 Task: Add an event with the title Second Training Session: Effective Communication and Relationship Building in Teams, date ''2024/04/06'', time 7:30 AM to 9:30 AMand add a description: A marketing campaign review and analysis involves the examination and assessment of a marketing campaign''s performance, effectiveness, and overall impact on the target audience and business objectives. It is a comprehensive evaluation of various elements and strategies implemented within a marketing campaign to determine its strengths, weaknesses, and areas for improvement.Select event color  Banana . Add location for the event as: 789 Elafonisi Beach, Crete, Greece, logged in from the account softage.10@softage.netand send the event invitation to softage.8@softage.net and softage.1@softage.net. Set a reminder for the event Daily
Action: Mouse moved to (93, 129)
Screenshot: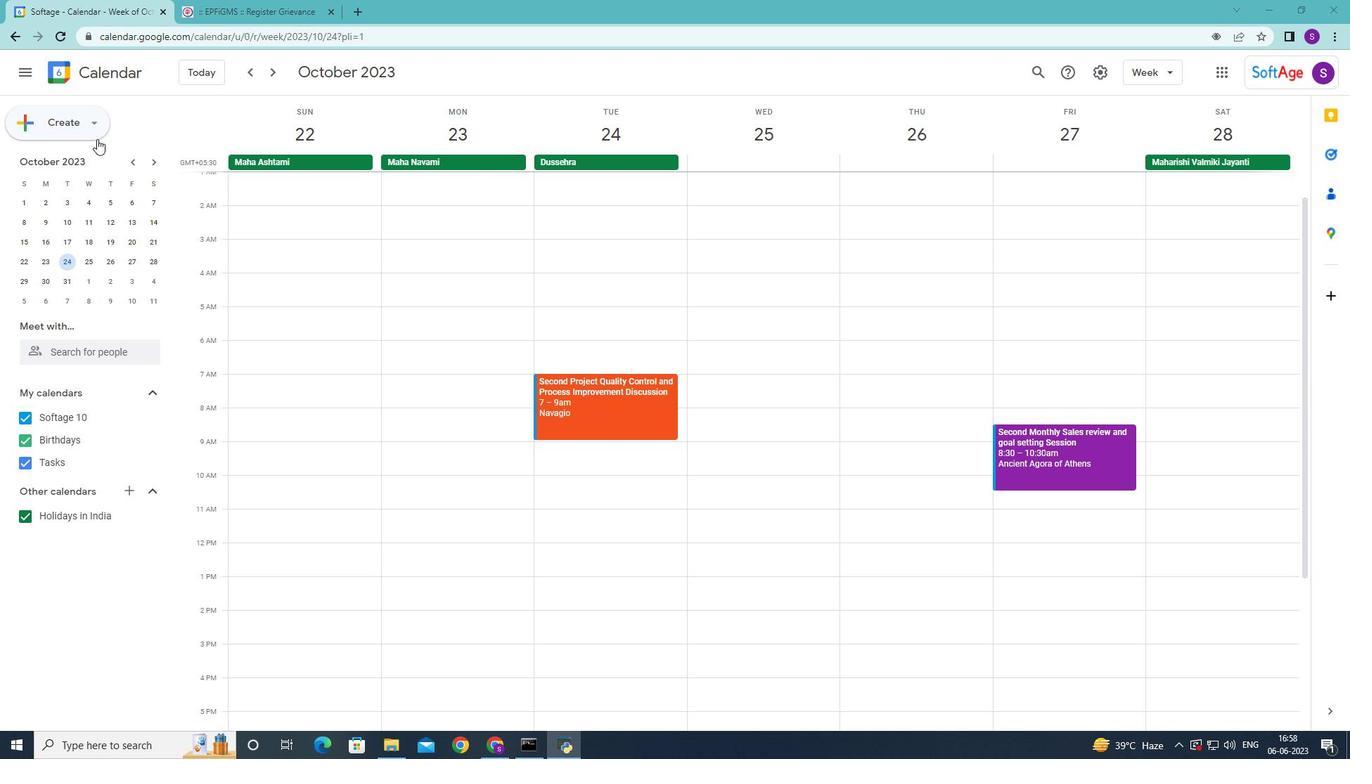 
Action: Mouse pressed left at (93, 129)
Screenshot: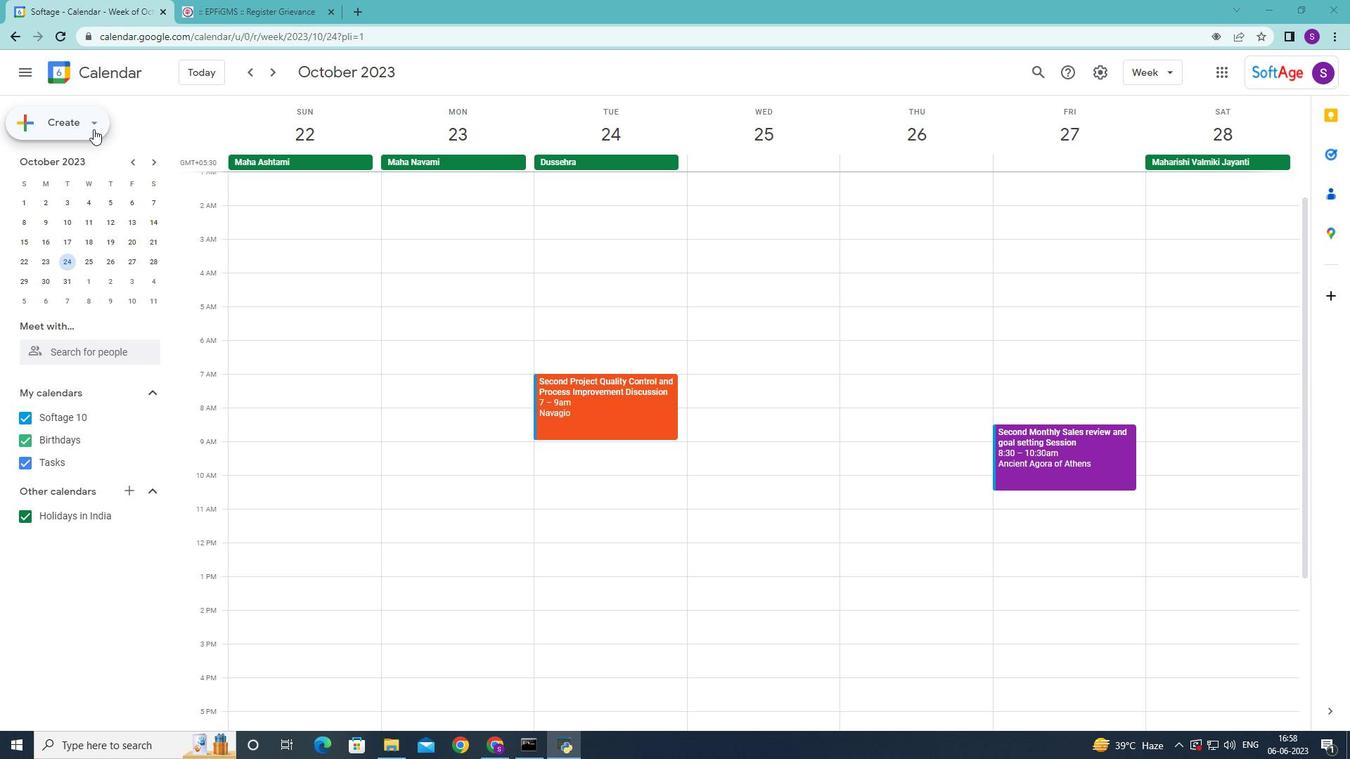 
Action: Mouse moved to (80, 168)
Screenshot: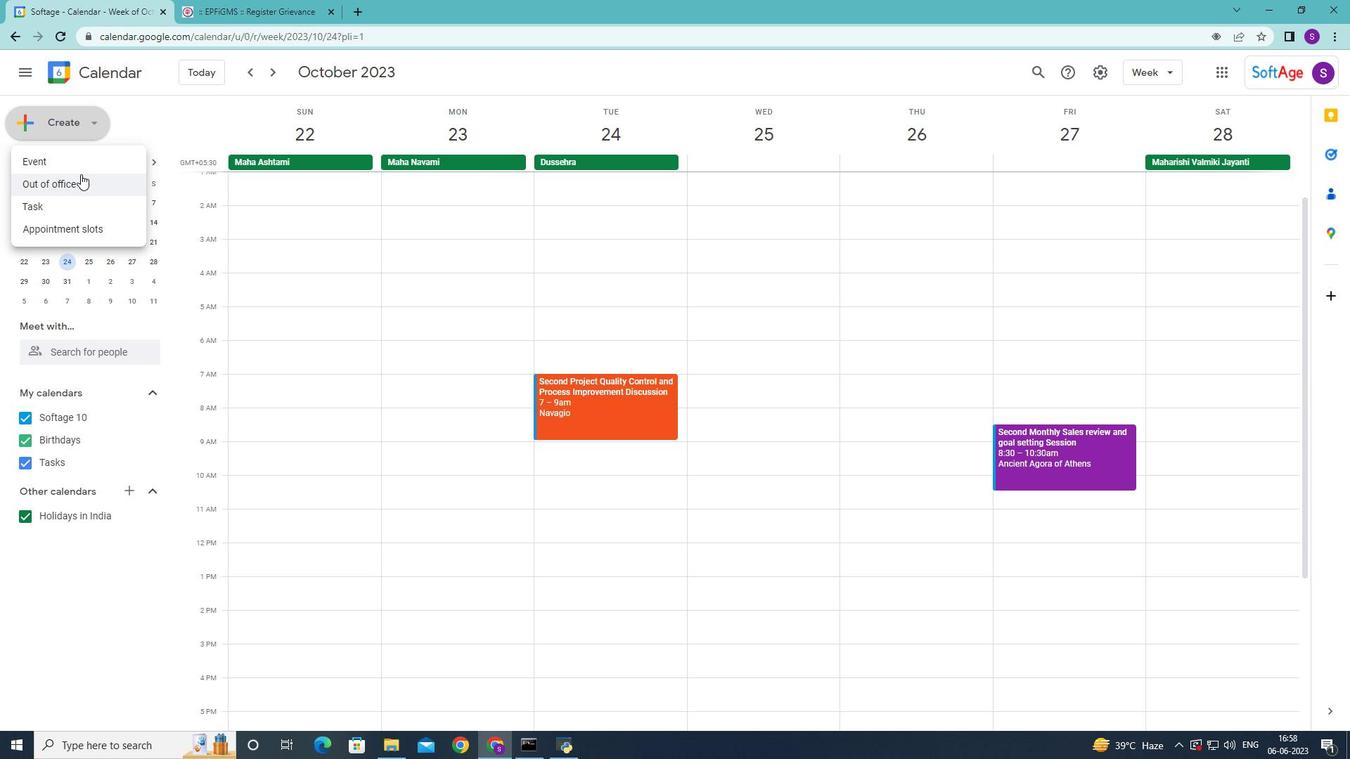 
Action: Mouse pressed left at (80, 168)
Screenshot: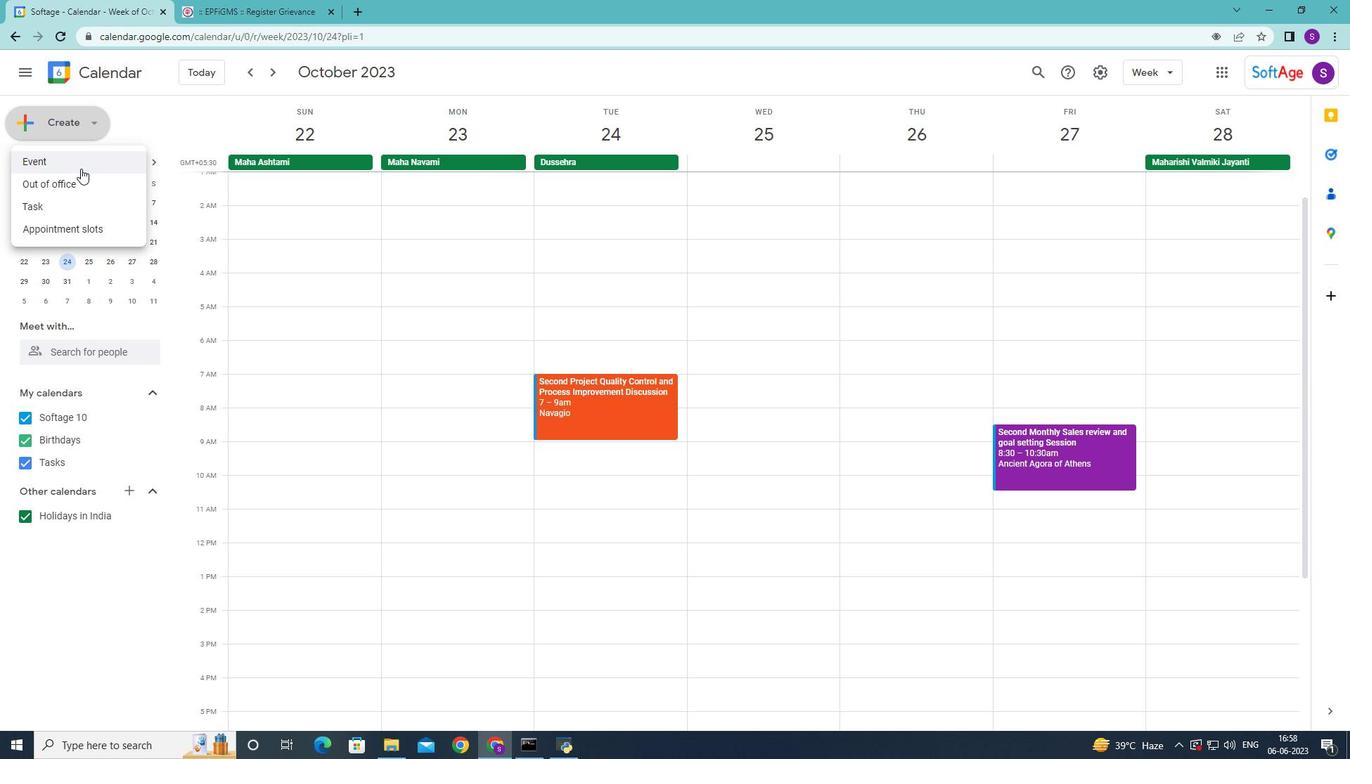 
Action: Mouse moved to (301, 383)
Screenshot: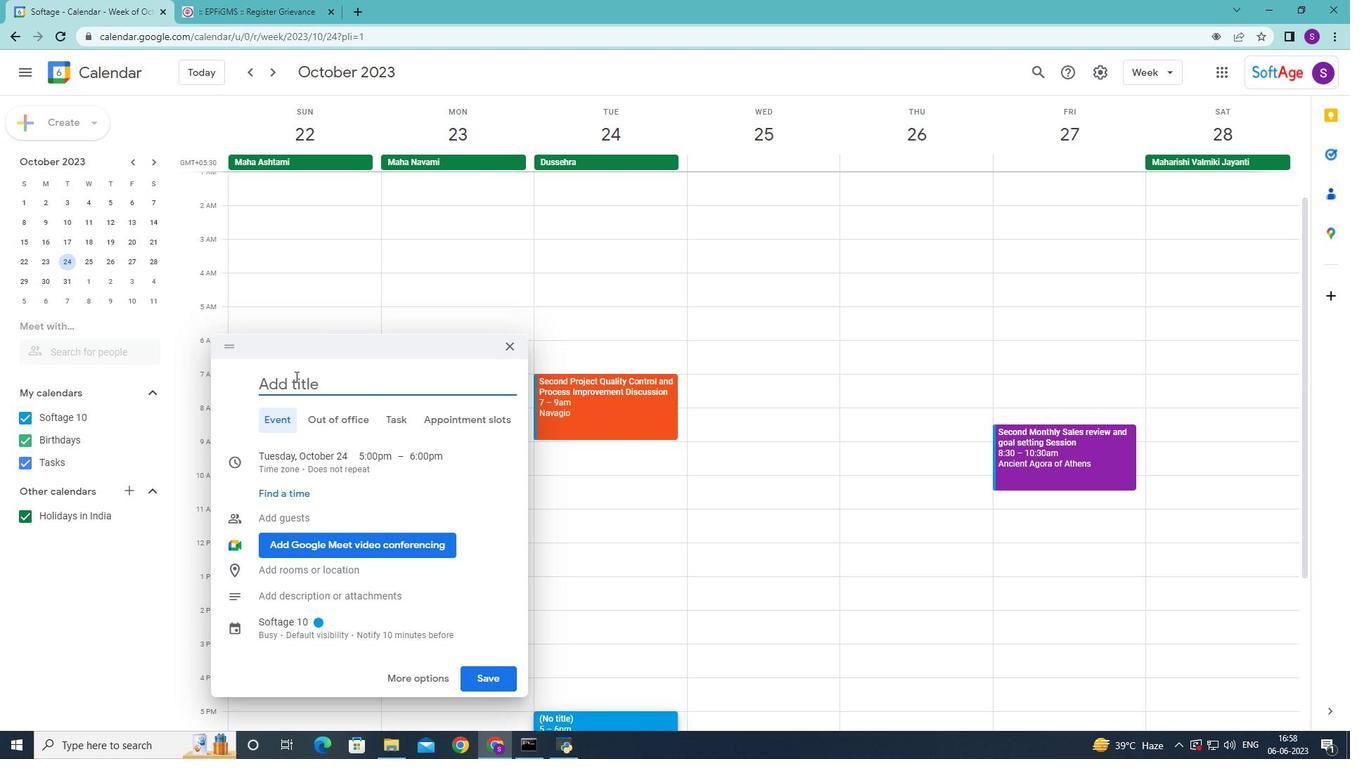 
Action: Mouse pressed left at (301, 383)
Screenshot: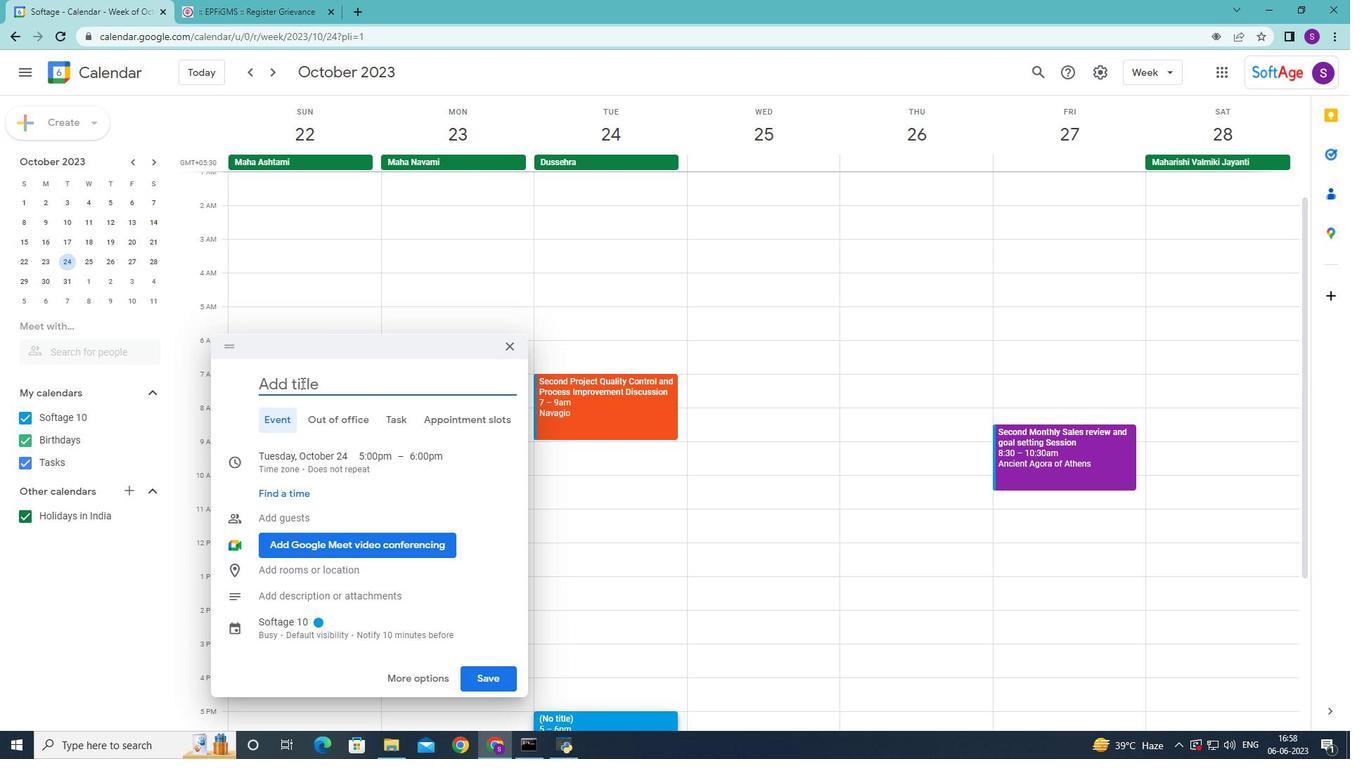 
Action: Mouse moved to (303, 384)
Screenshot: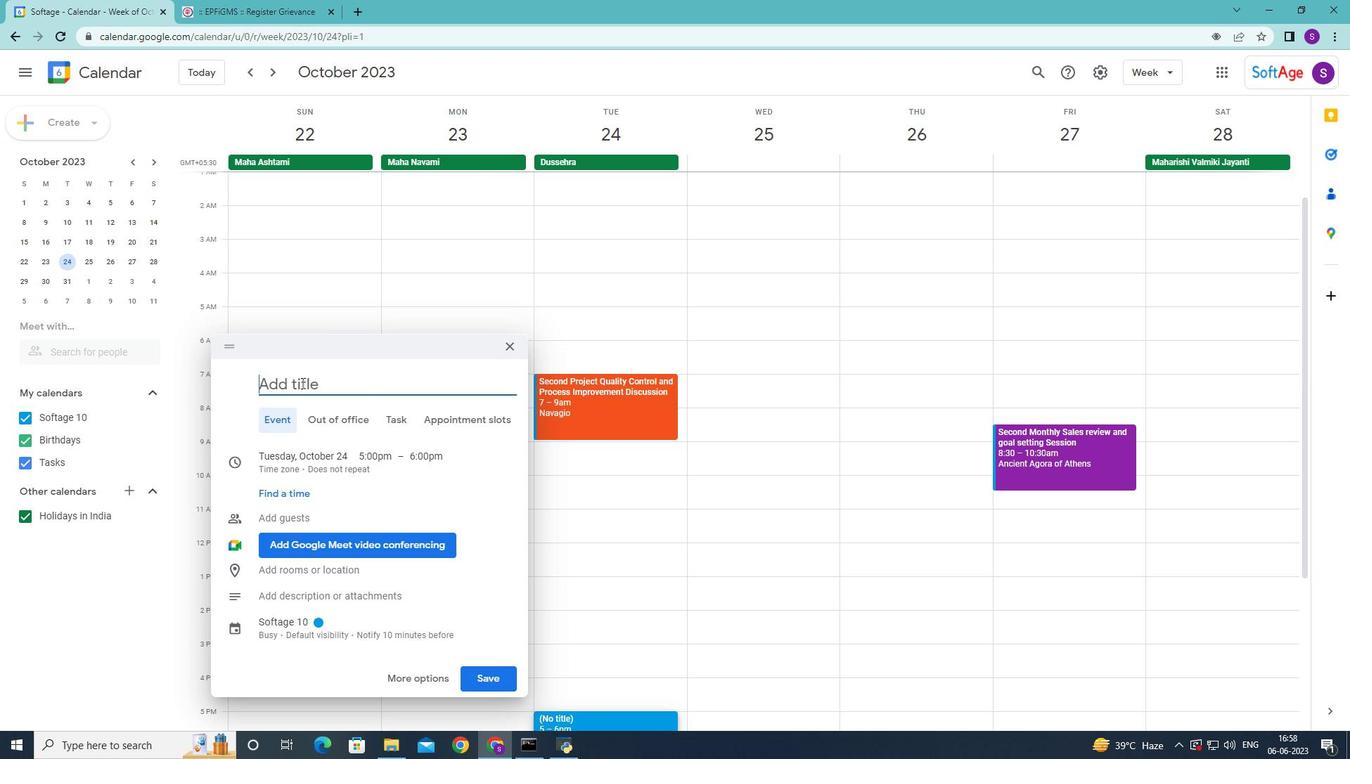 
Action: Key pressed <Key.shift>Second<Key.space><Key.shift>Training<Key.space><Key.shift>Session<Key.shift_r>:<Key.space><Key.shift>Effective<Key.space><Key.shift>Communication<Key.space>and<Key.space><Key.shift>Relationship<Key.space><Key.shift>Building<Key.space>in<Key.space><Key.shift>Teams<Key.space>
Screenshot: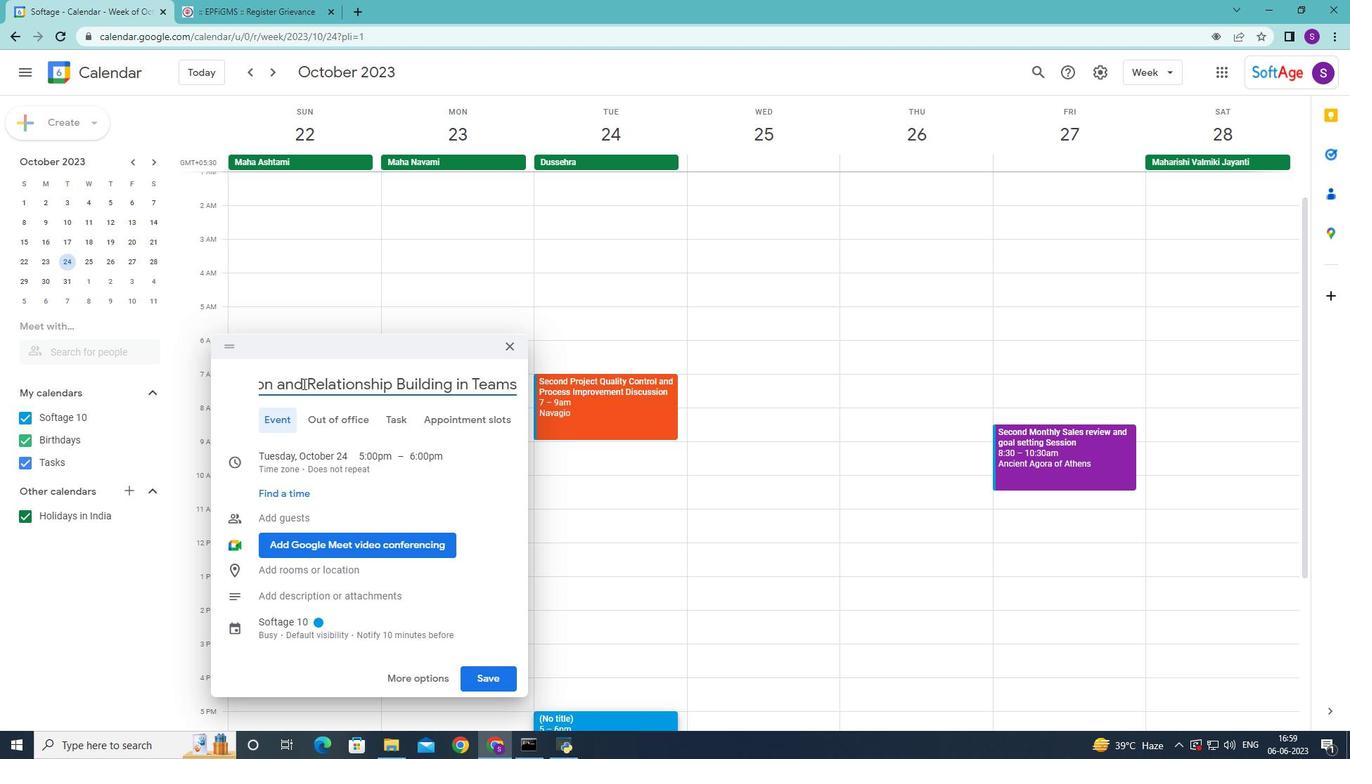 
Action: Mouse moved to (289, 467)
Screenshot: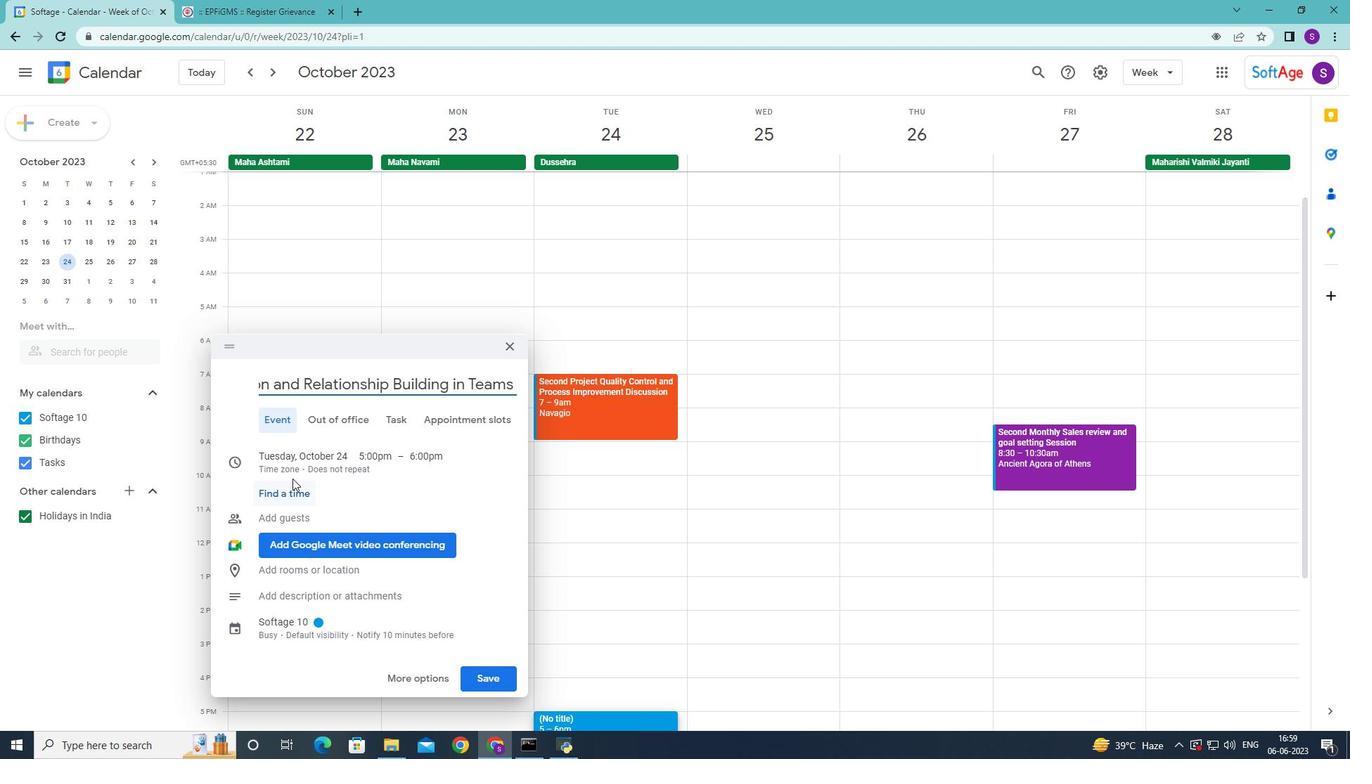 
Action: Mouse pressed left at (289, 467)
Screenshot: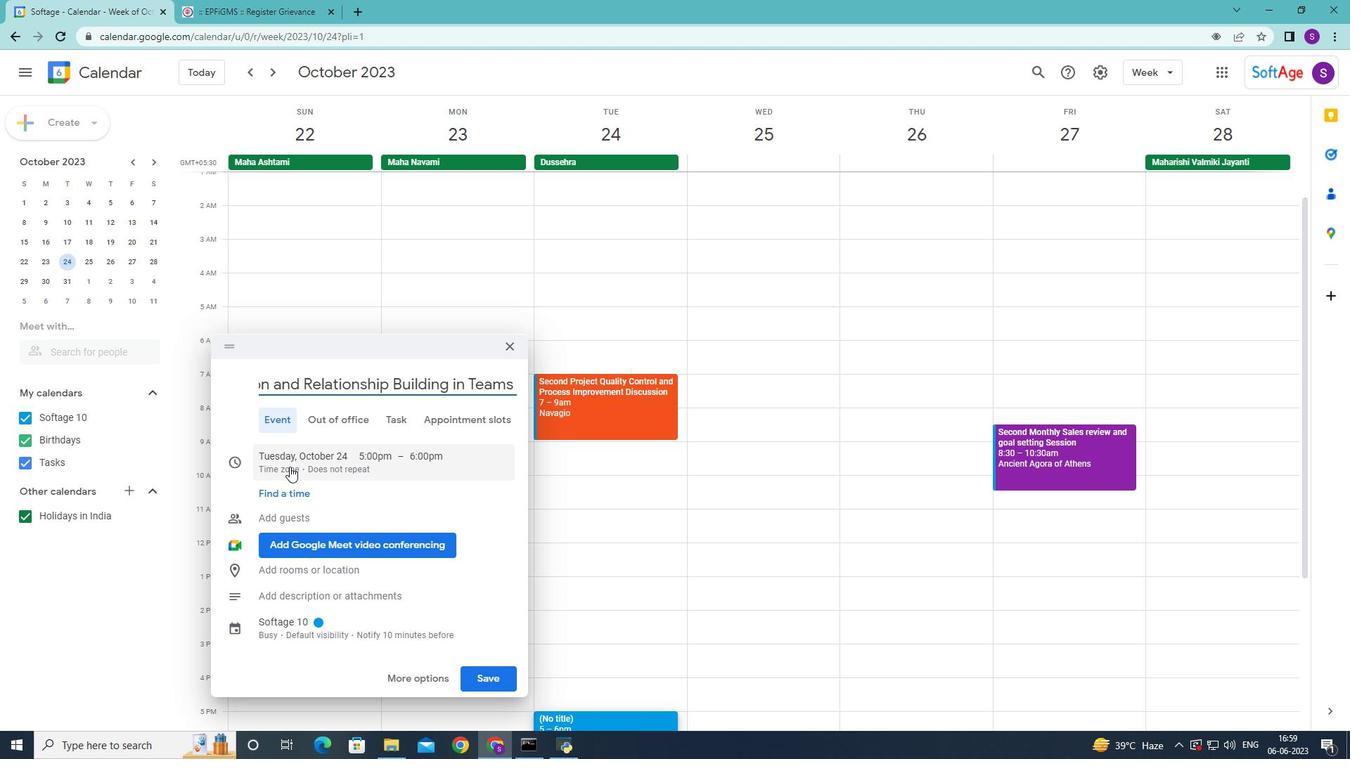 
Action: Mouse moved to (304, 413)
Screenshot: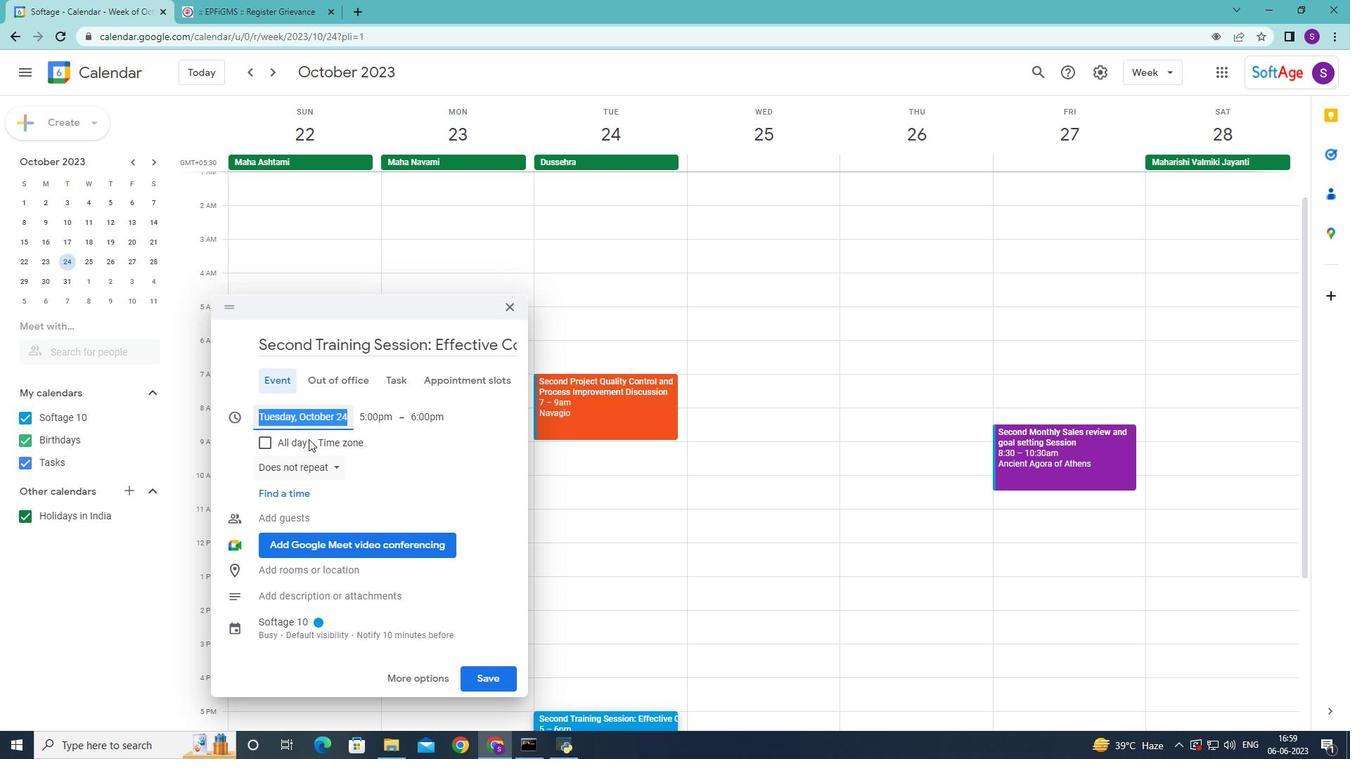 
Action: Mouse pressed left at (304, 413)
Screenshot: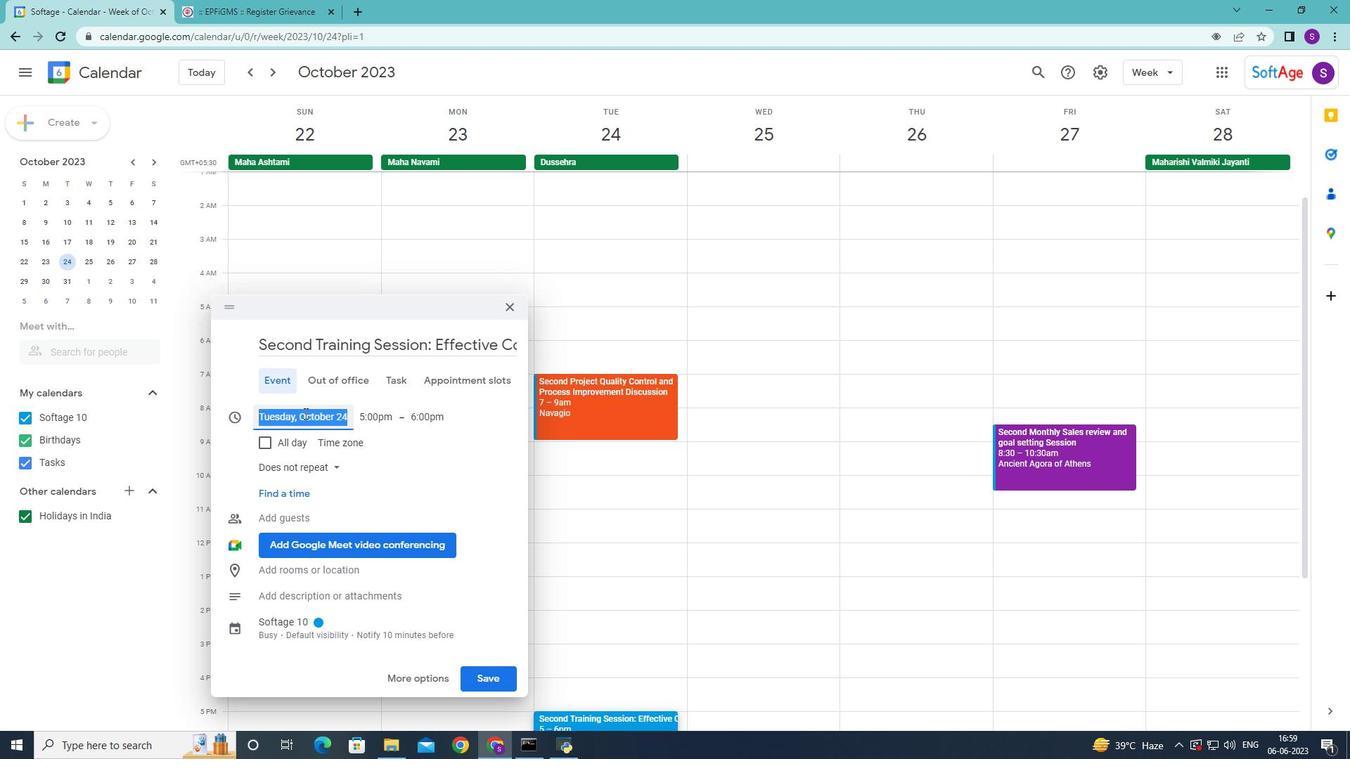 
Action: Mouse moved to (427, 451)
Screenshot: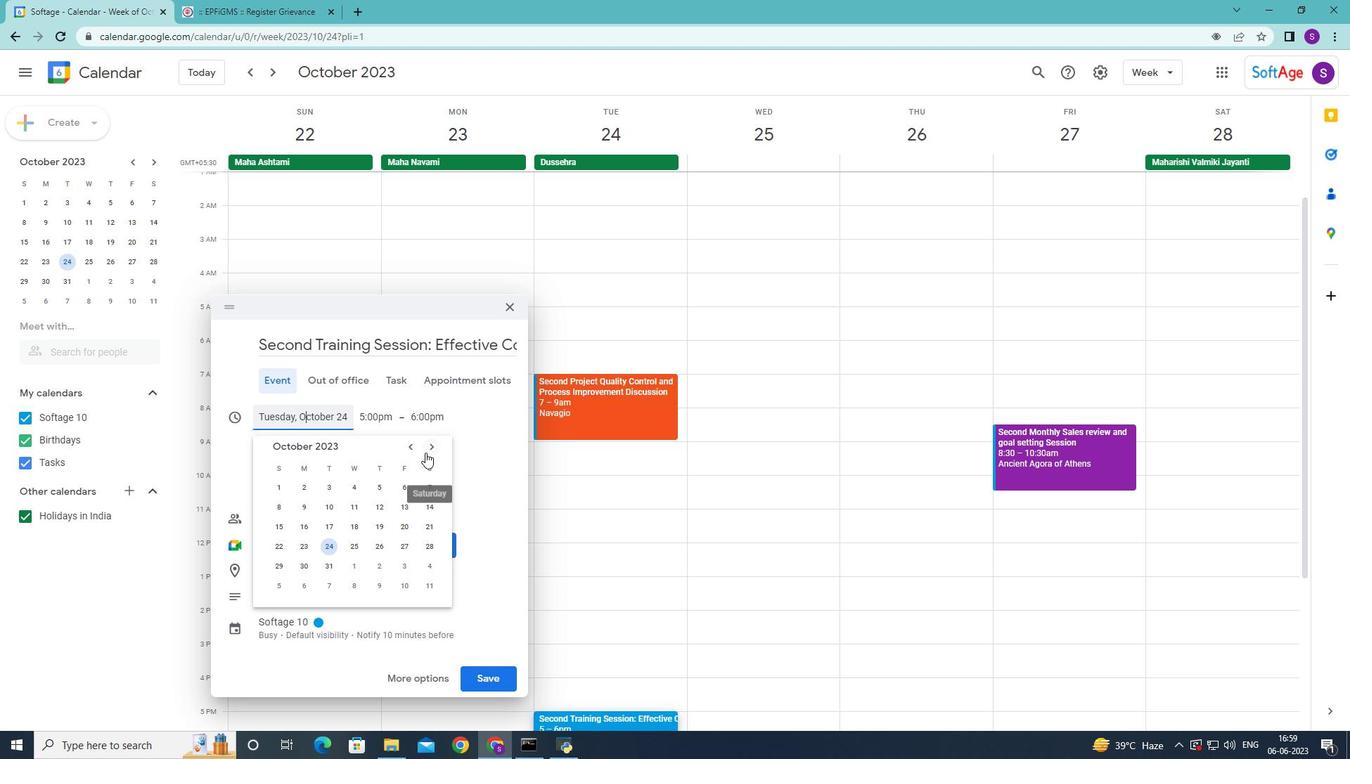 
Action: Mouse pressed left at (427, 451)
Screenshot: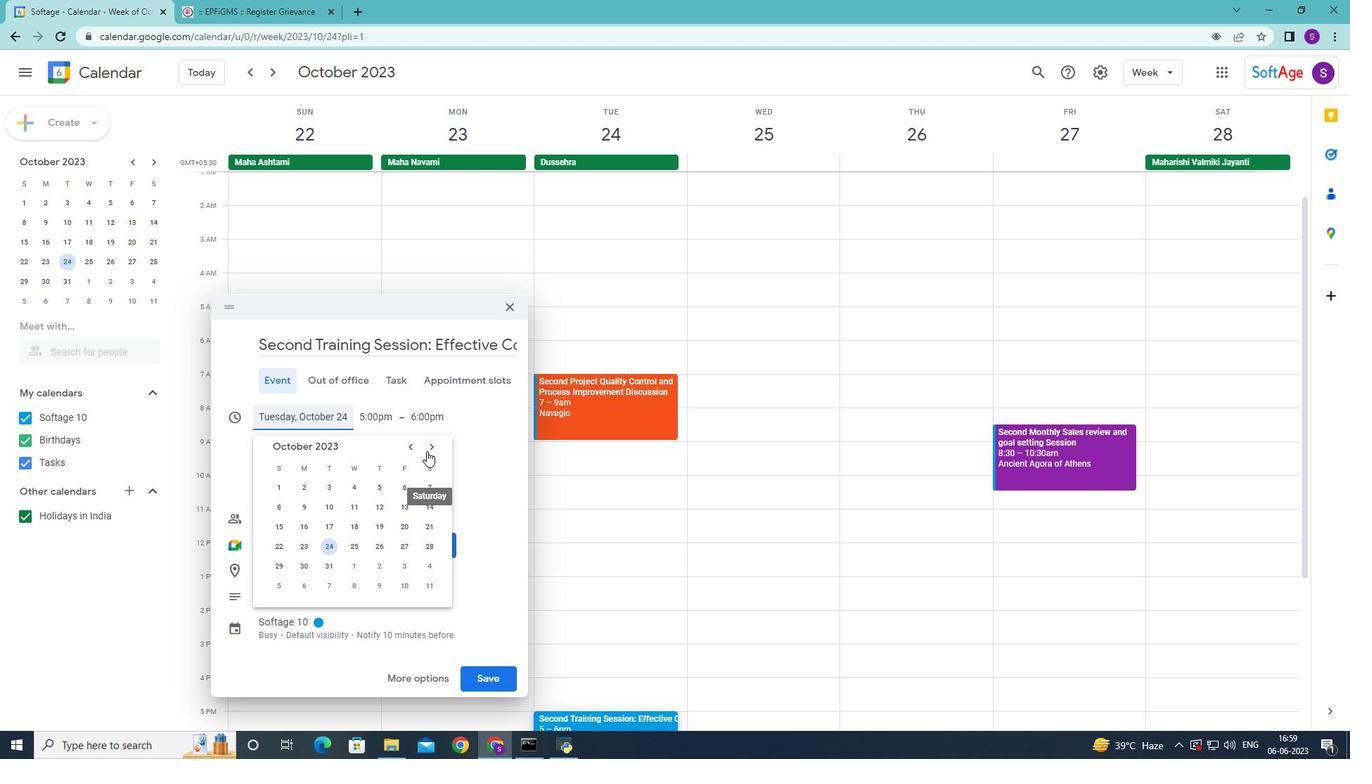 
Action: Mouse pressed left at (427, 451)
Screenshot: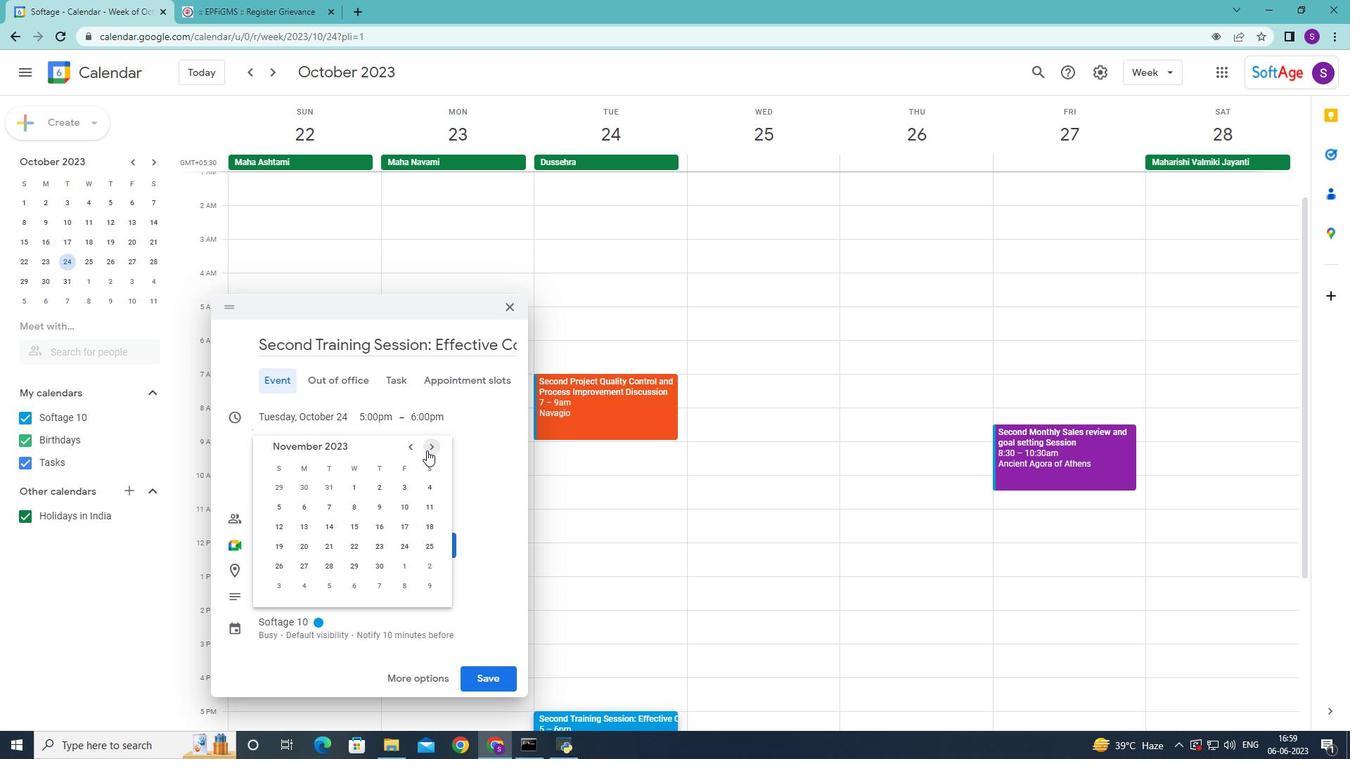 
Action: Mouse pressed left at (427, 451)
Screenshot: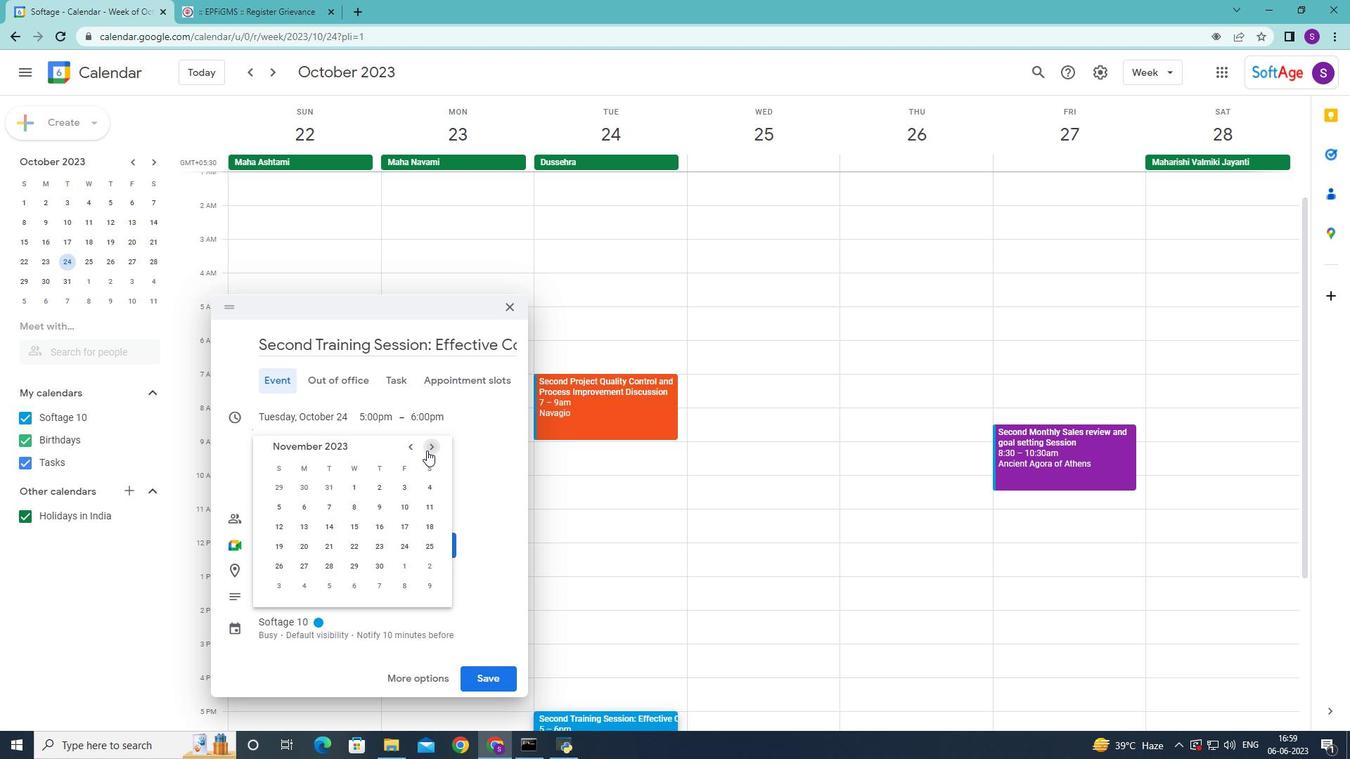 
Action: Mouse pressed left at (427, 451)
Screenshot: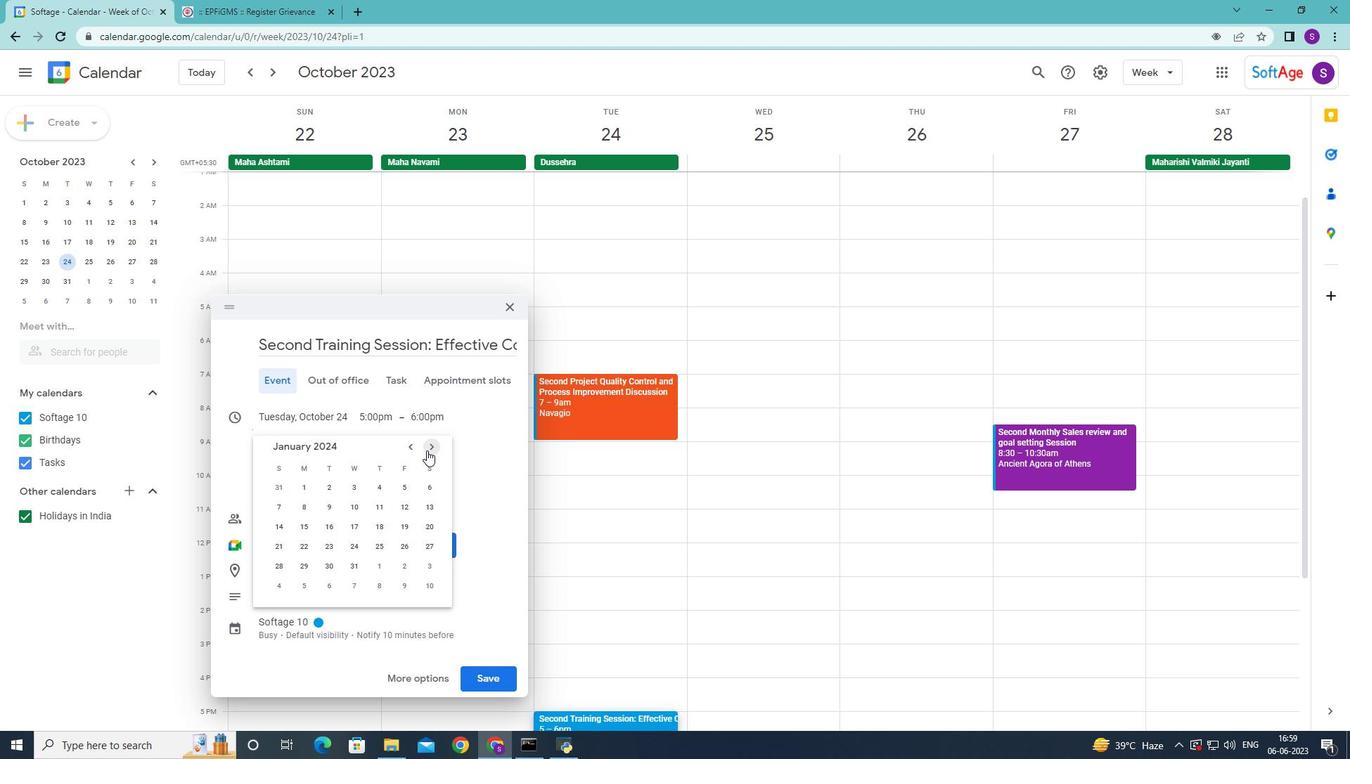
Action: Mouse pressed left at (427, 451)
Screenshot: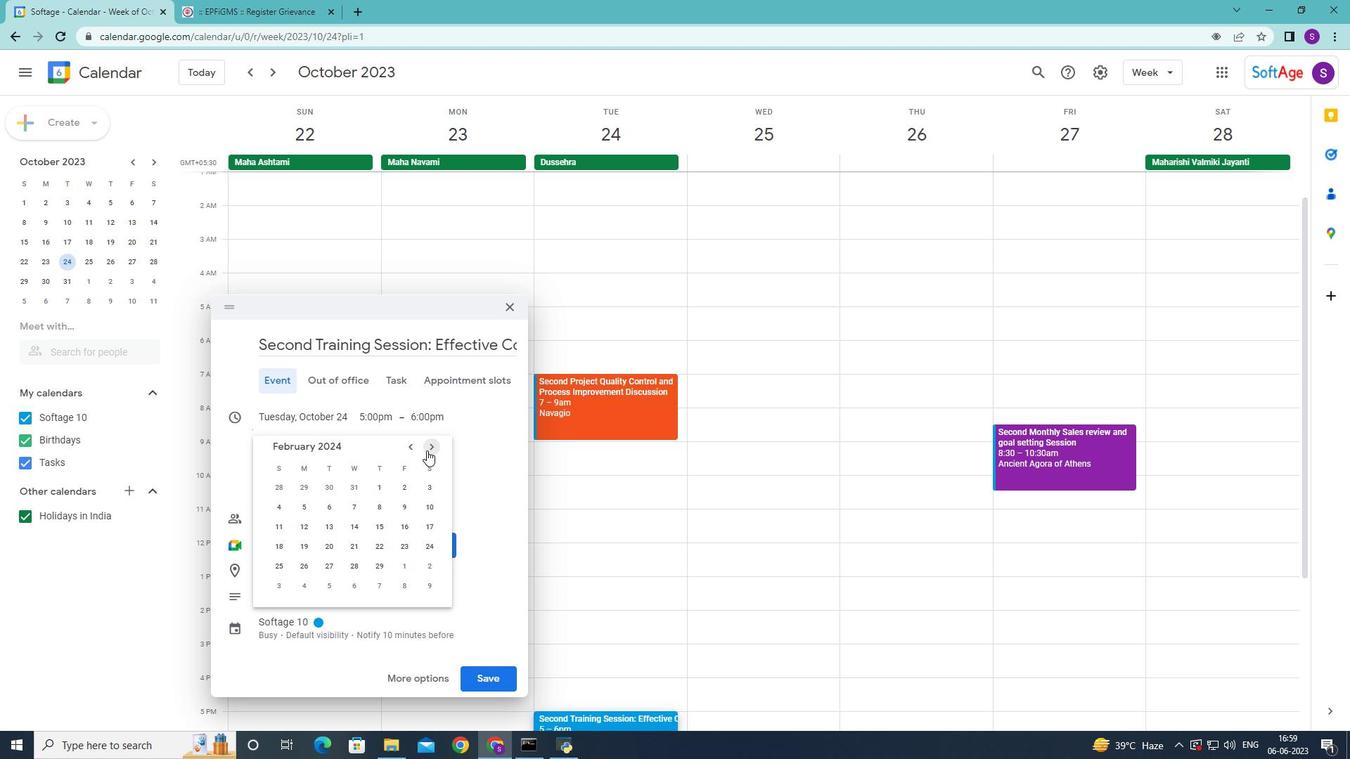 
Action: Mouse pressed left at (427, 451)
Screenshot: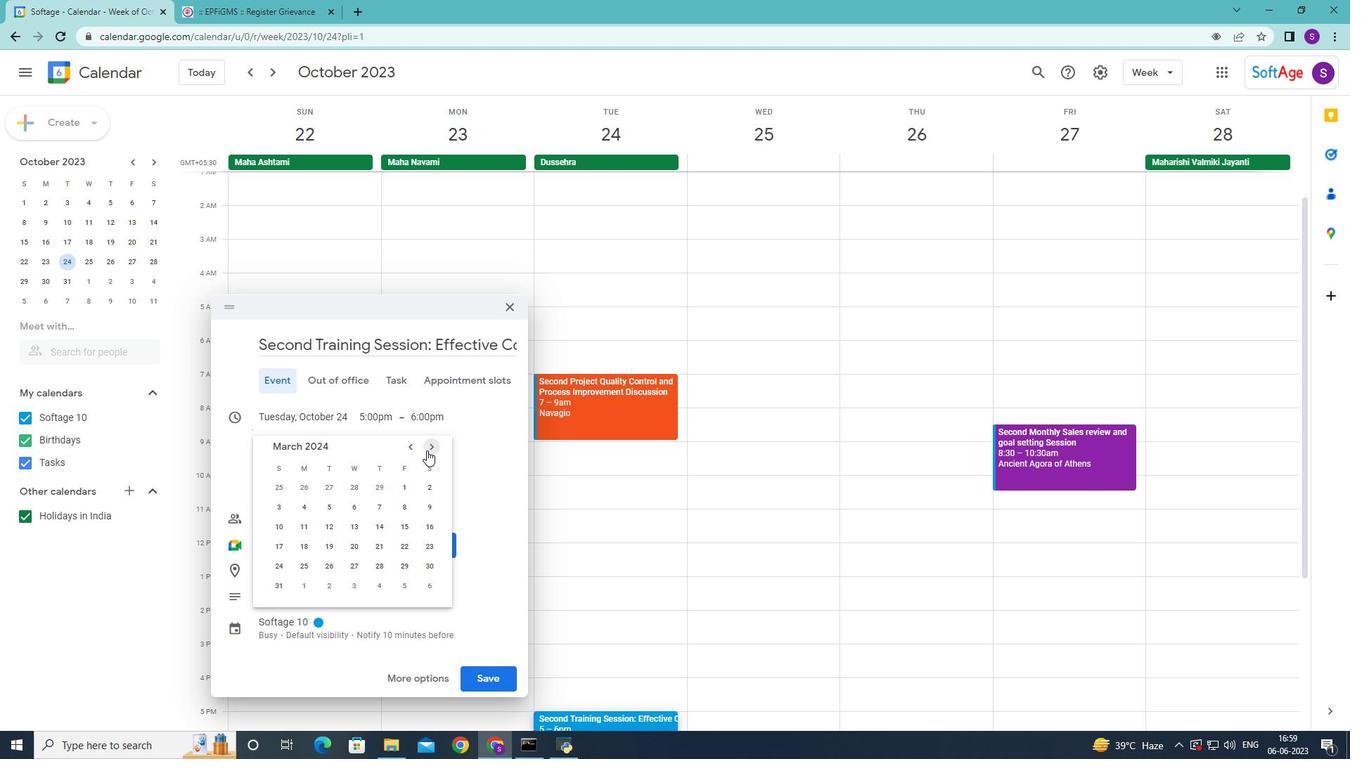 
Action: Mouse moved to (426, 489)
Screenshot: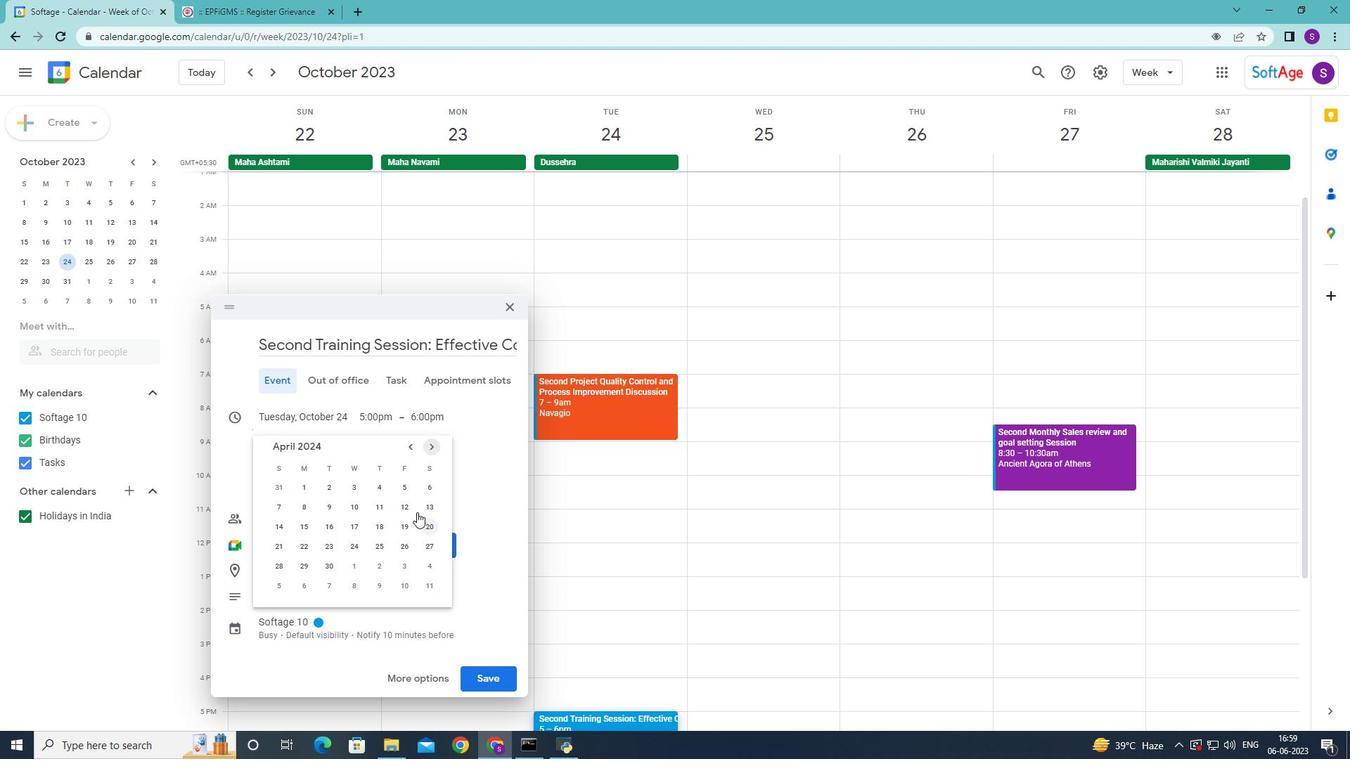 
Action: Mouse pressed left at (426, 489)
Screenshot: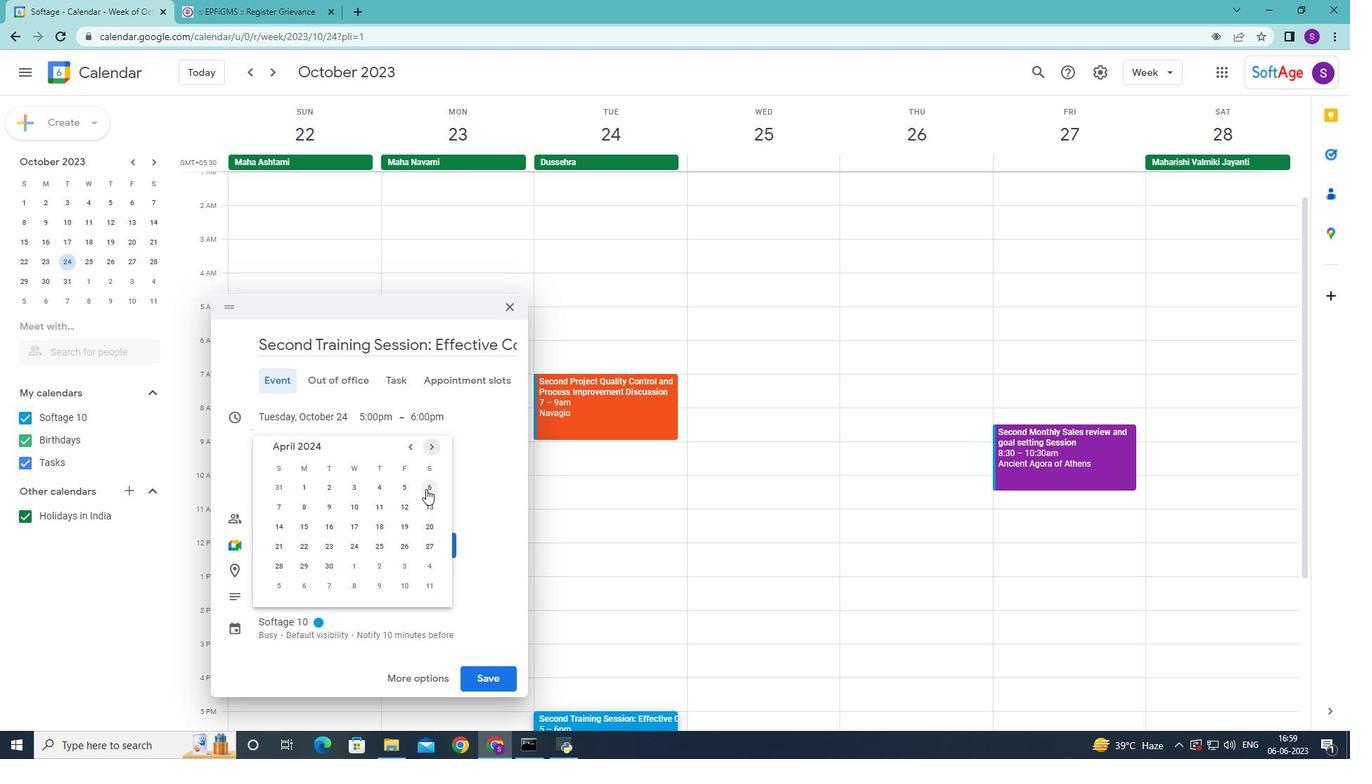 
Action: Mouse moved to (995, 422)
Screenshot: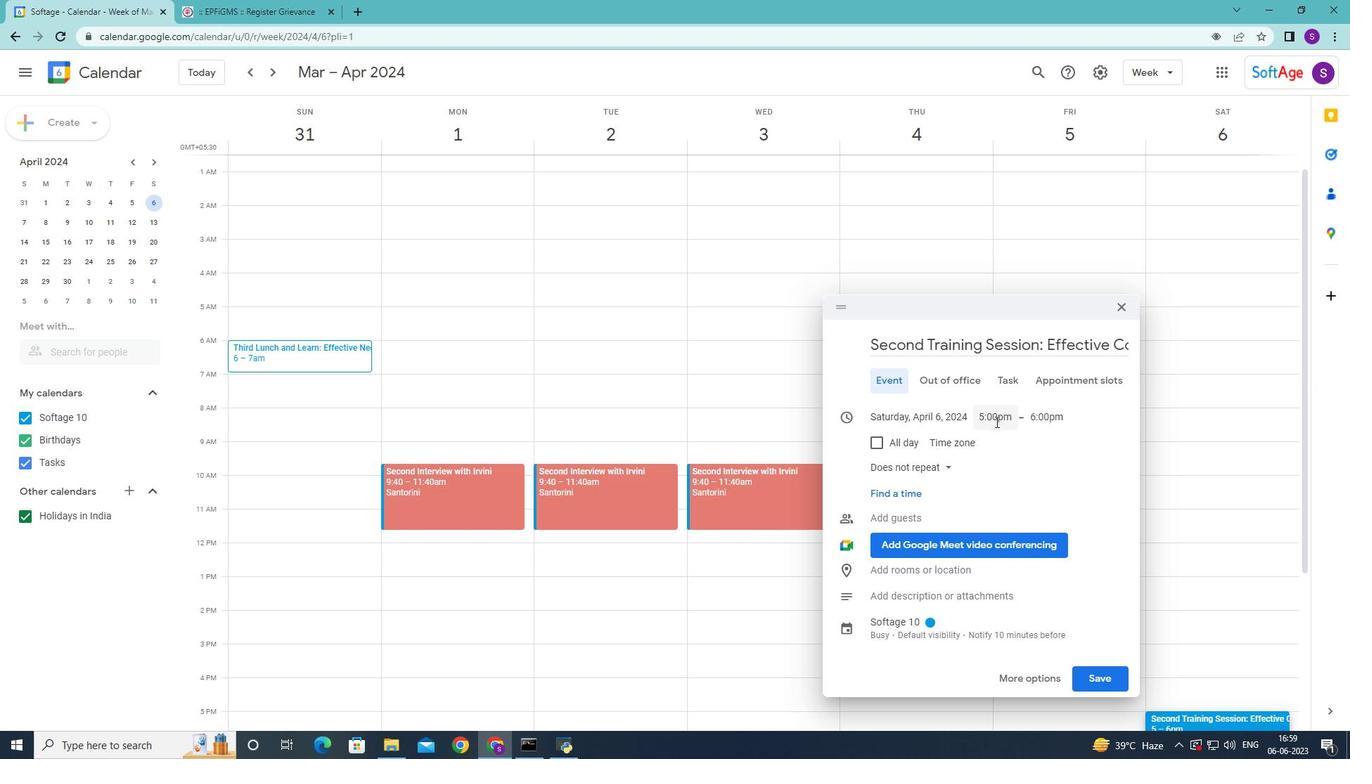 
Action: Mouse pressed left at (995, 422)
Screenshot: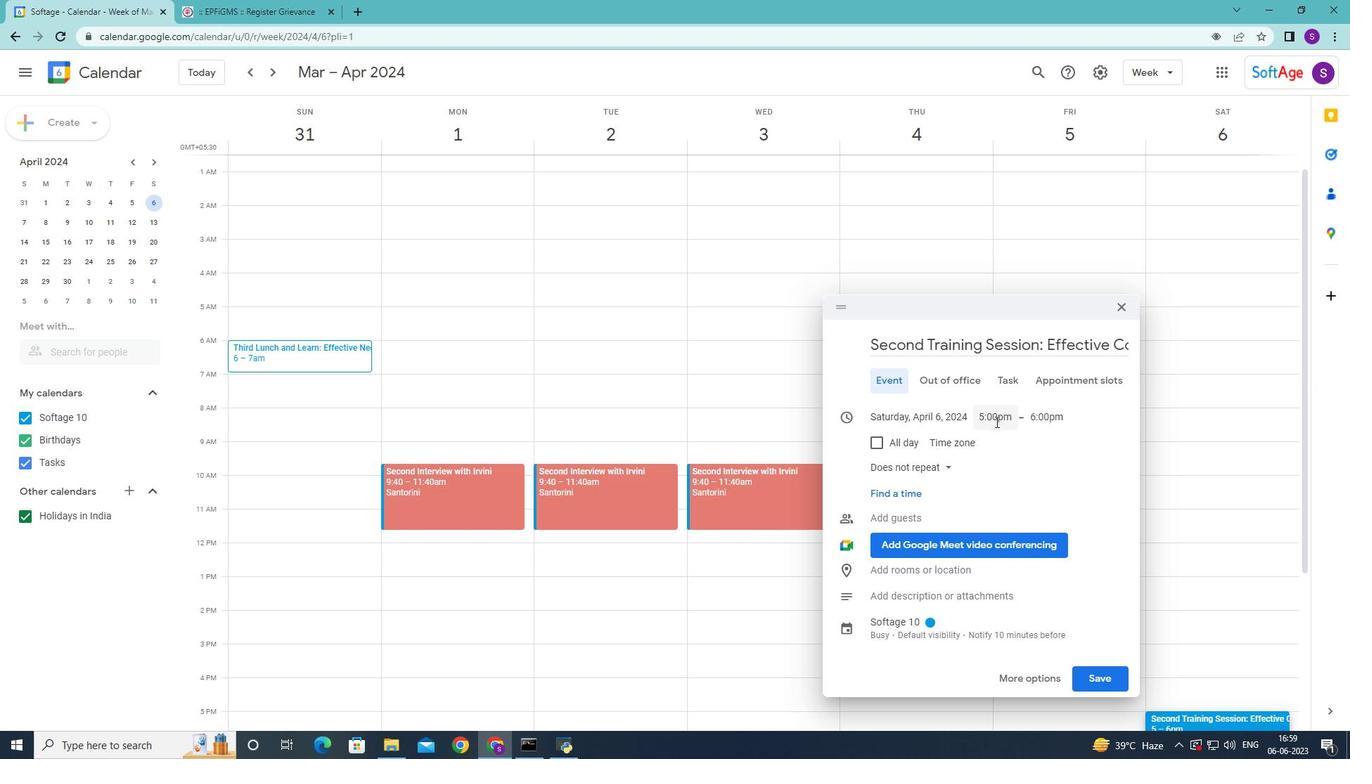 
Action: Mouse moved to (1023, 507)
Screenshot: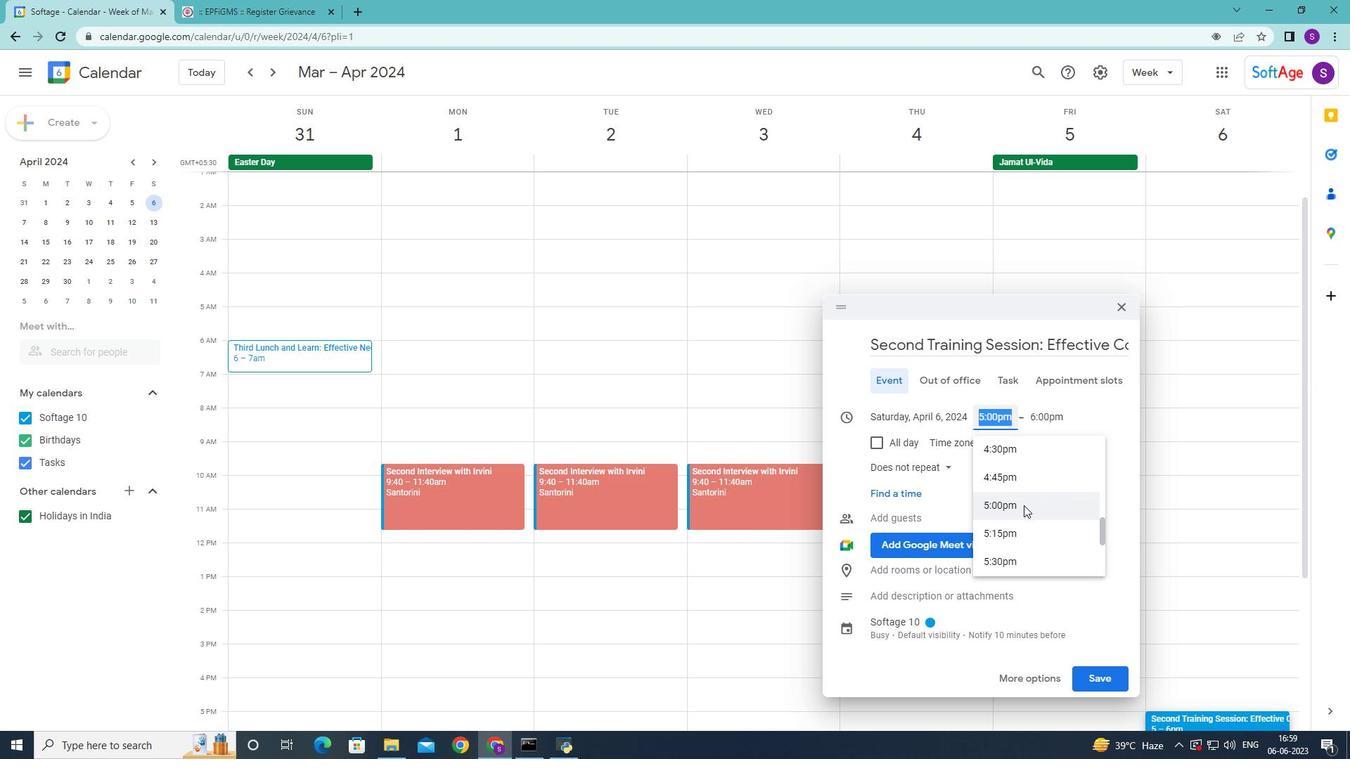 
Action: Mouse scrolled (1023, 508) with delta (0, 0)
Screenshot: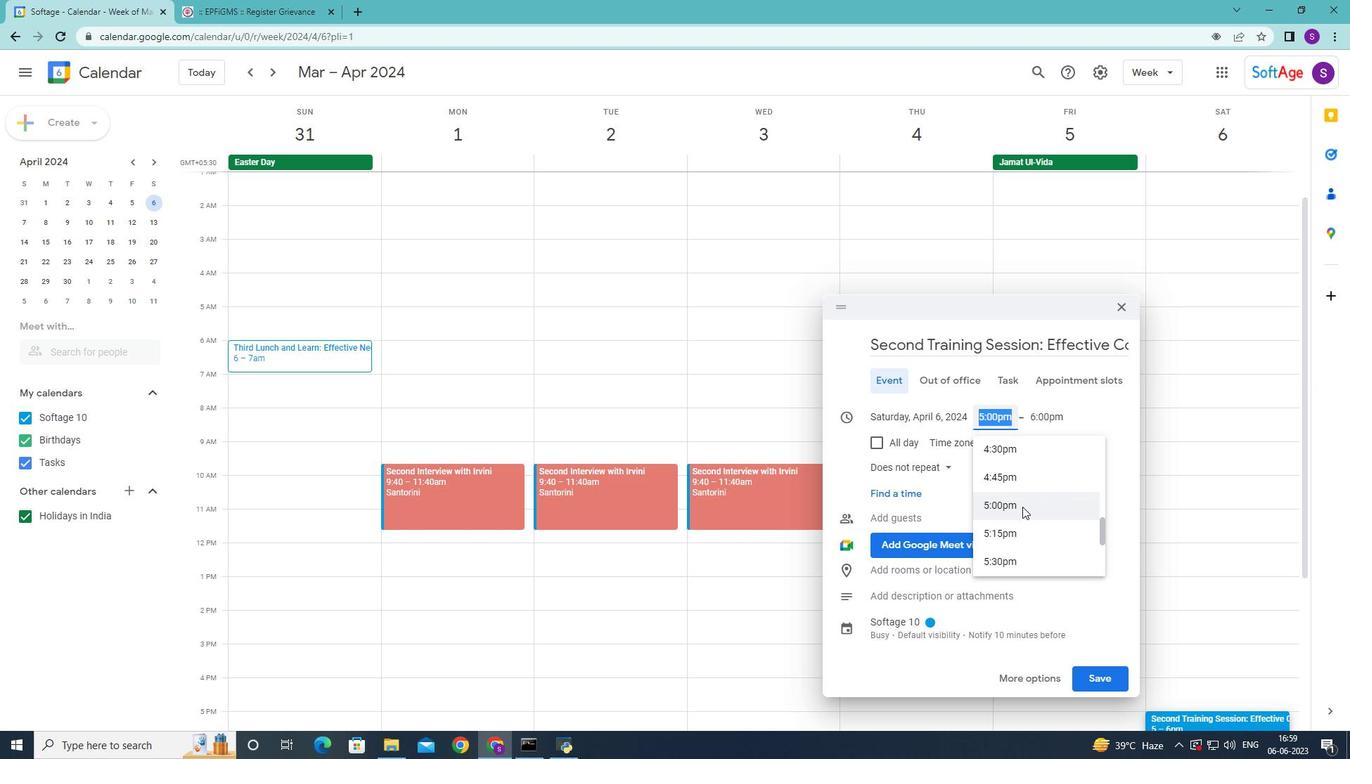 
Action: Mouse scrolled (1023, 508) with delta (0, 0)
Screenshot: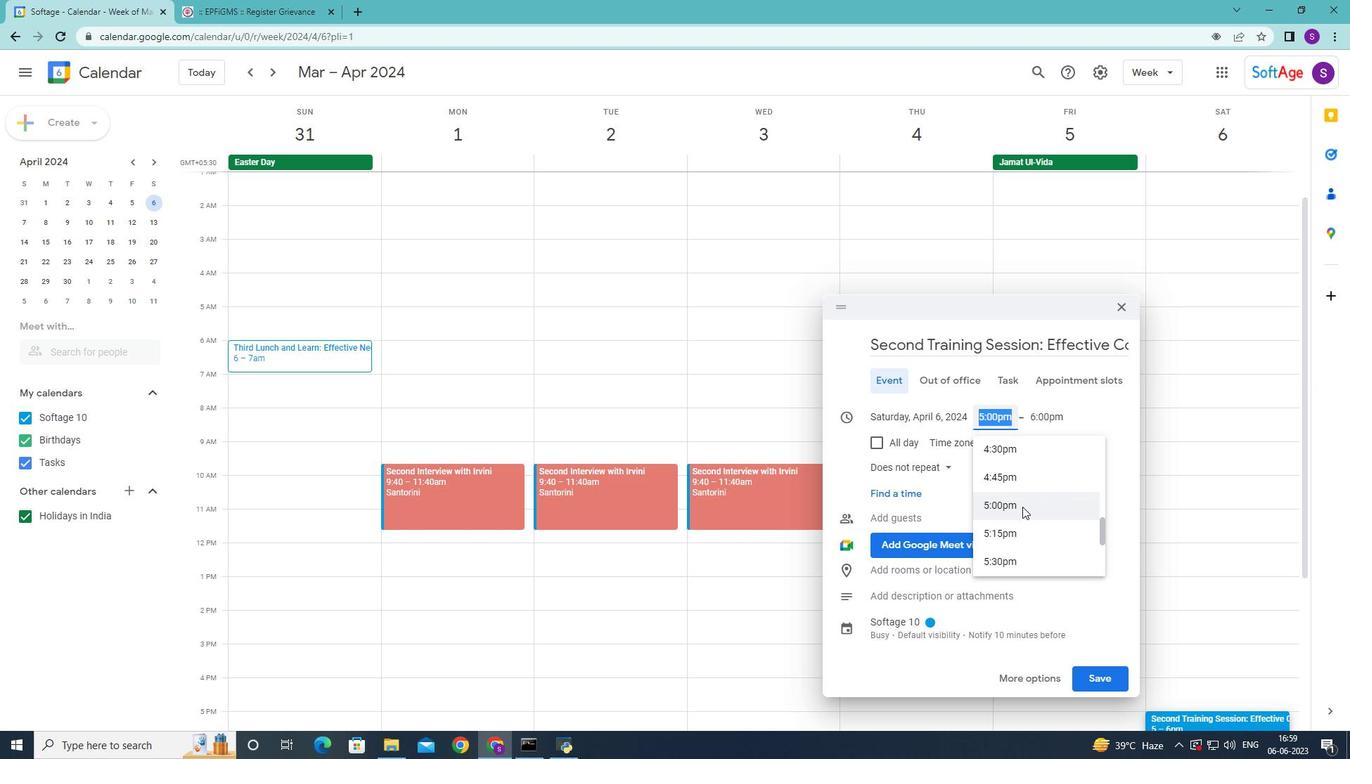 
Action: Mouse scrolled (1023, 508) with delta (0, 0)
Screenshot: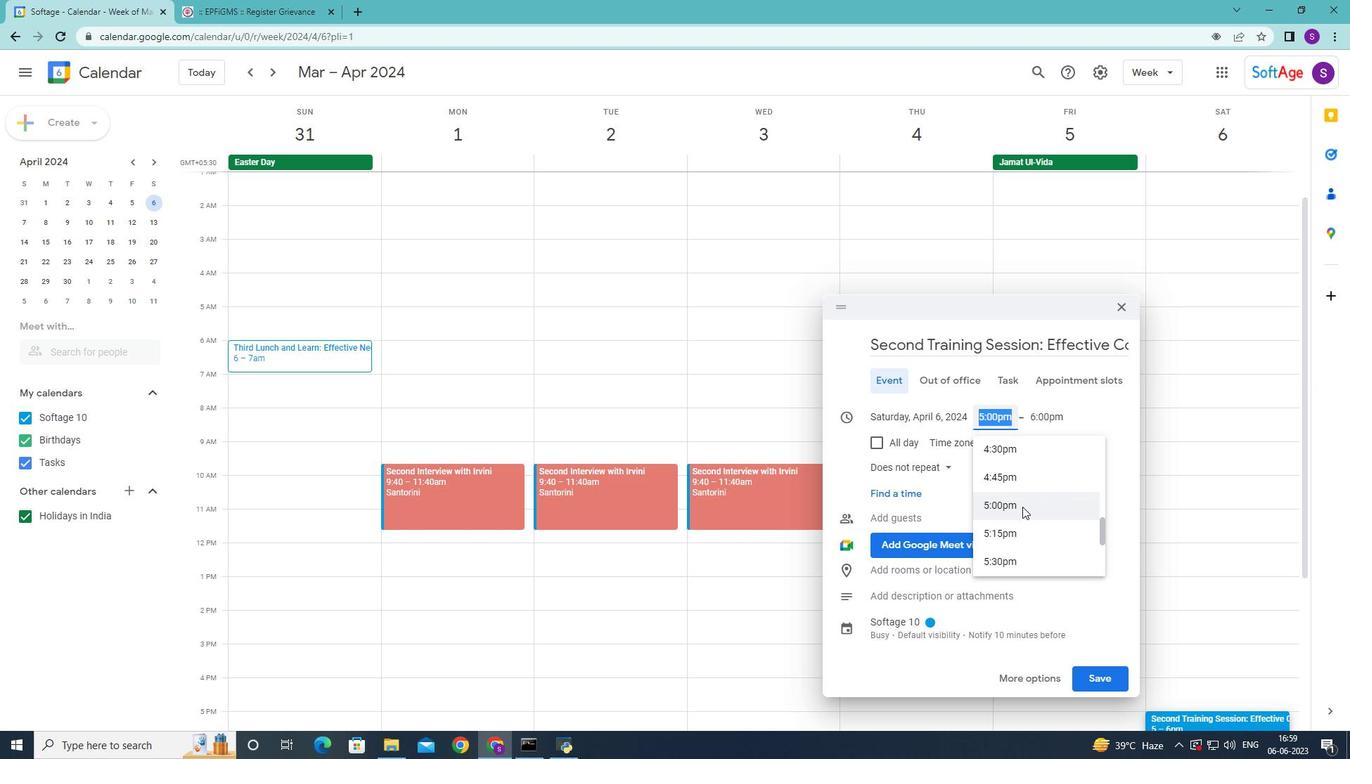 
Action: Mouse scrolled (1023, 508) with delta (0, 0)
Screenshot: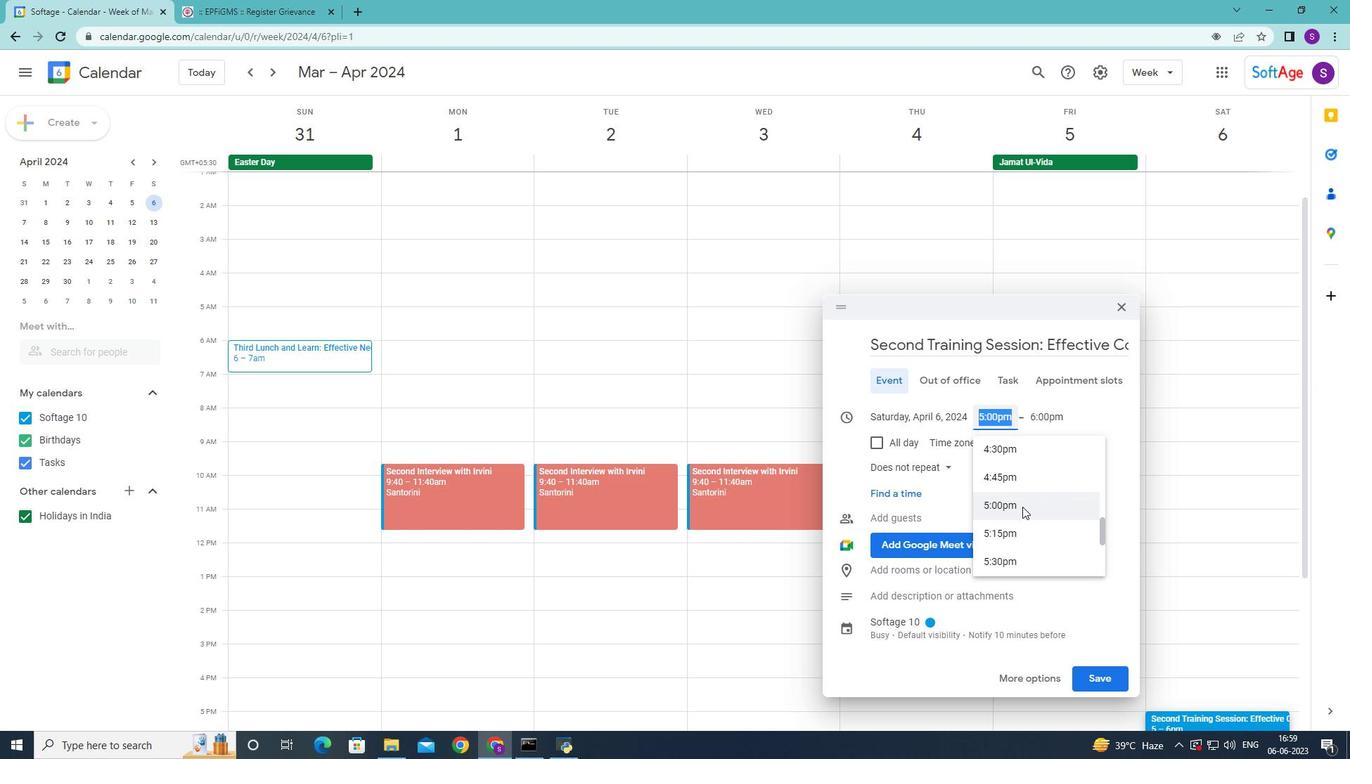 
Action: Mouse scrolled (1023, 508) with delta (0, 0)
Screenshot: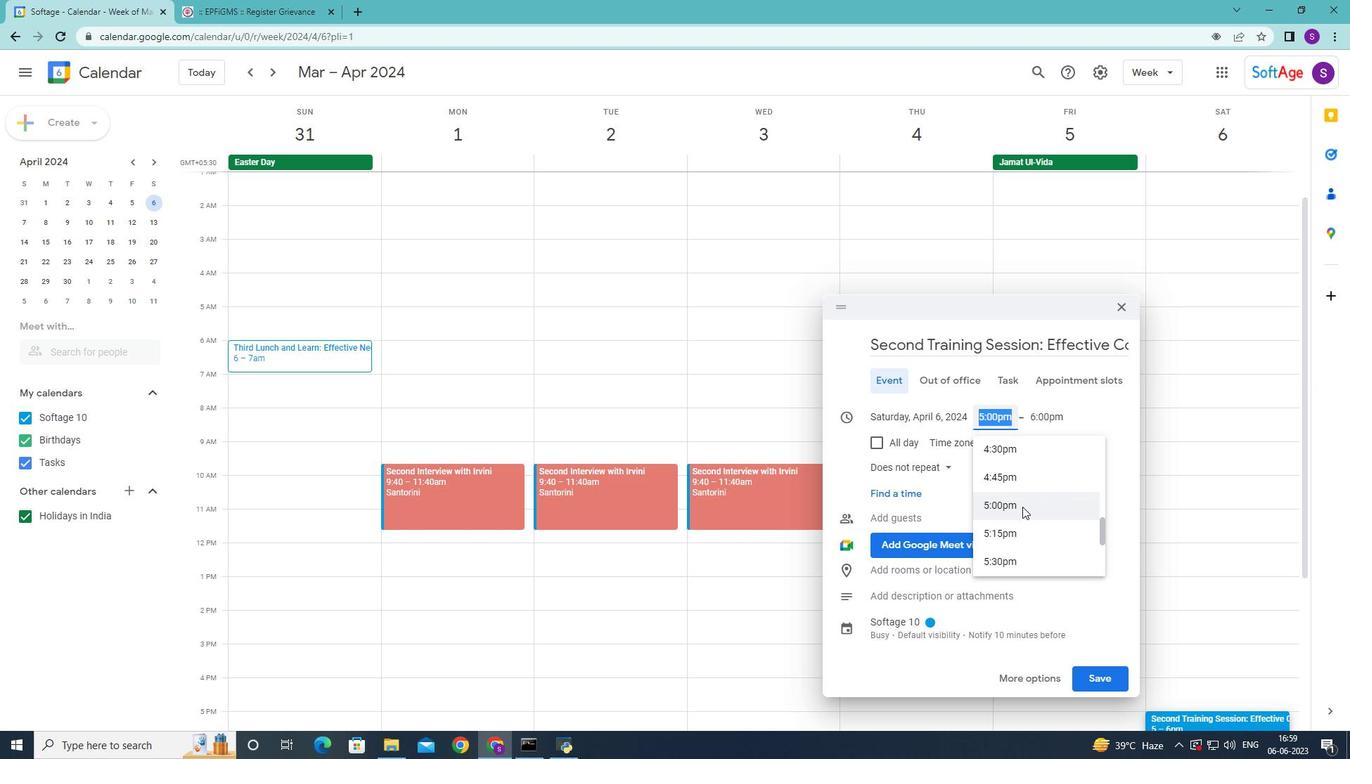 
Action: Mouse scrolled (1023, 508) with delta (0, 0)
Screenshot: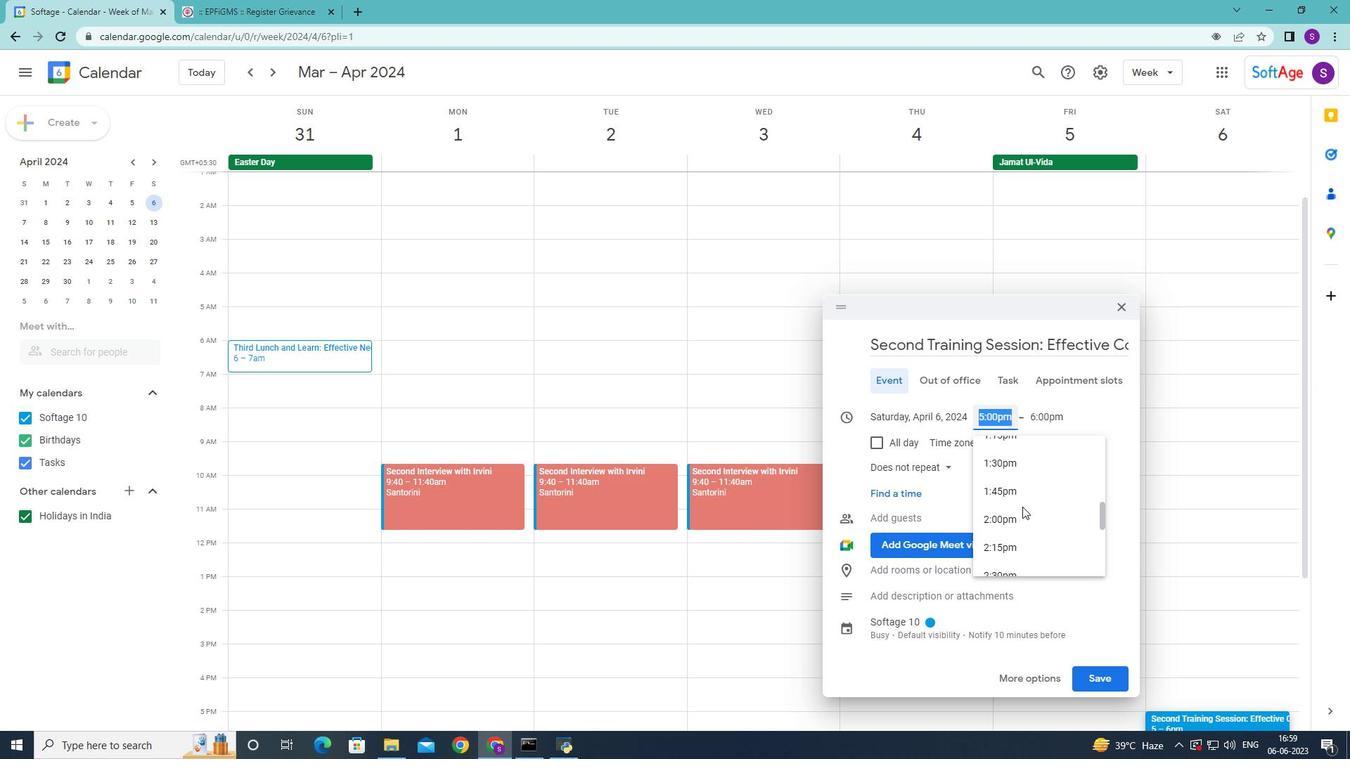 
Action: Mouse scrolled (1023, 508) with delta (0, 0)
Screenshot: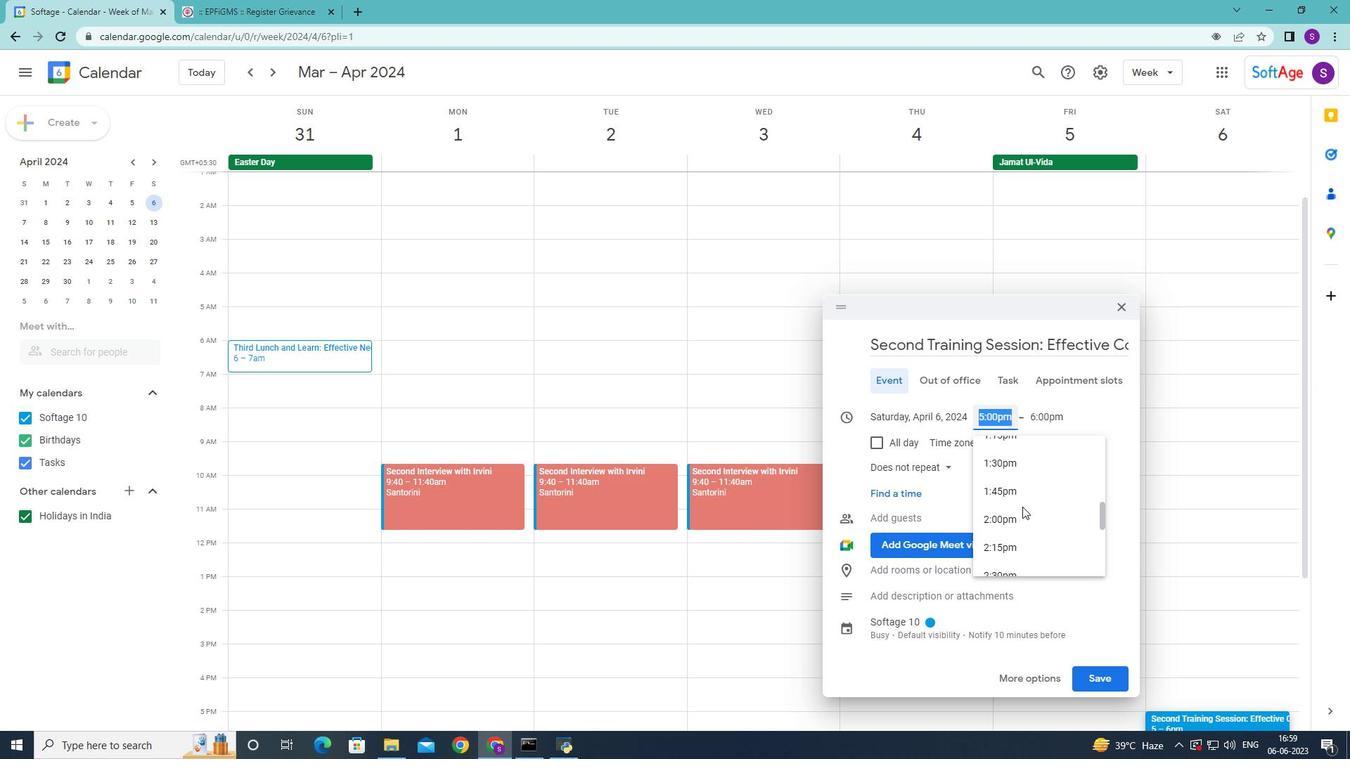 
Action: Mouse scrolled (1023, 508) with delta (0, 0)
Screenshot: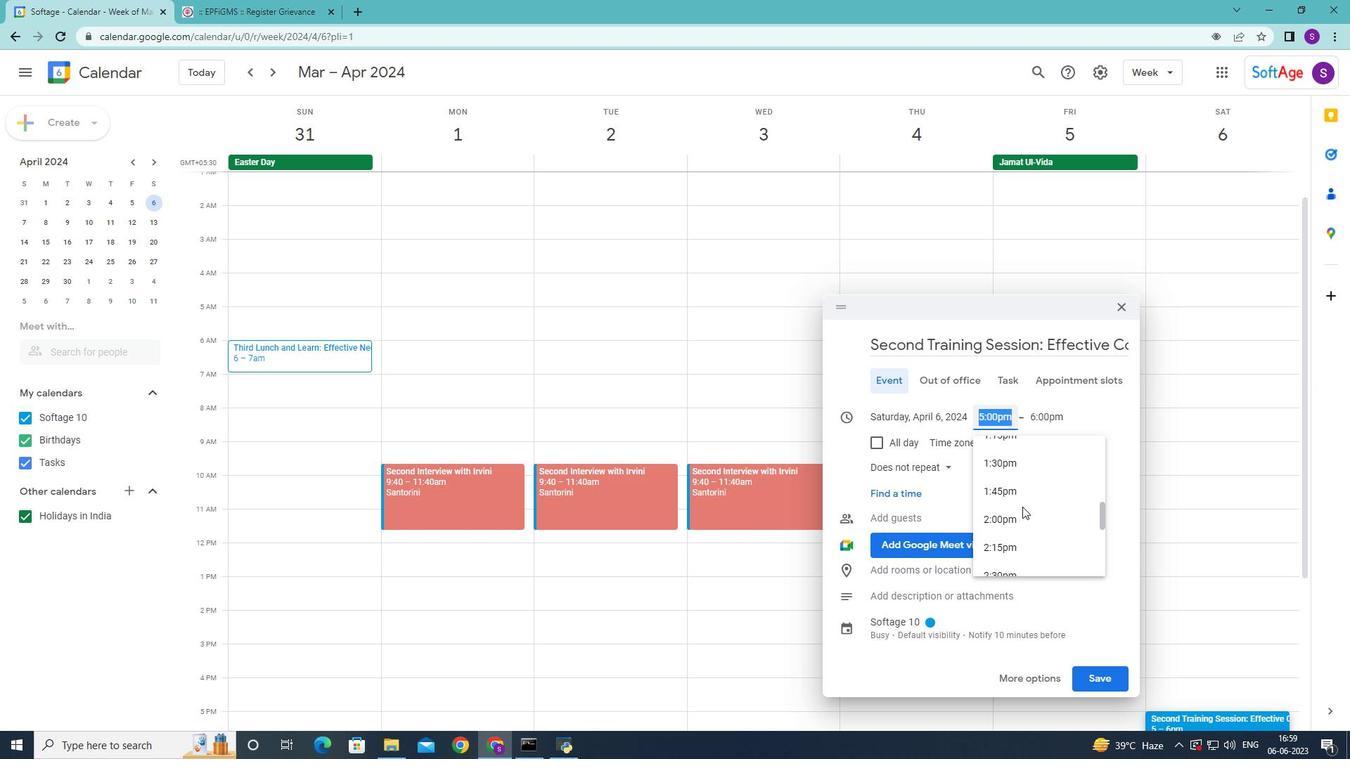 
Action: Mouse scrolled (1023, 508) with delta (0, 0)
Screenshot: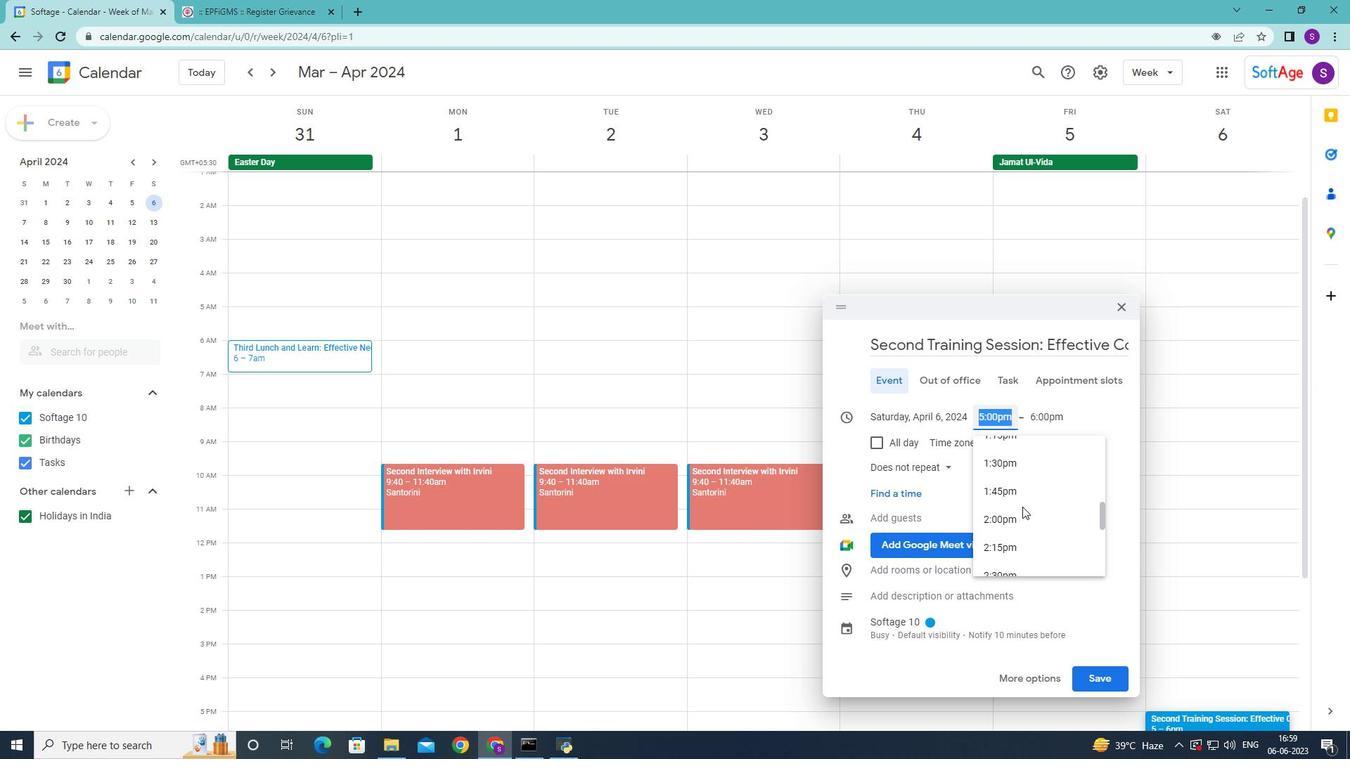 
Action: Mouse scrolled (1023, 508) with delta (0, 0)
Screenshot: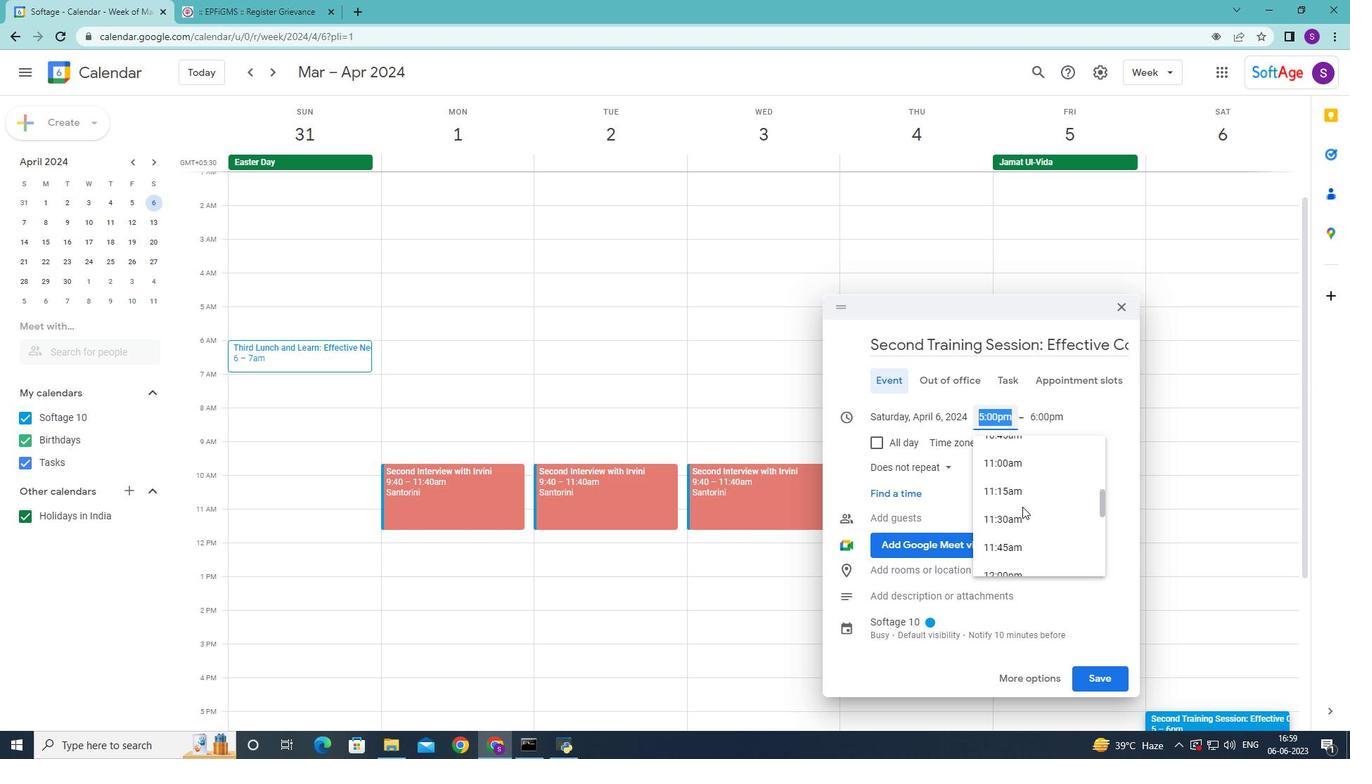 
Action: Mouse scrolled (1023, 508) with delta (0, 0)
Screenshot: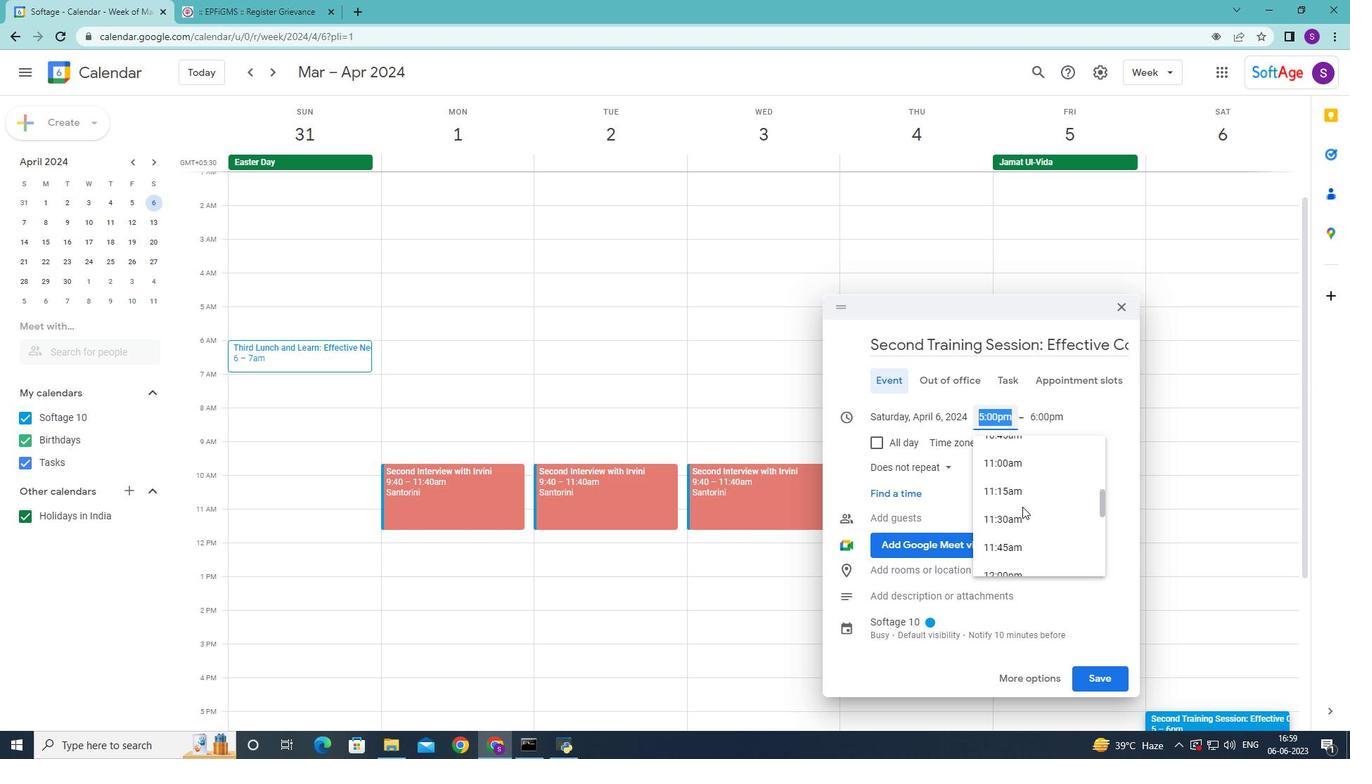 
Action: Mouse scrolled (1023, 508) with delta (0, 0)
Screenshot: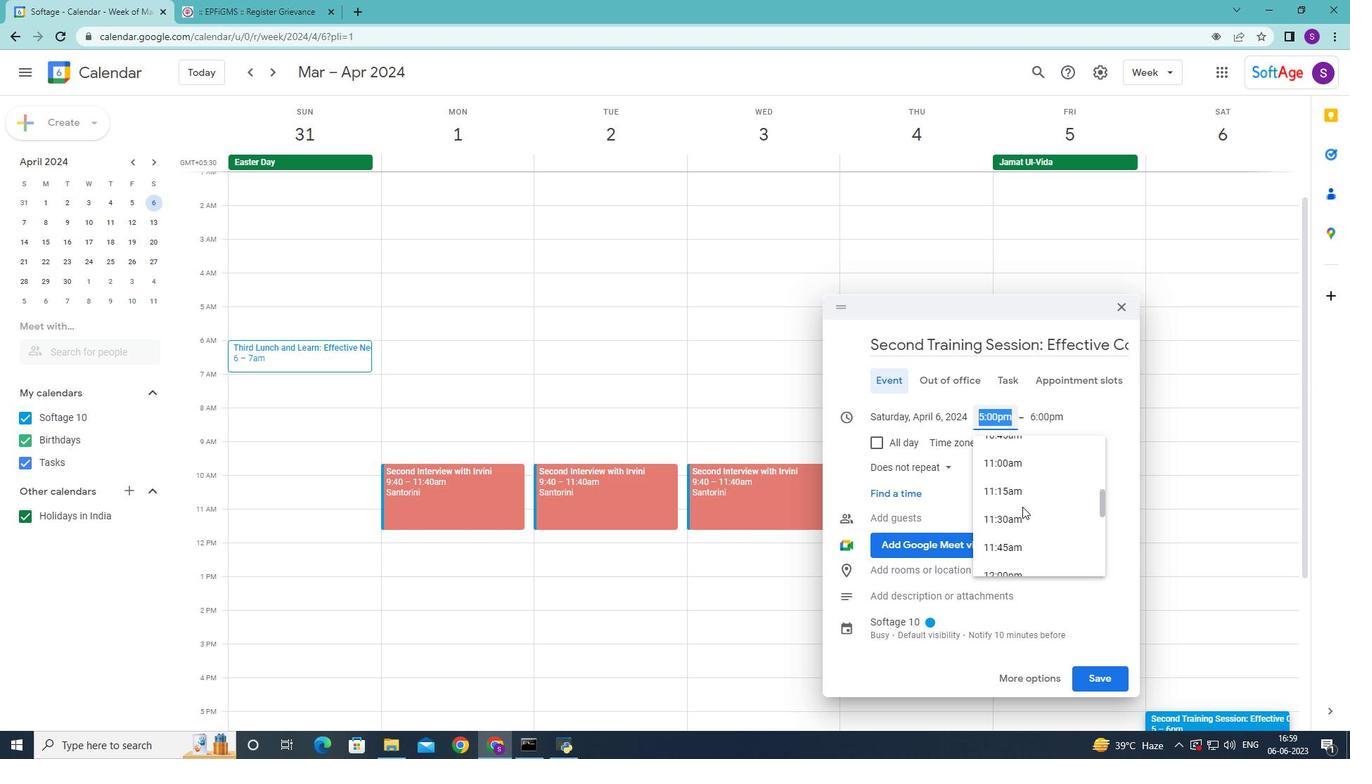 
Action: Mouse scrolled (1023, 508) with delta (0, 0)
Screenshot: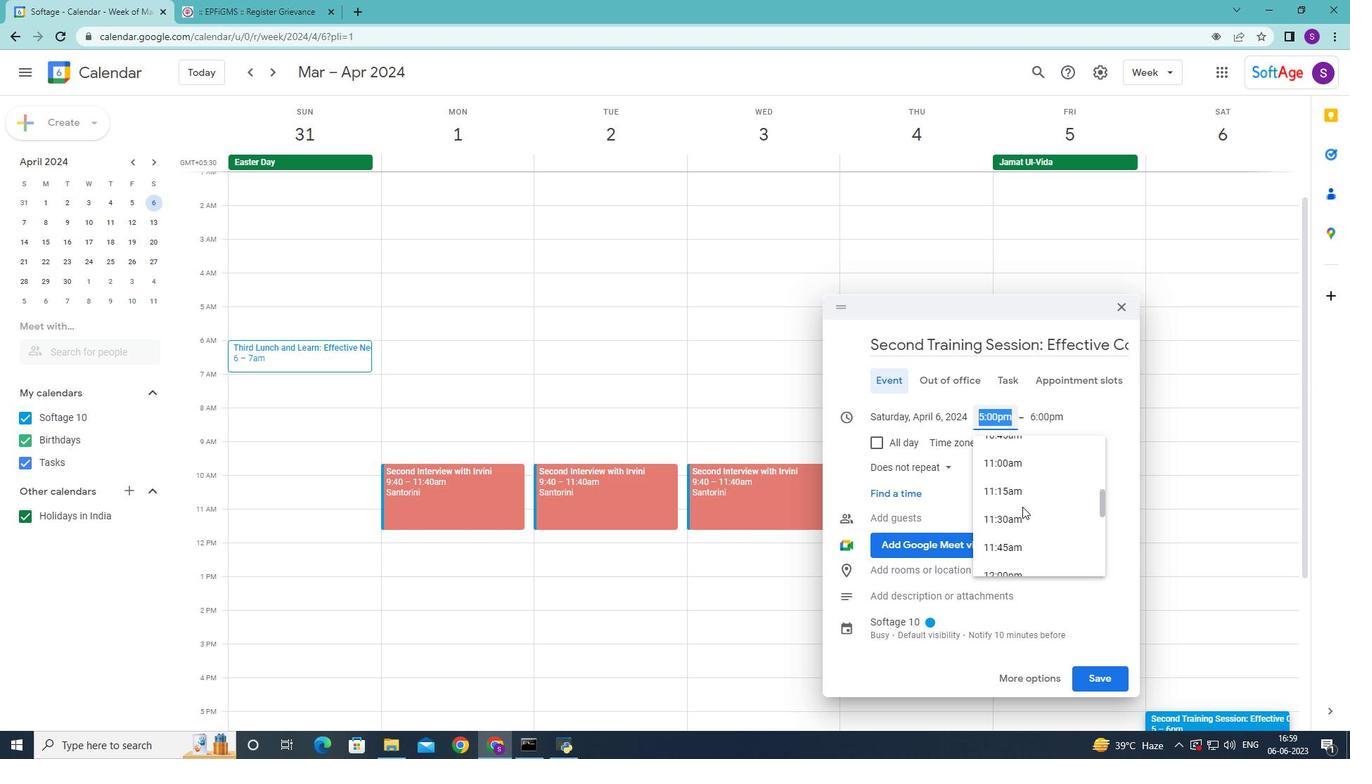 
Action: Mouse scrolled (1023, 508) with delta (0, 0)
Screenshot: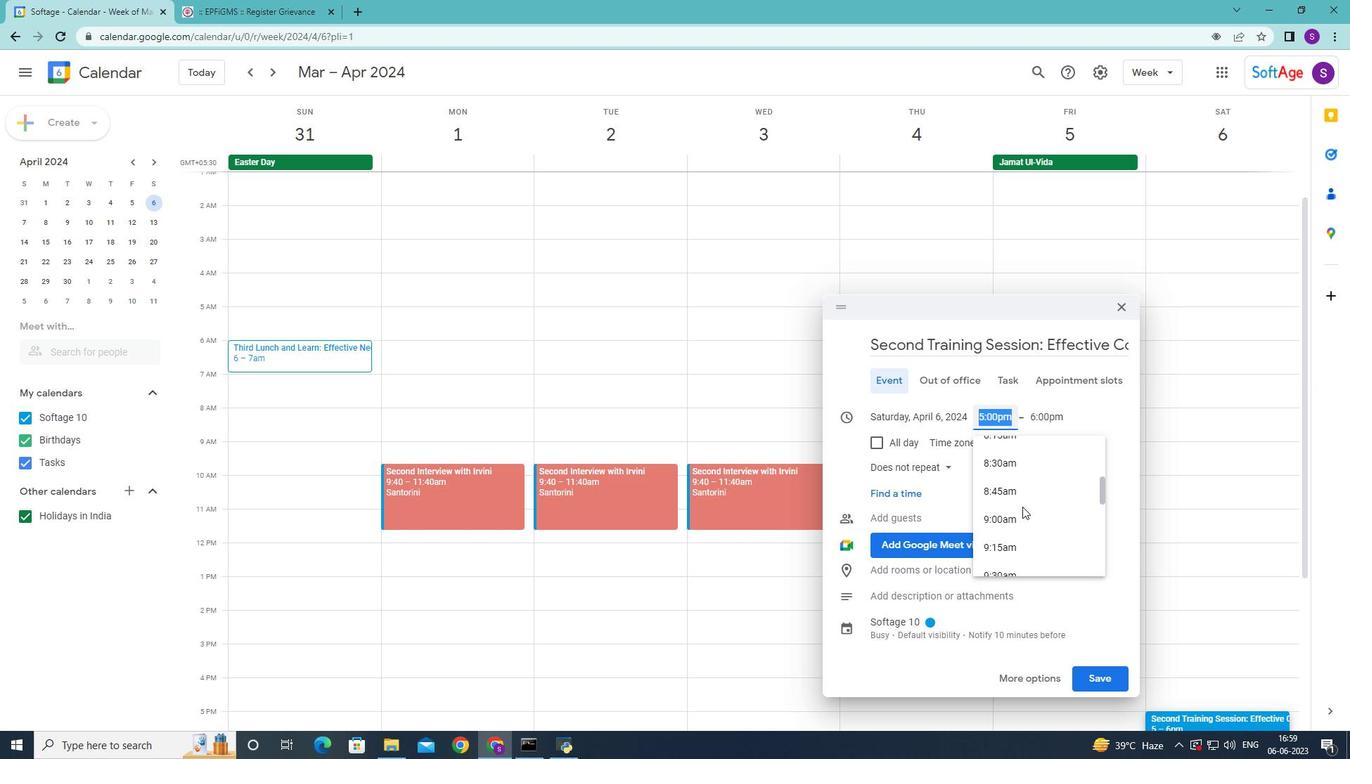 
Action: Mouse scrolled (1023, 508) with delta (0, 0)
Screenshot: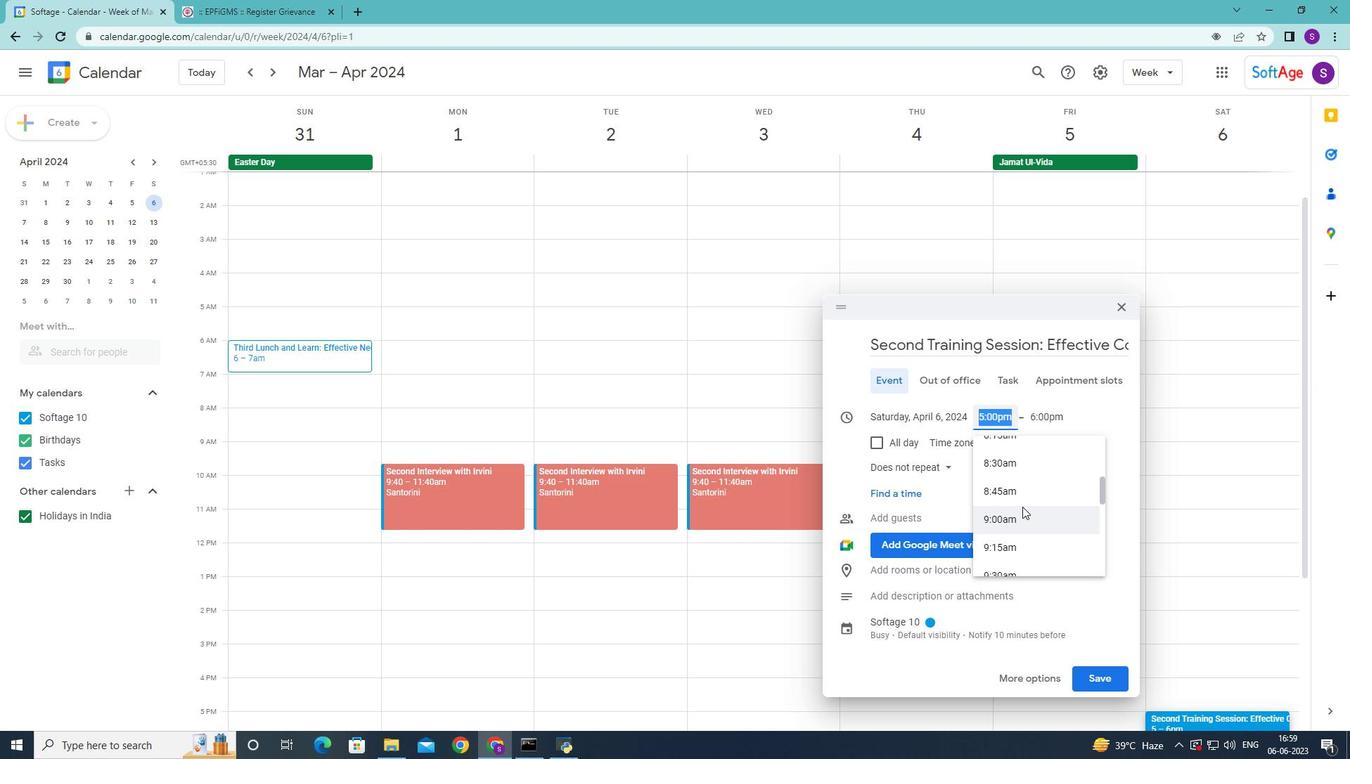 
Action: Mouse scrolled (1023, 508) with delta (0, 0)
Screenshot: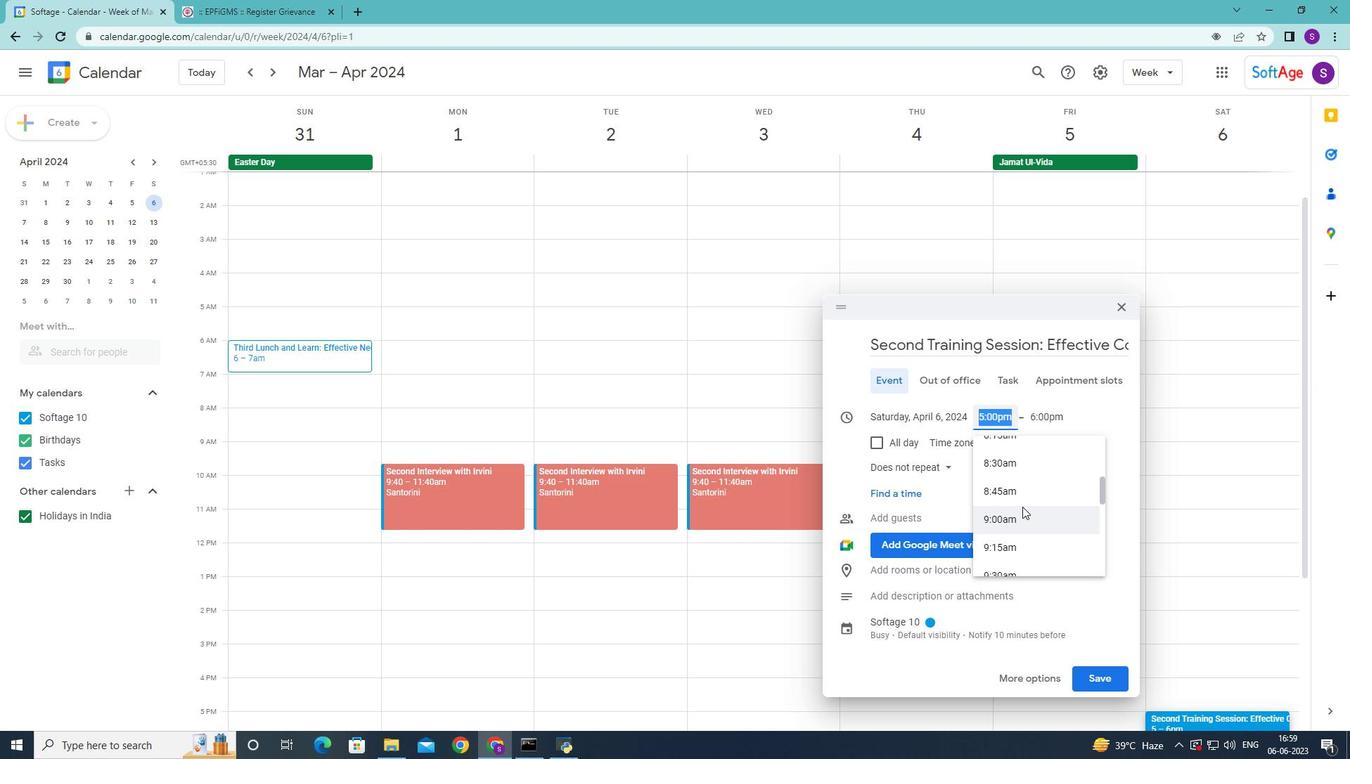 
Action: Mouse moved to (1010, 557)
Screenshot: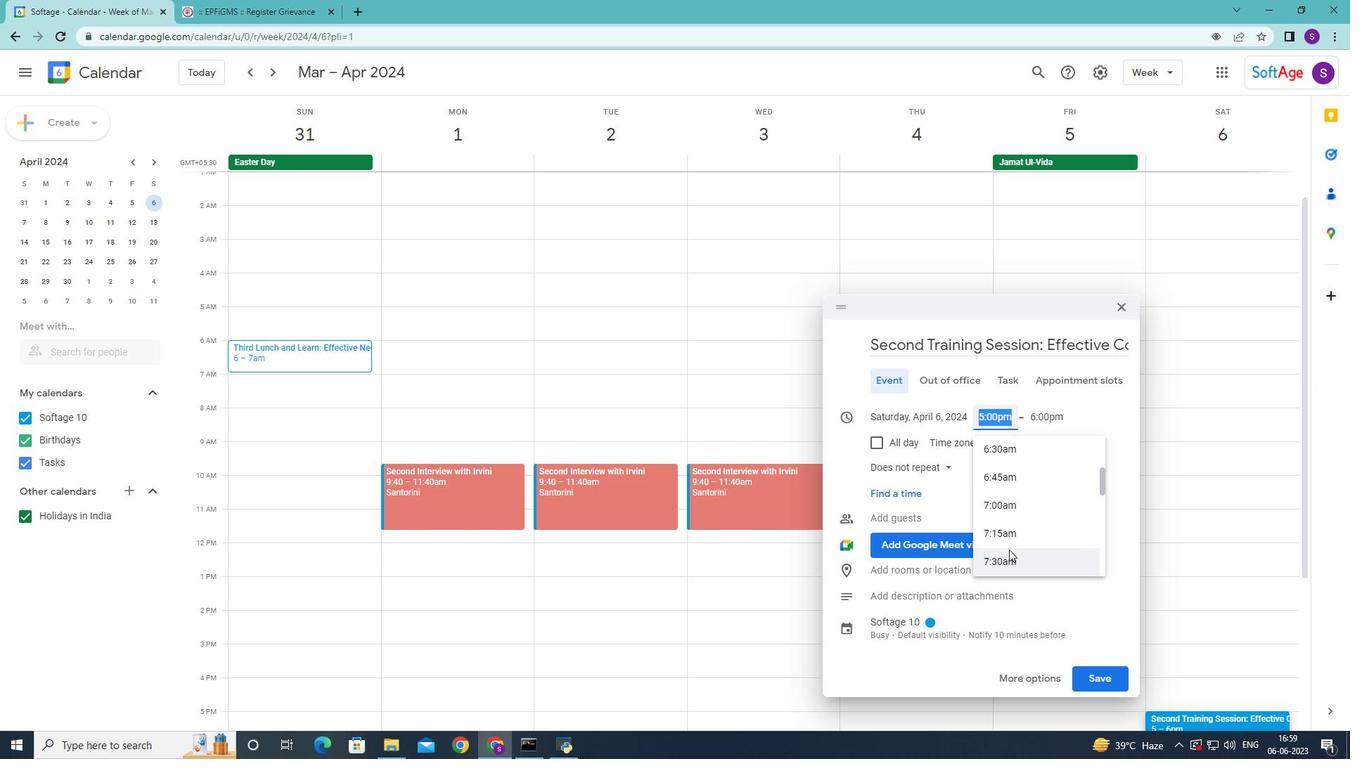 
Action: Mouse pressed left at (1010, 557)
Screenshot: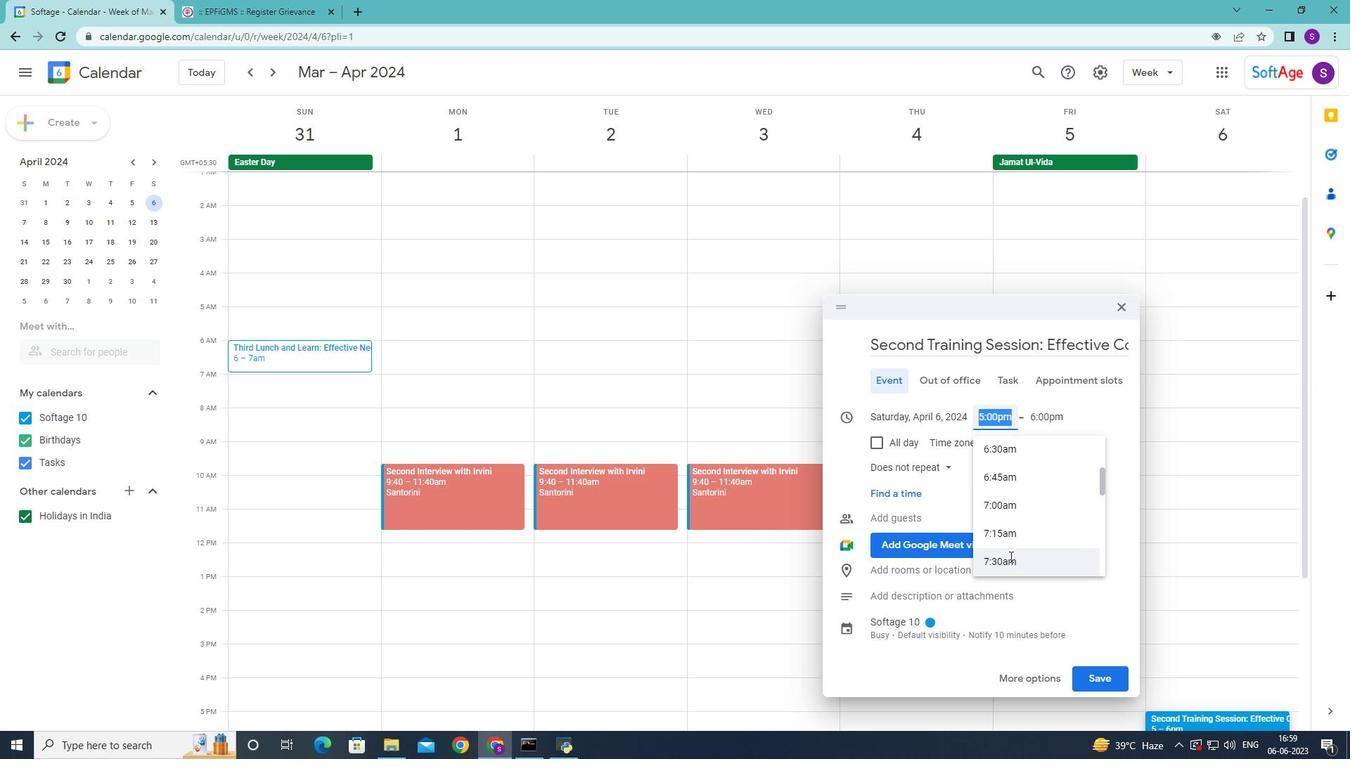 
Action: Mouse moved to (1048, 326)
Screenshot: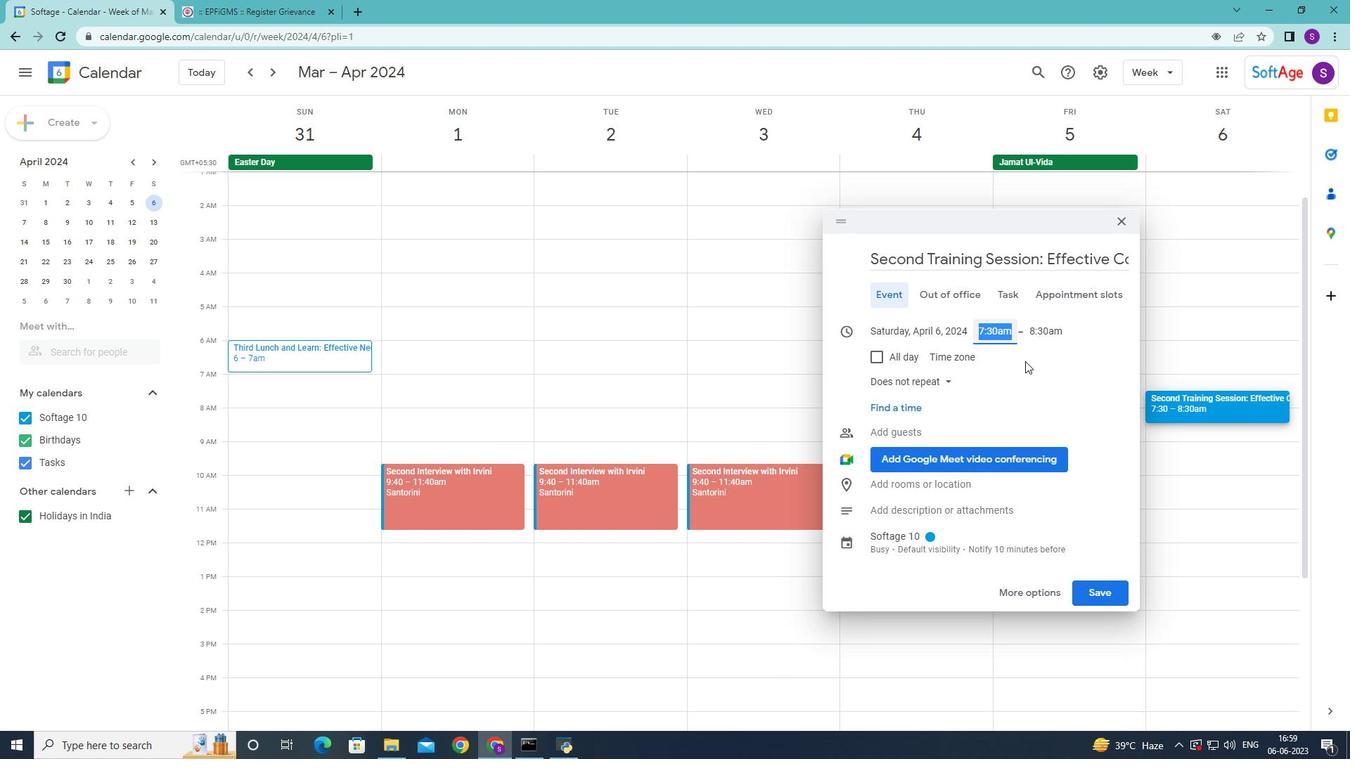 
Action: Mouse pressed left at (1048, 326)
Screenshot: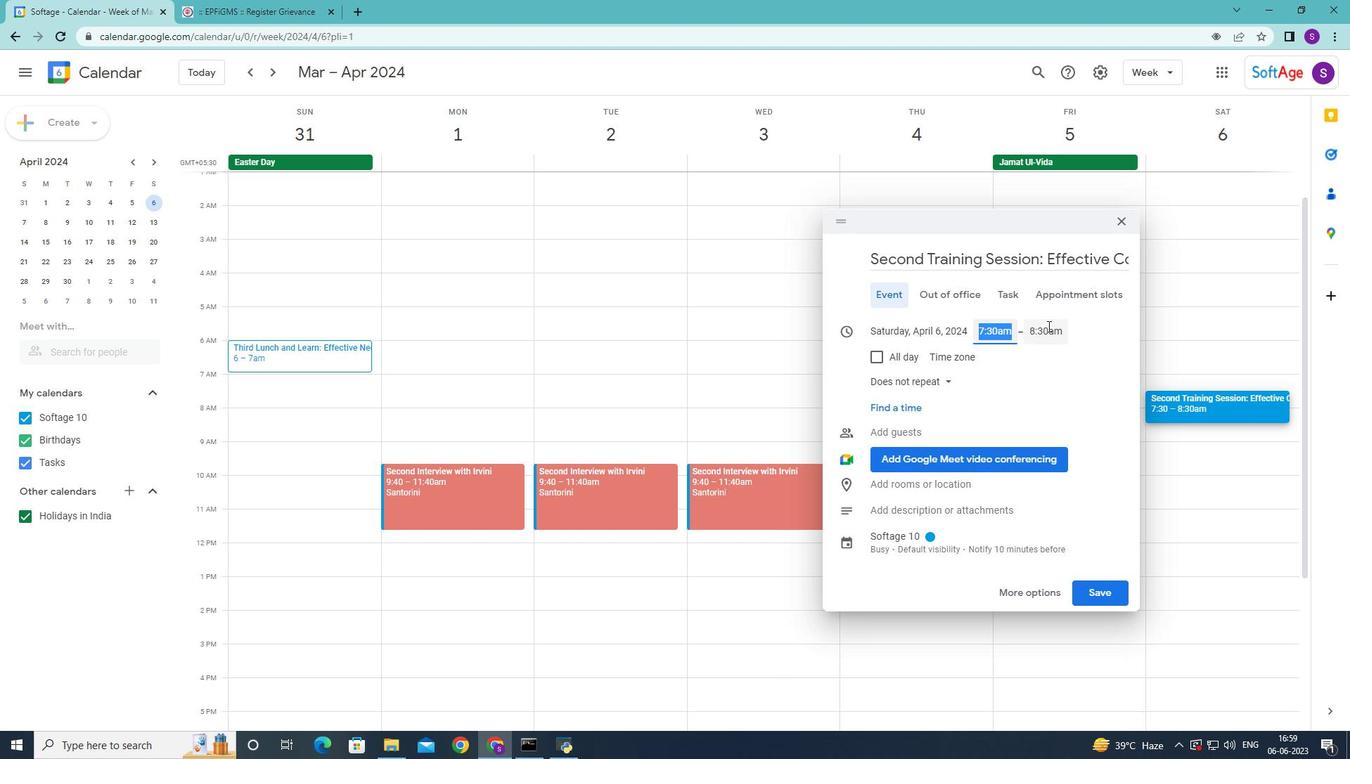 
Action: Mouse moved to (1058, 477)
Screenshot: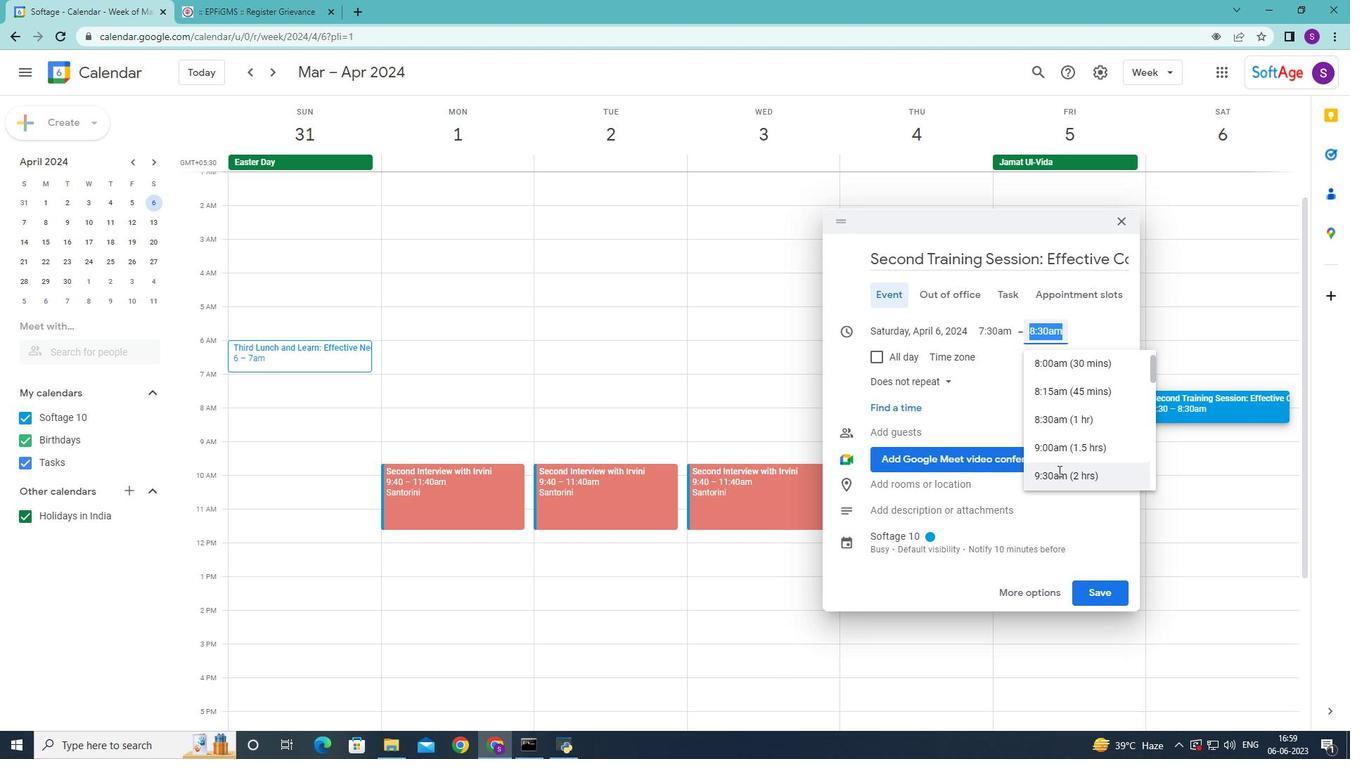 
Action: Mouse pressed left at (1058, 477)
Screenshot: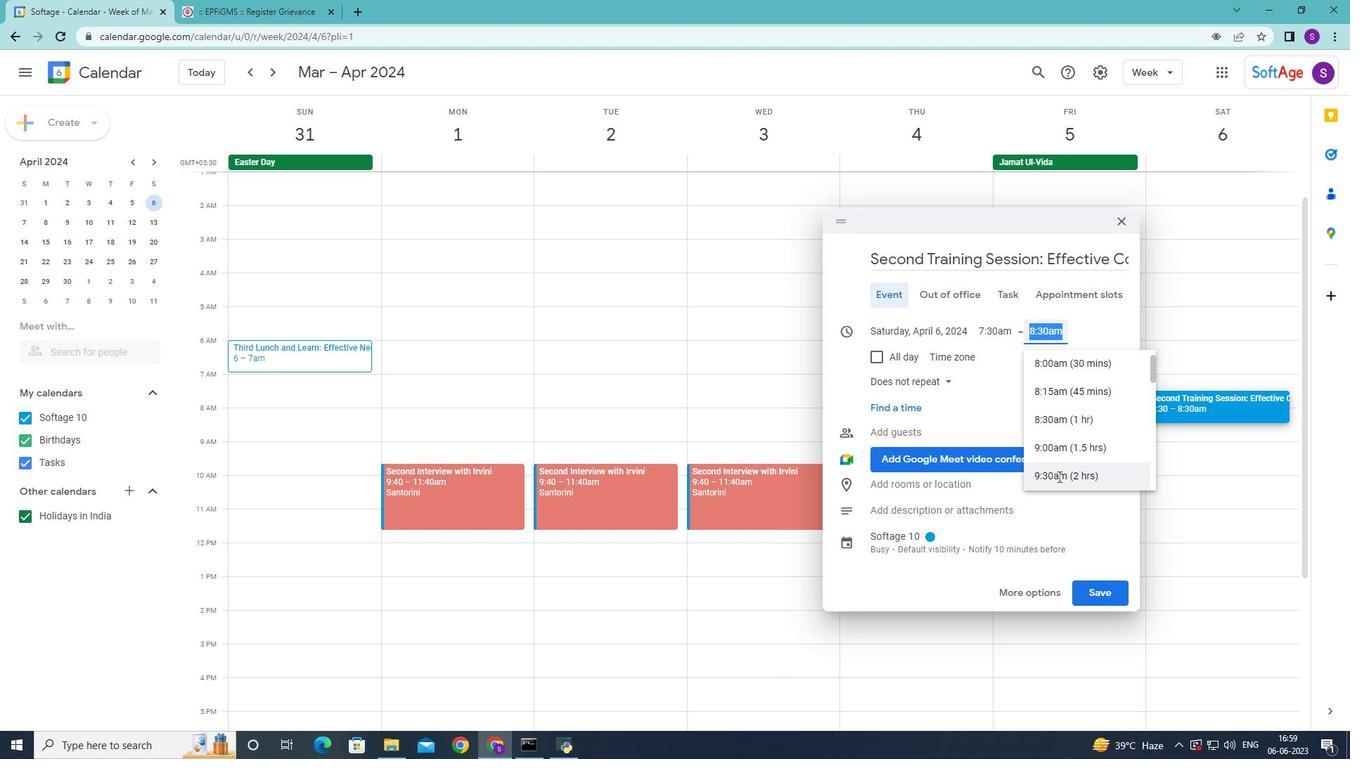 
Action: Mouse moved to (1014, 597)
Screenshot: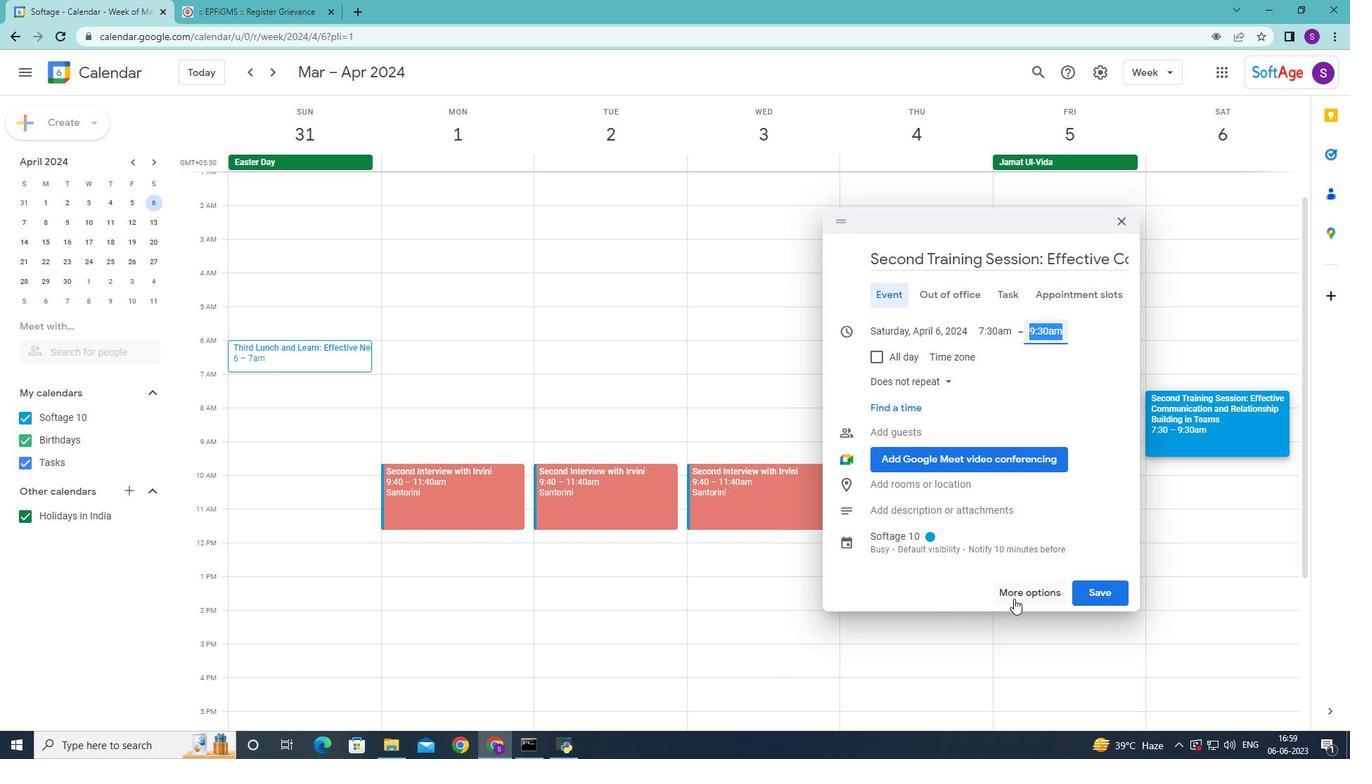 
Action: Mouse pressed left at (1014, 597)
Screenshot: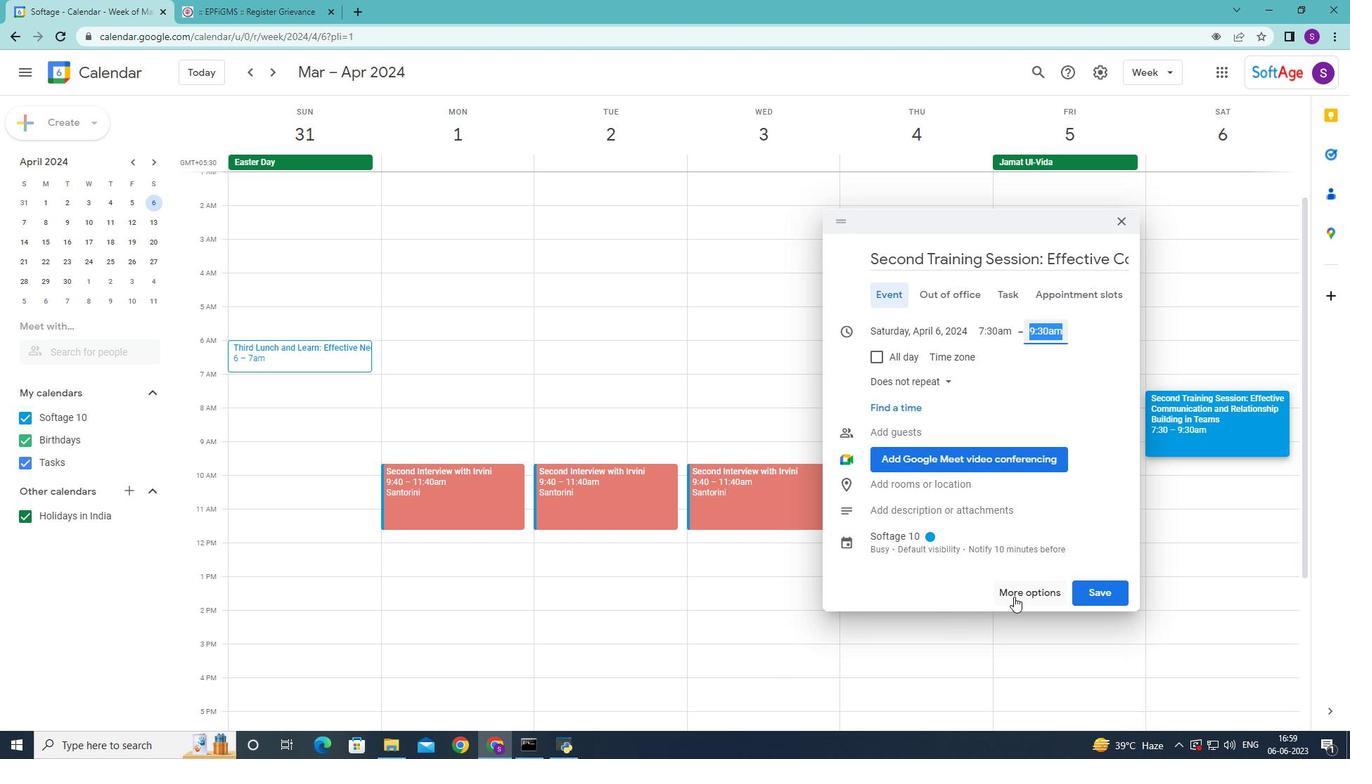 
Action: Mouse moved to (203, 492)
Screenshot: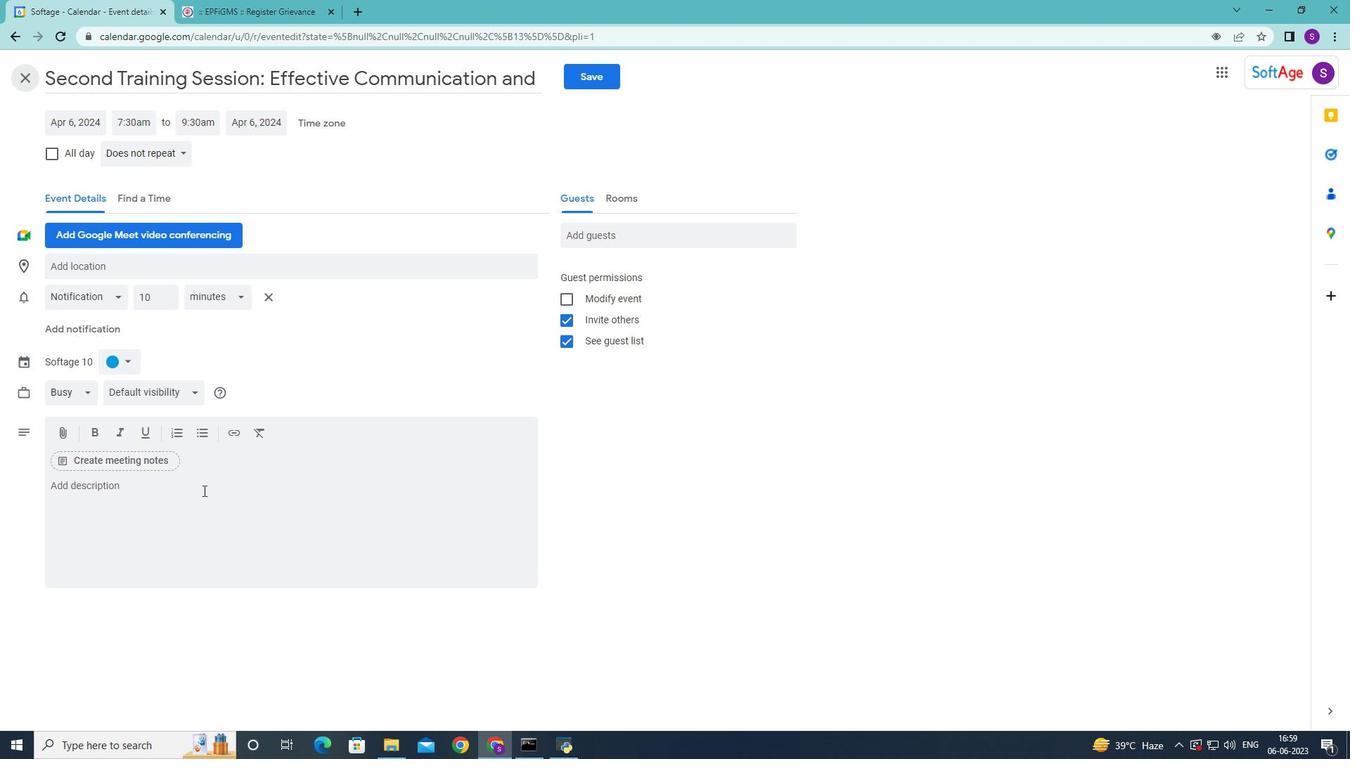 
Action: Mouse pressed left at (203, 492)
Screenshot: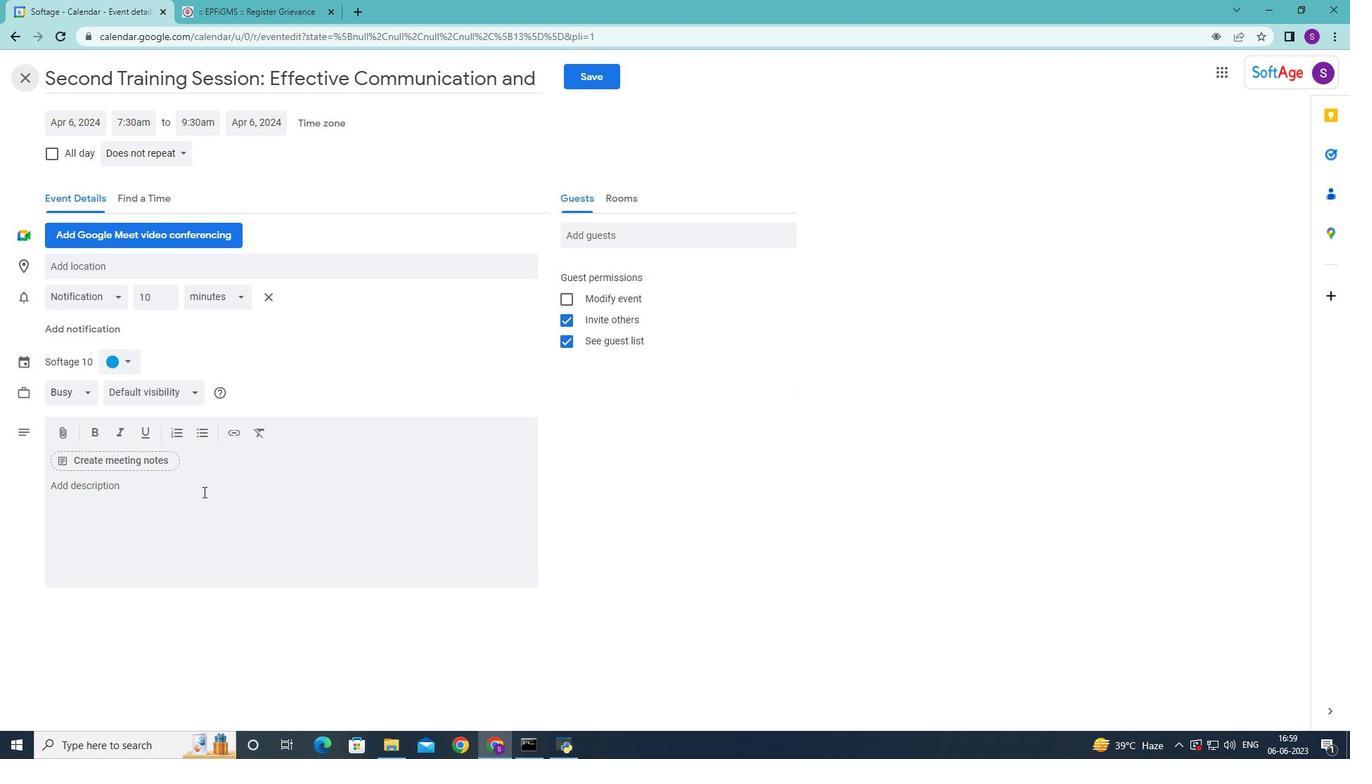 
Action: Key pressed <Key.shift>A<Key.space>marketing<Key.space>campaign<Key.space>review<Key.space>and<Key.space>analysis<Key.space>involves<Key.space>the<Key.space>examination<Key.space>and<Key.space>assessment<Key.space>of<Key.space>a<Key.space>marketing<Key.space>campaign<Key.space><Key.backspace>'s<Key.space>performnce<Key.space><Key.backspace><Key.backspace><Key.backspace><Key.backspace>ance<Key.space><Key.backspace>,<Key.space>effectiveness,<Key.space>and<Key.space>overall<Key.space>impact<Key.space>on<Key.space>the<Key.space>target<Key.space>audience<Key.space>and<Key.space>by<Key.backspace>usiness<Key.space>objectives.<Key.space>it<Key.backspace><Key.backspace><Key.shift>It<Key.space>is<Key.space>a<Key.space>comprehensive<Key.space>evaluation<Key.space>of<Key.space>various<Key.space>elements<Key.space>and<Key.space>strategies<Key.space>implemented<Key.space>with<Key.space>in<Key.space>a<Key.space>marketing<Key.space>campaign<Key.space>to<Key.space>determine<Key.space>its<Key.space>strengths,<Key.space>weaknesses,<Key.space>and<Key.space>areas<Key.space>for<Key.space>om<Key.backspace><Key.backspace>improvement<Key.space><Key.backspace>.
Screenshot: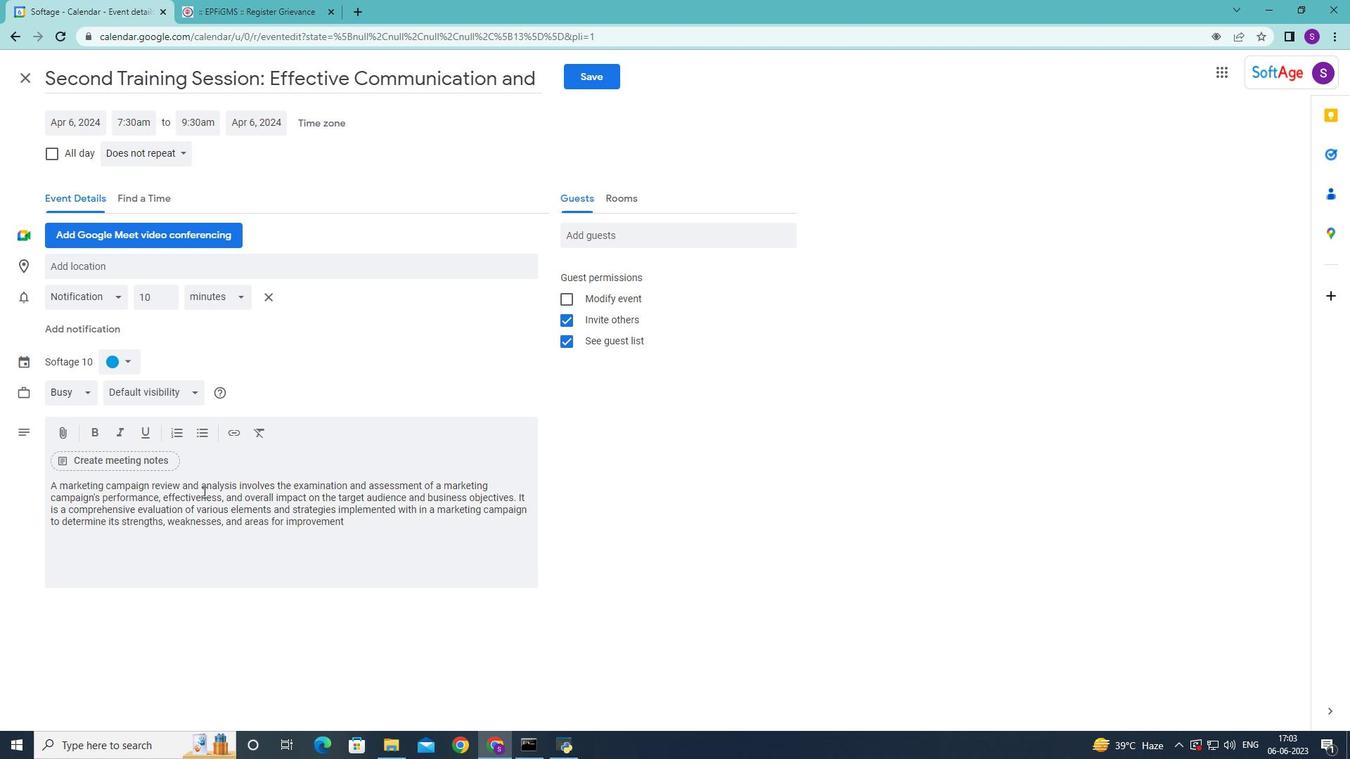 
Action: Mouse moved to (129, 360)
Screenshot: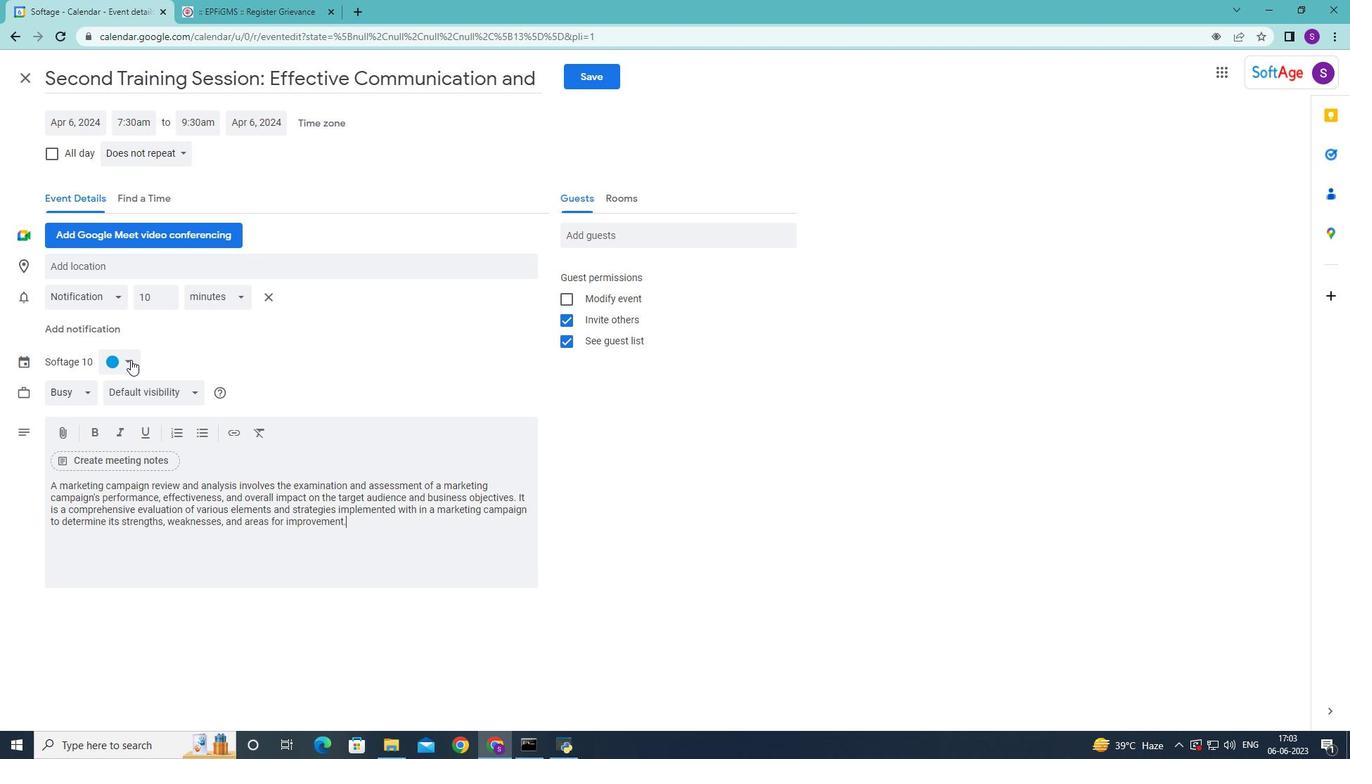 
Action: Mouse pressed left at (129, 360)
Screenshot: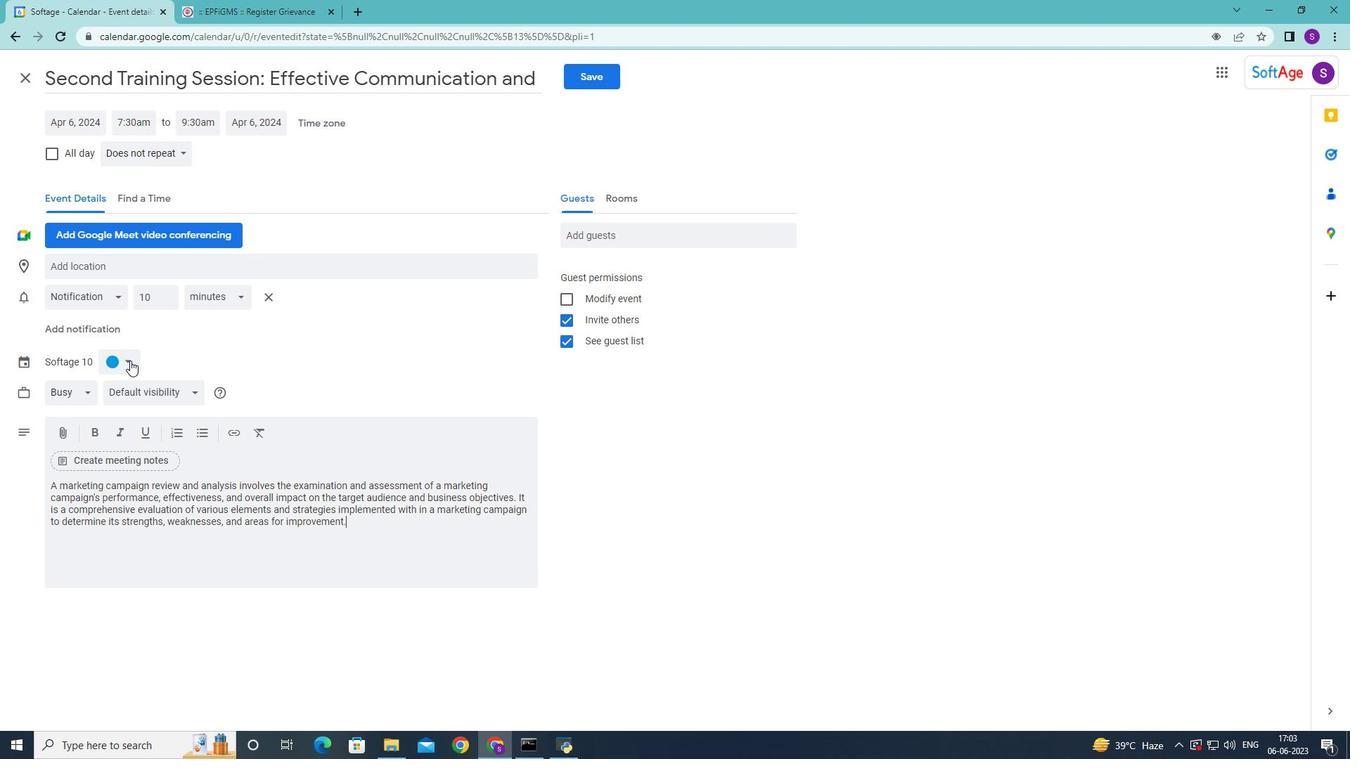
Action: Mouse moved to (129, 377)
Screenshot: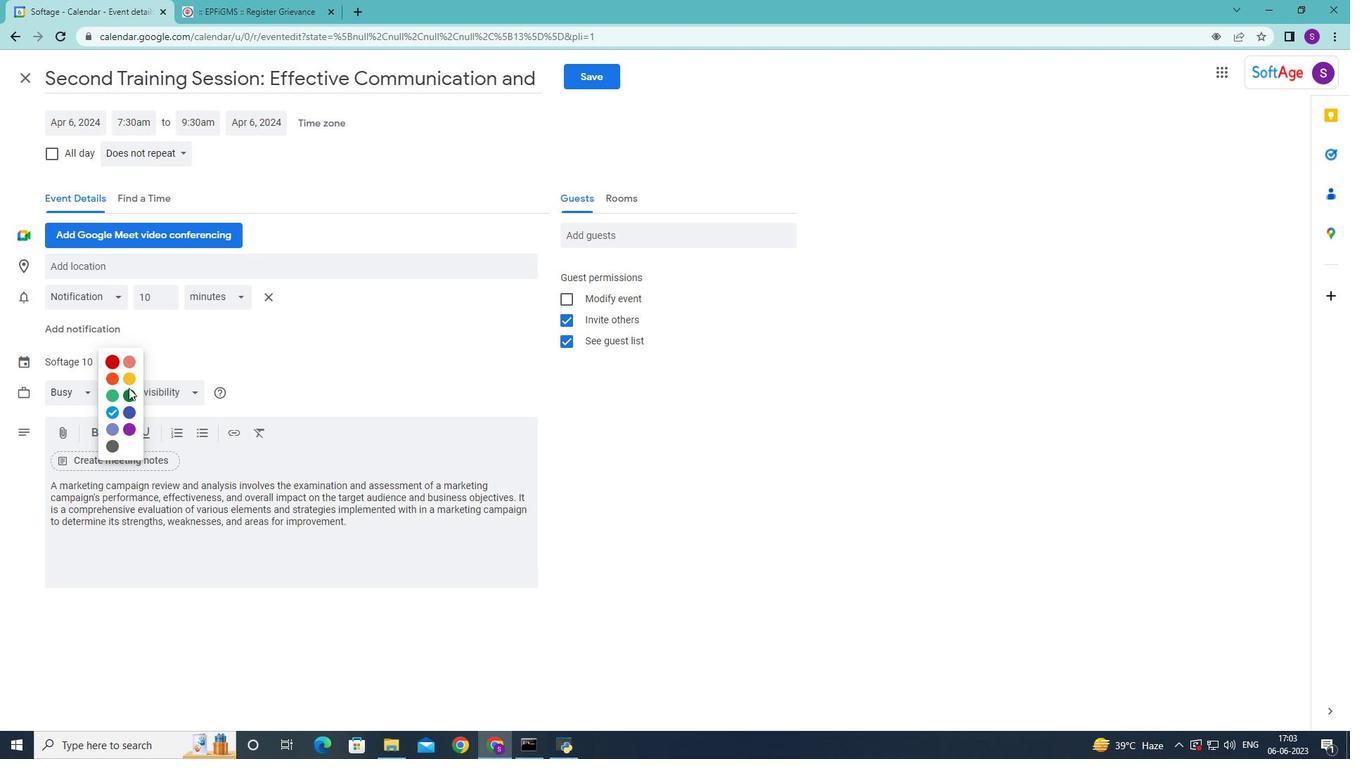 
Action: Mouse pressed left at (129, 377)
Screenshot: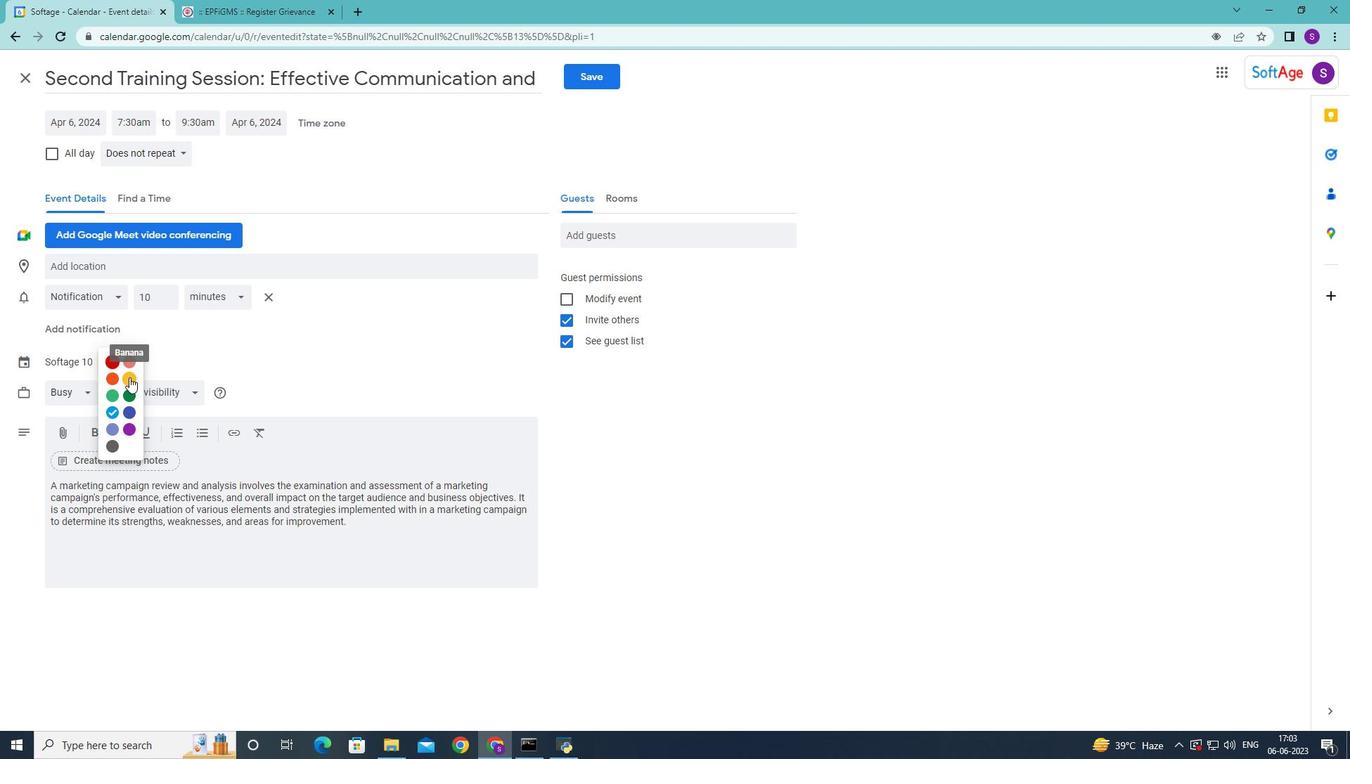 
Action: Mouse moved to (143, 259)
Screenshot: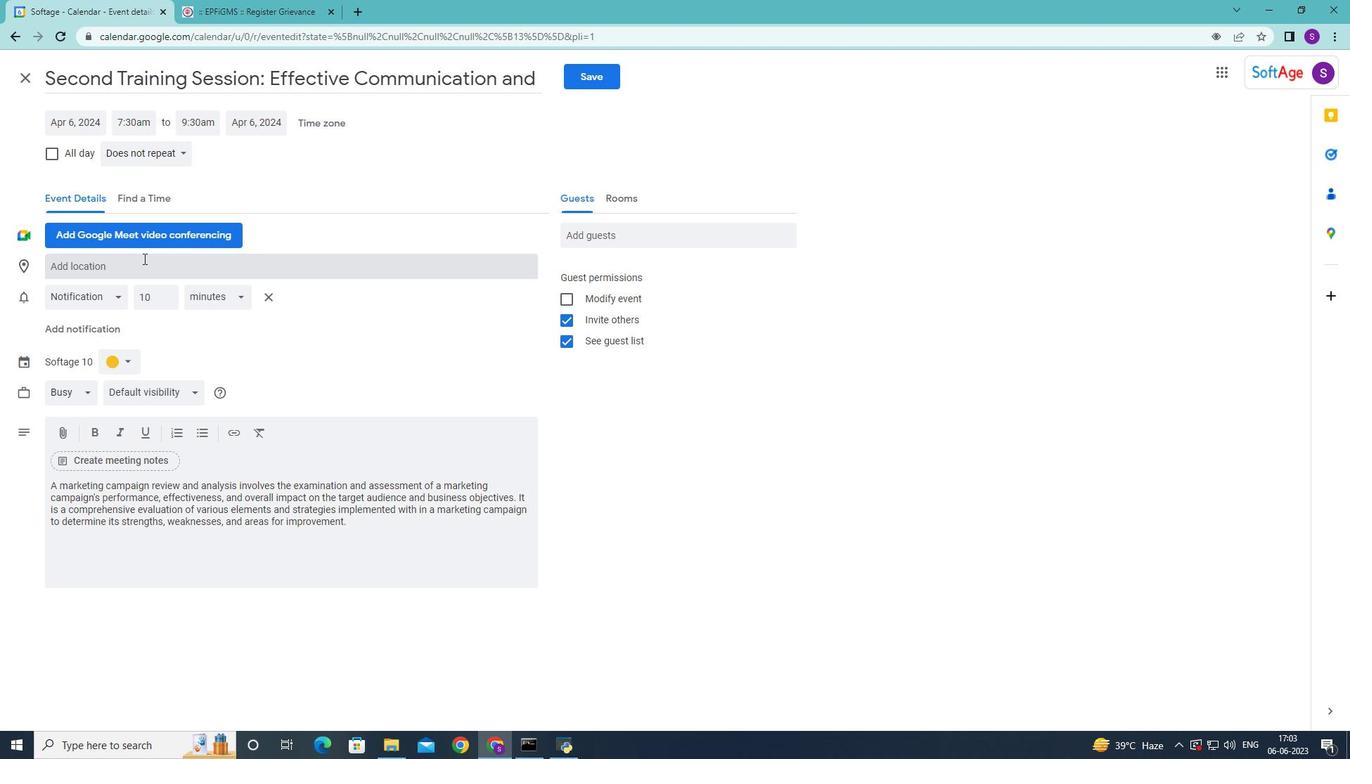 
Action: Mouse pressed left at (143, 259)
Screenshot: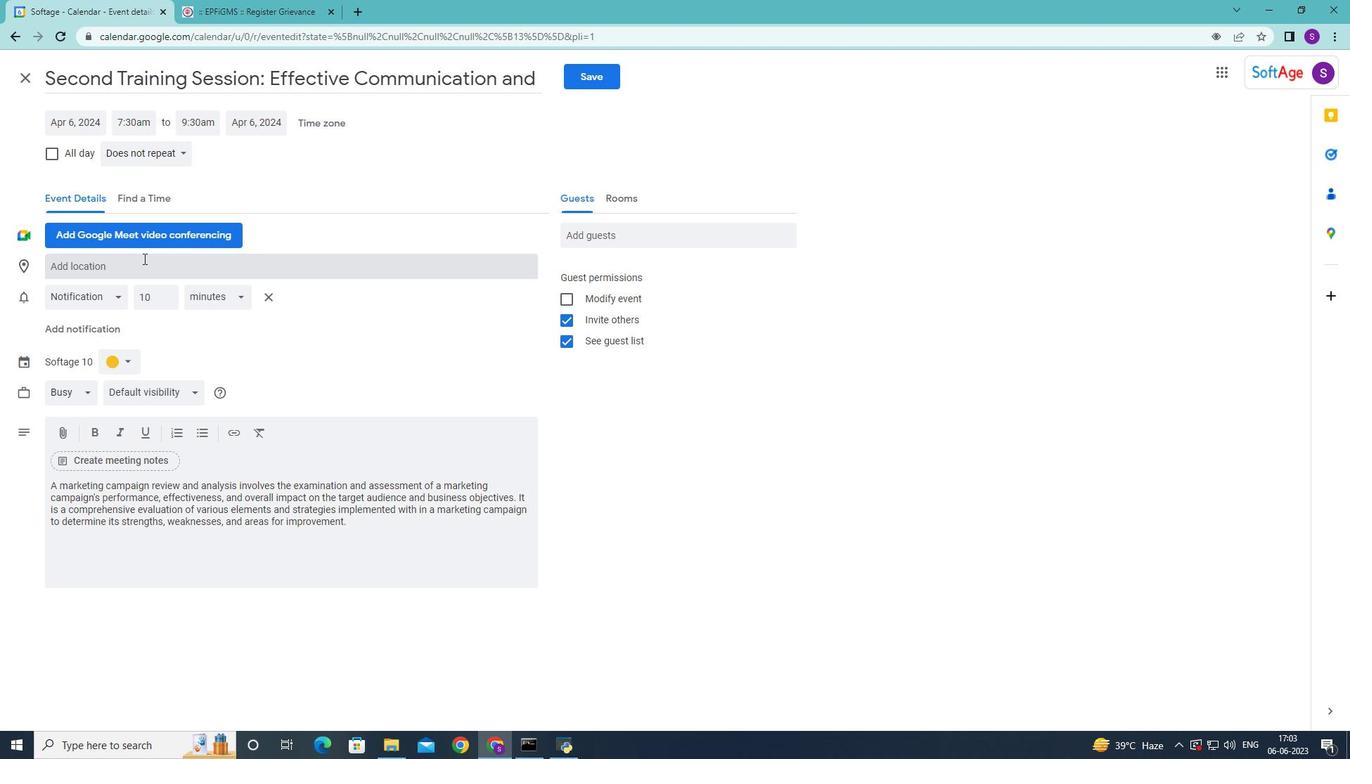 
Action: Key pressed 789<Key.space><Key.shift>Elafonisi<Key.space><Key.shift>Beach,<Key.space><Key.shift><Key.shift><Key.shift><Key.shift><Key.shift><Key.shift><Key.shift><Key.shift>Crete,<Key.space><Key.shift>Greece<Key.space>
Screenshot: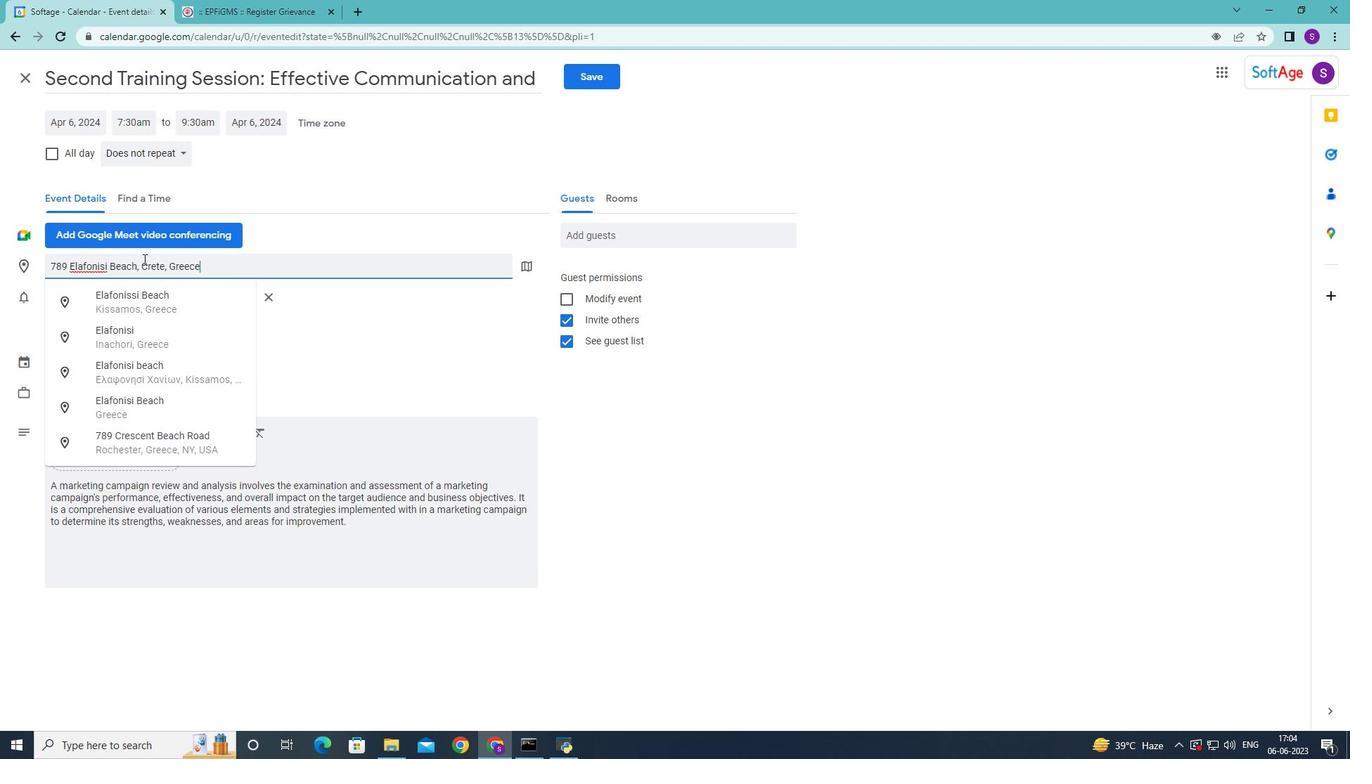 
Action: Mouse moved to (141, 292)
Screenshot: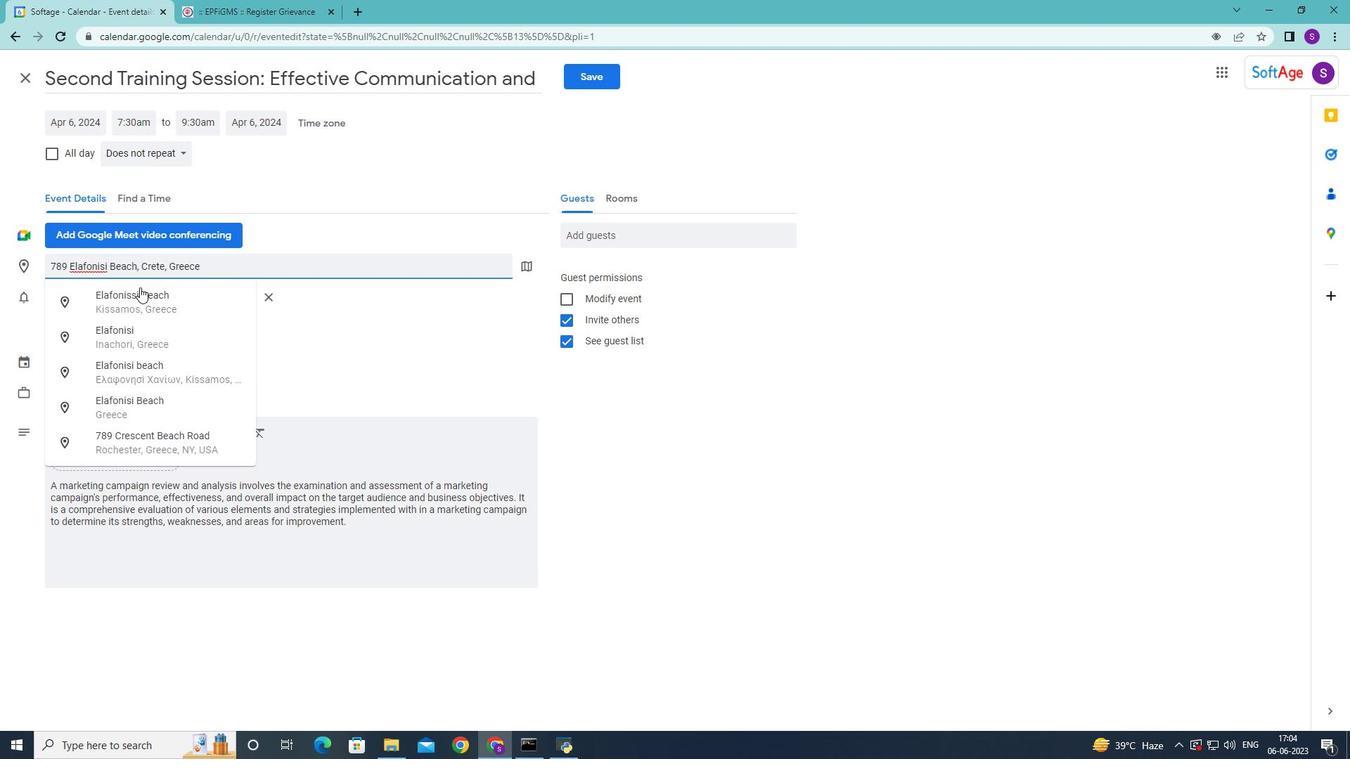 
Action: Mouse pressed left at (141, 292)
Screenshot: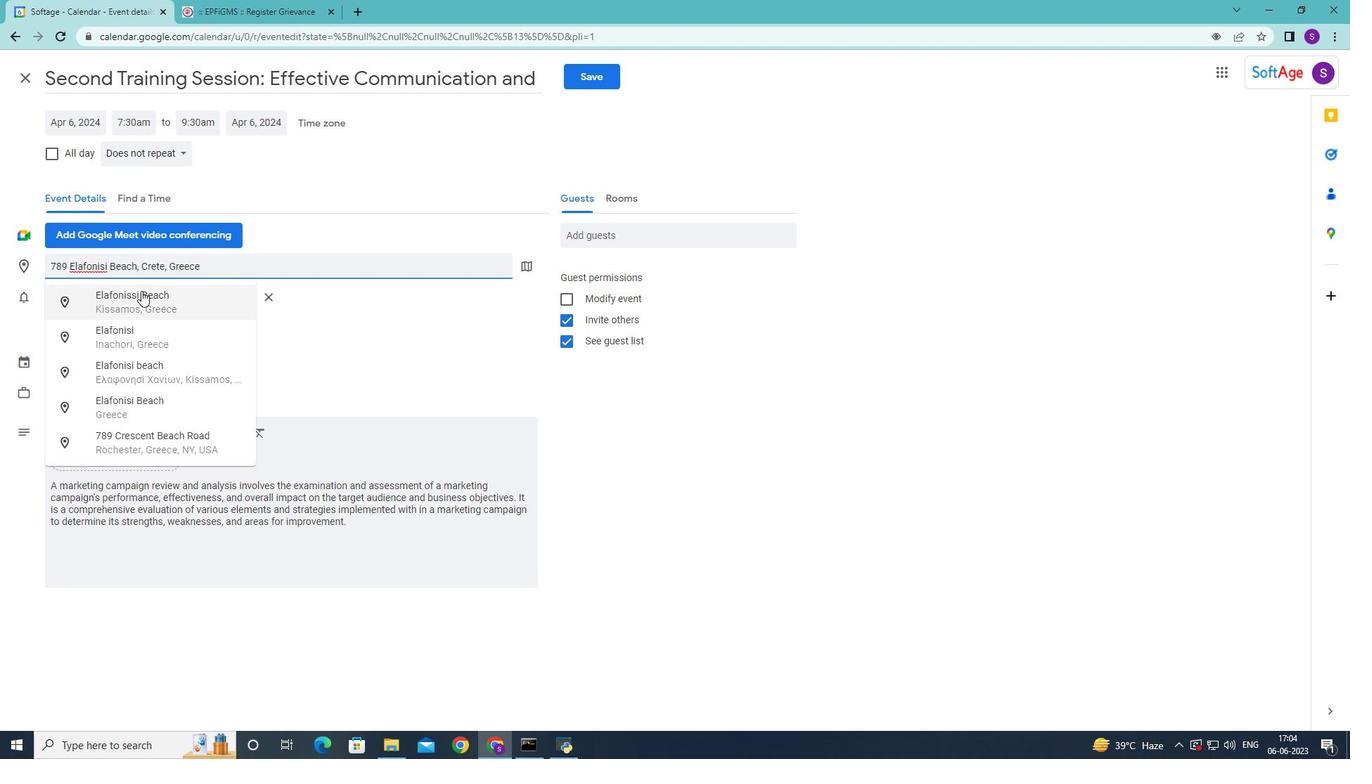 
Action: Mouse moved to (595, 239)
Screenshot: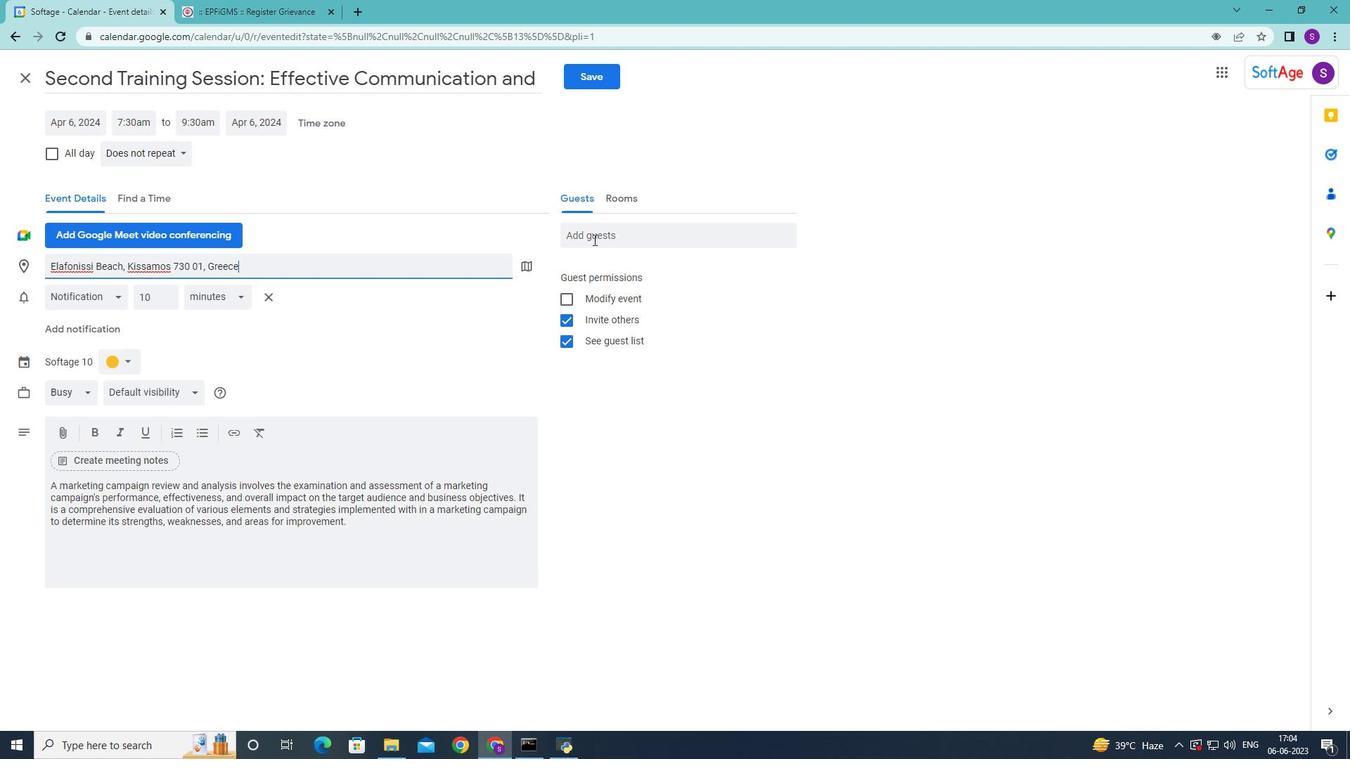 
Action: Mouse pressed left at (595, 239)
Screenshot: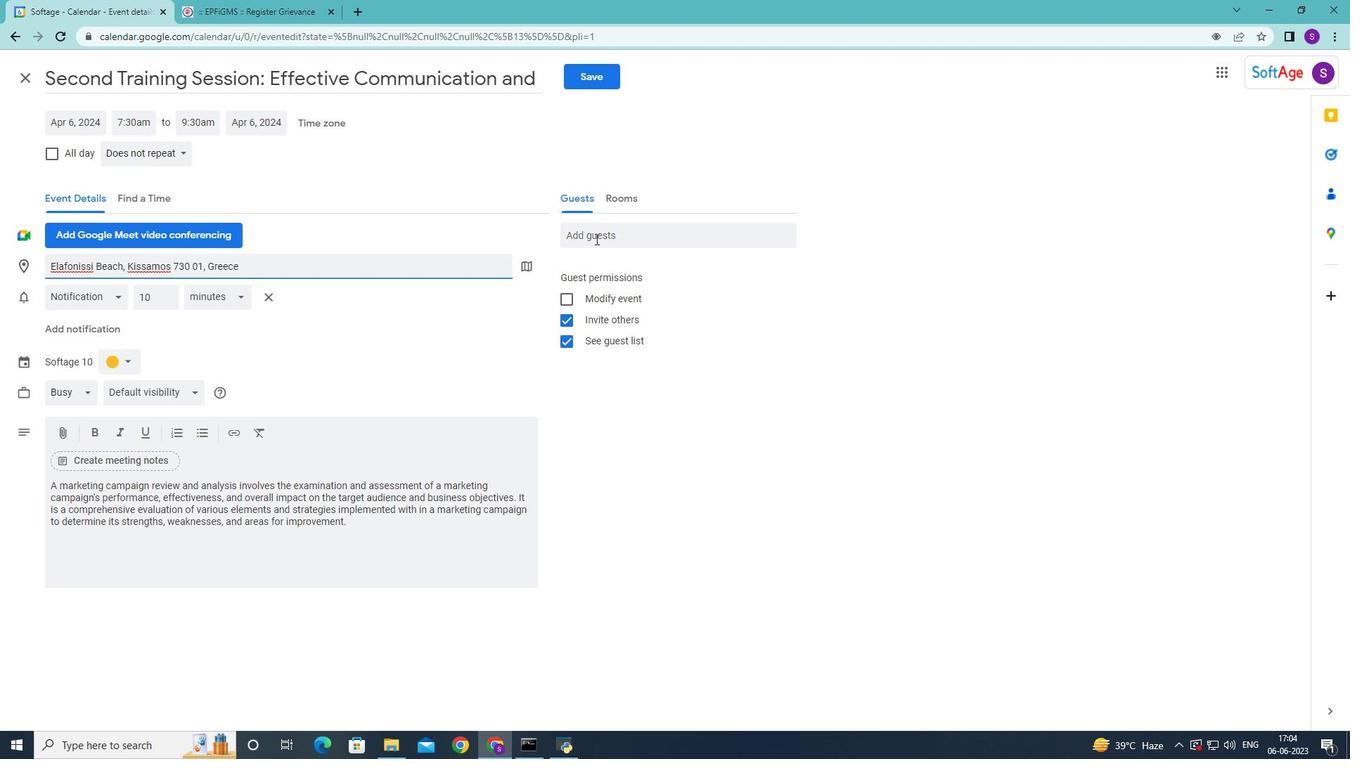 
Action: Key pressed <Key.shift>softage.8<Key.shift><Key.shift><Key.shift><Key.shift><Key.shift>@si<Key.backspace>oftage.net
Screenshot: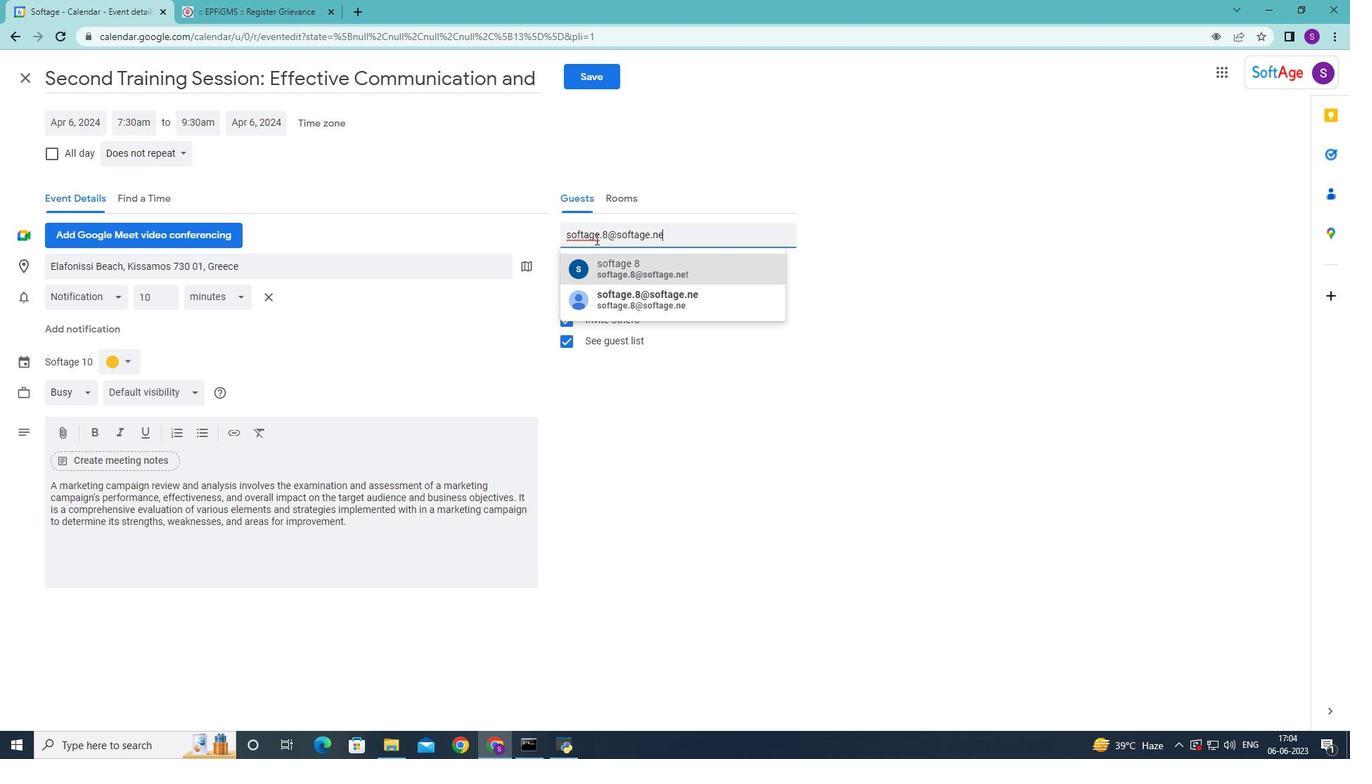 
Action: Mouse moved to (637, 261)
Screenshot: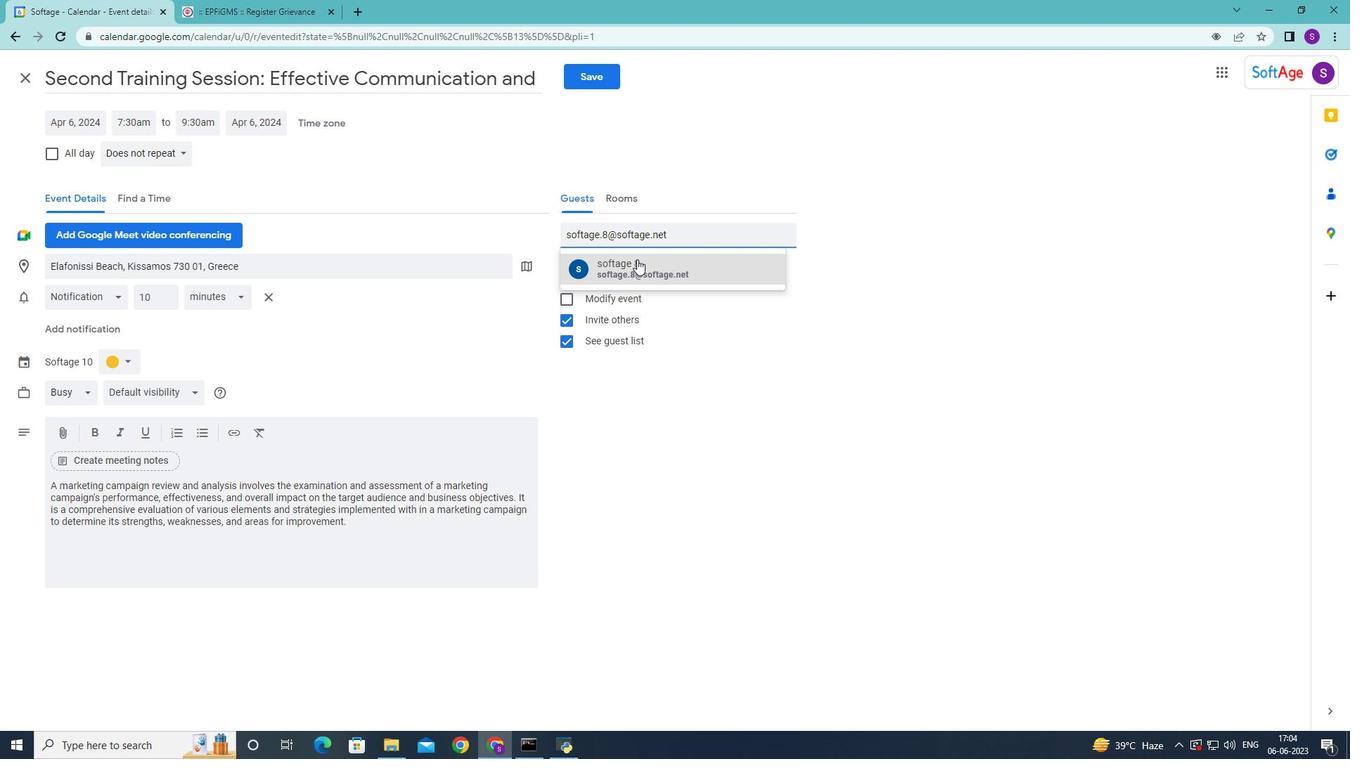 
Action: Mouse pressed left at (637, 261)
Screenshot: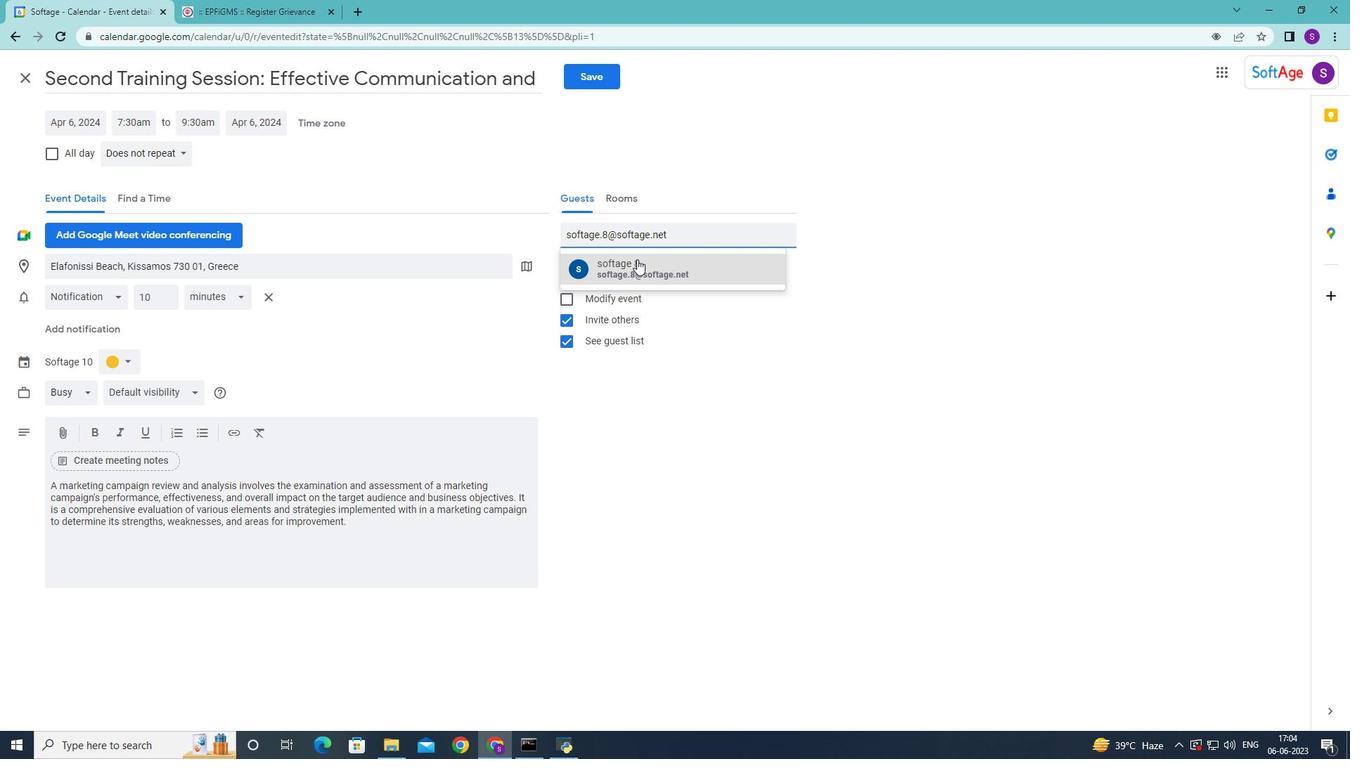 
Action: Mouse moved to (636, 239)
Screenshot: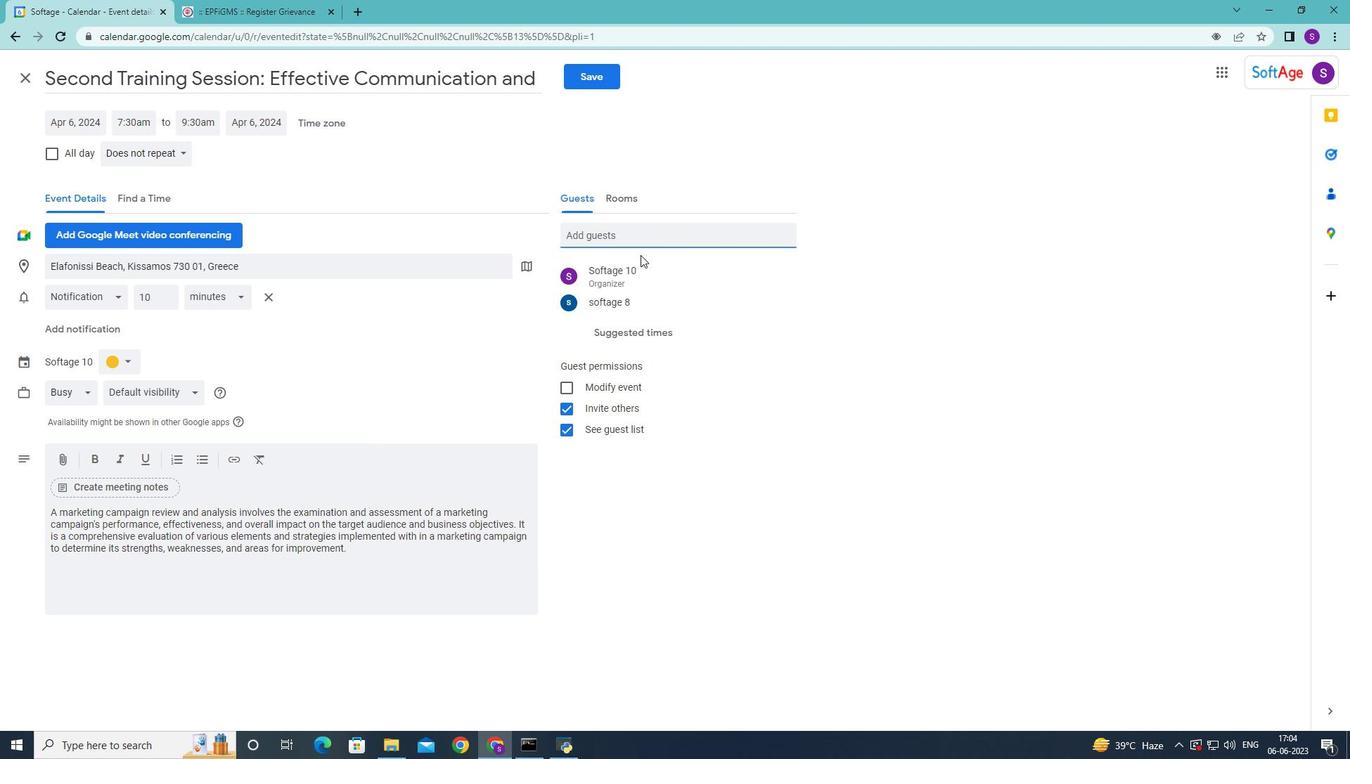 
Action: Mouse pressed left at (636, 239)
Screenshot: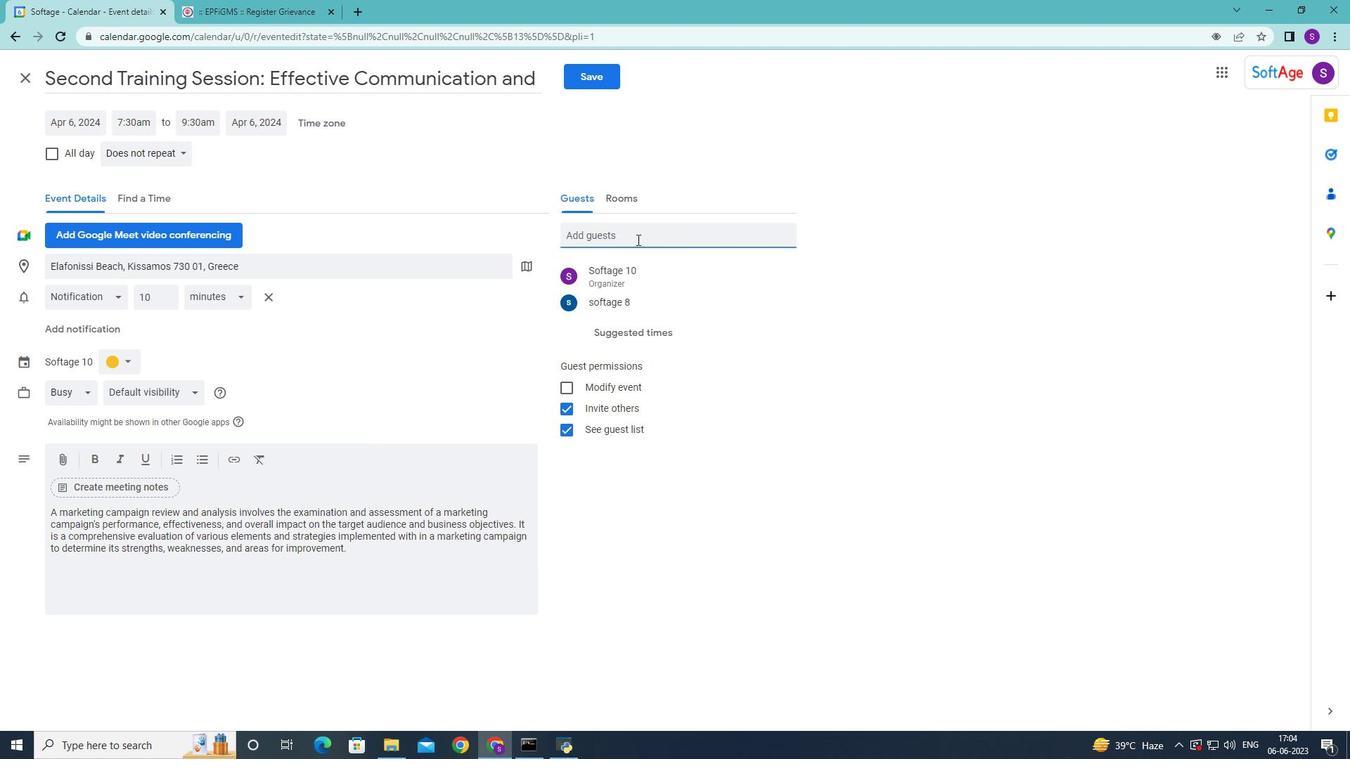 
Action: Key pressed <Key.shift>Softage.1<Key.shift><Key.shift><Key.shift><Key.shift><Key.shift>2softage.net
Screenshot: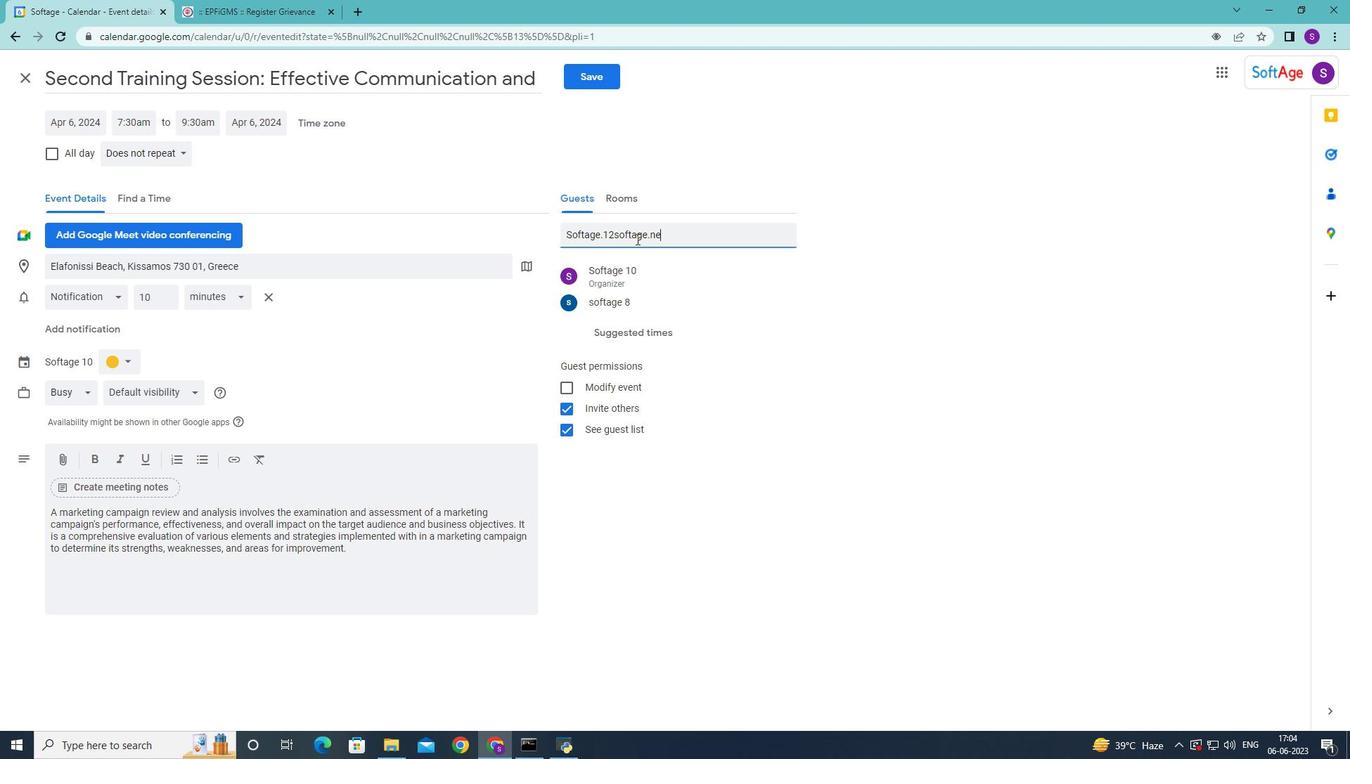 
Action: Mouse moved to (615, 235)
Screenshot: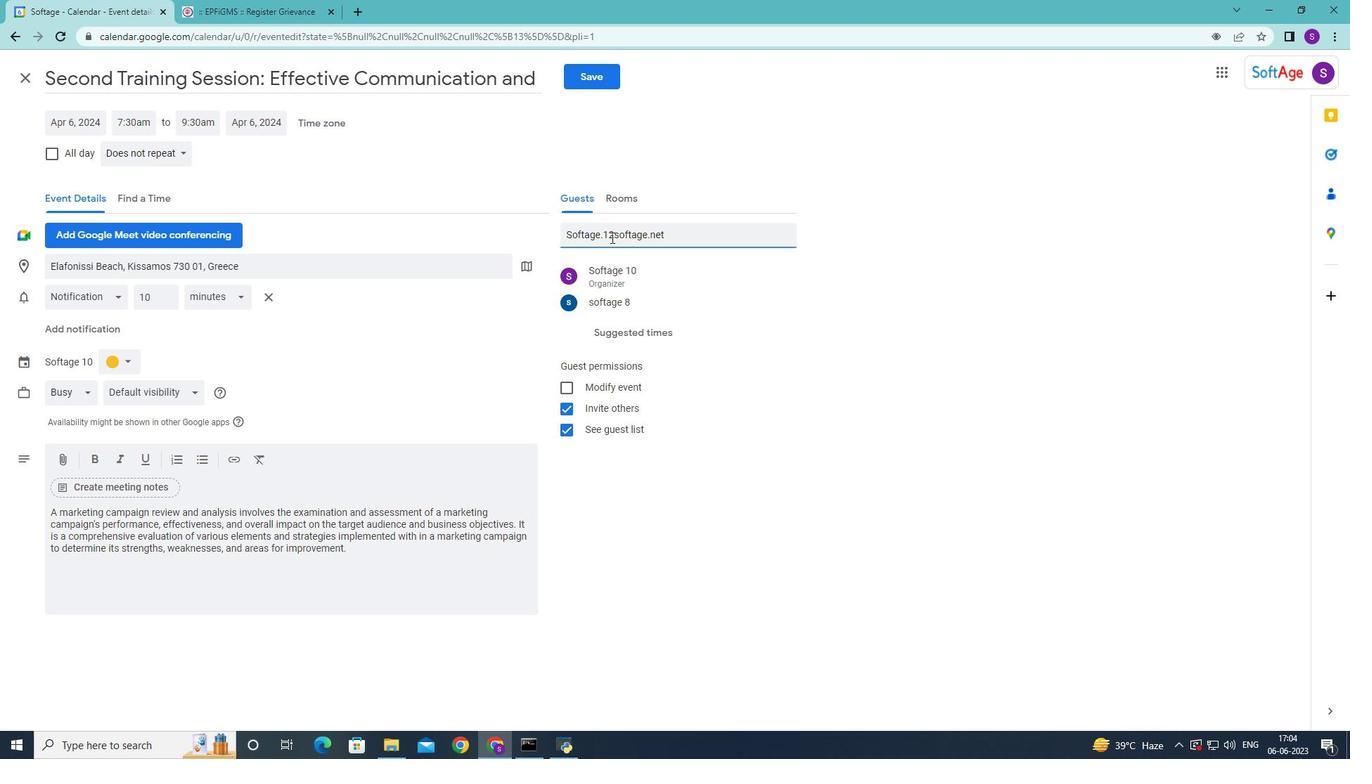 
Action: Mouse pressed left at (615, 235)
Screenshot: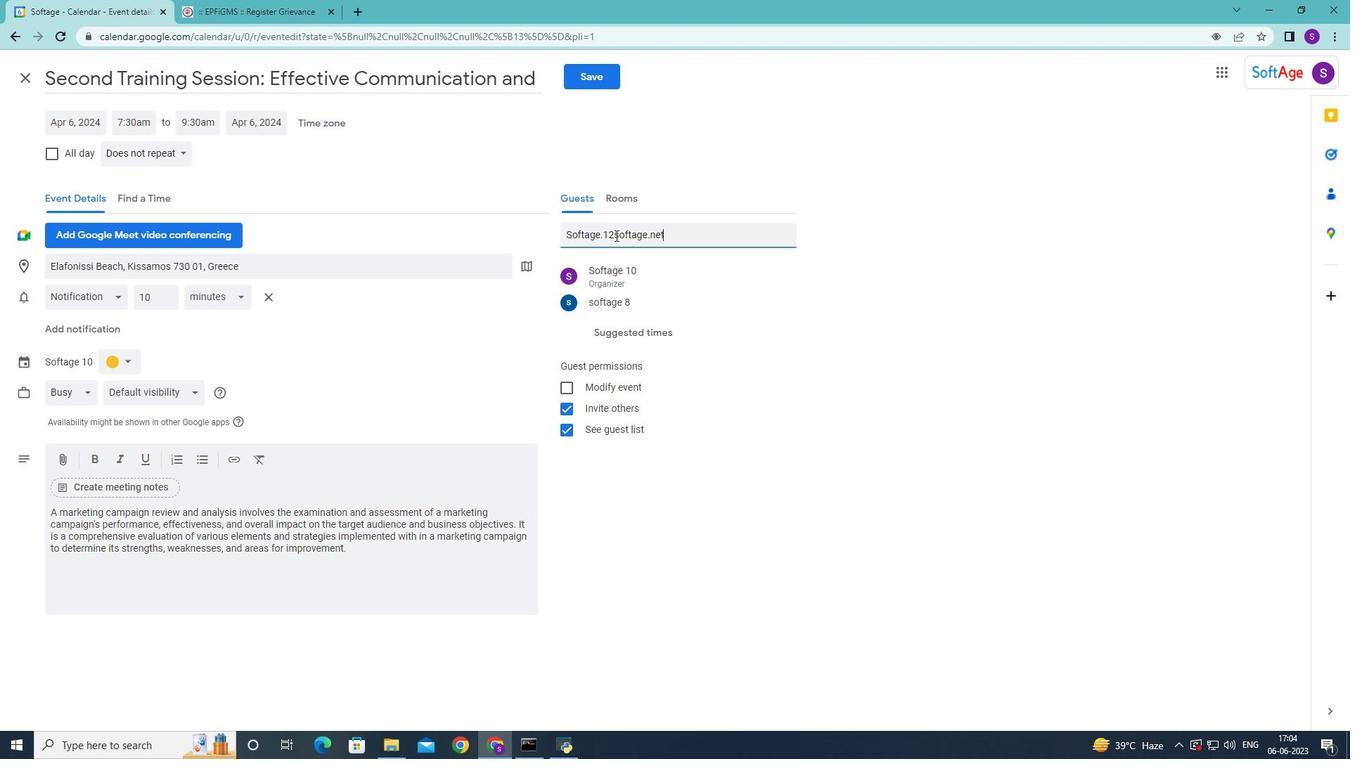 
Action: Mouse moved to (617, 235)
Screenshot: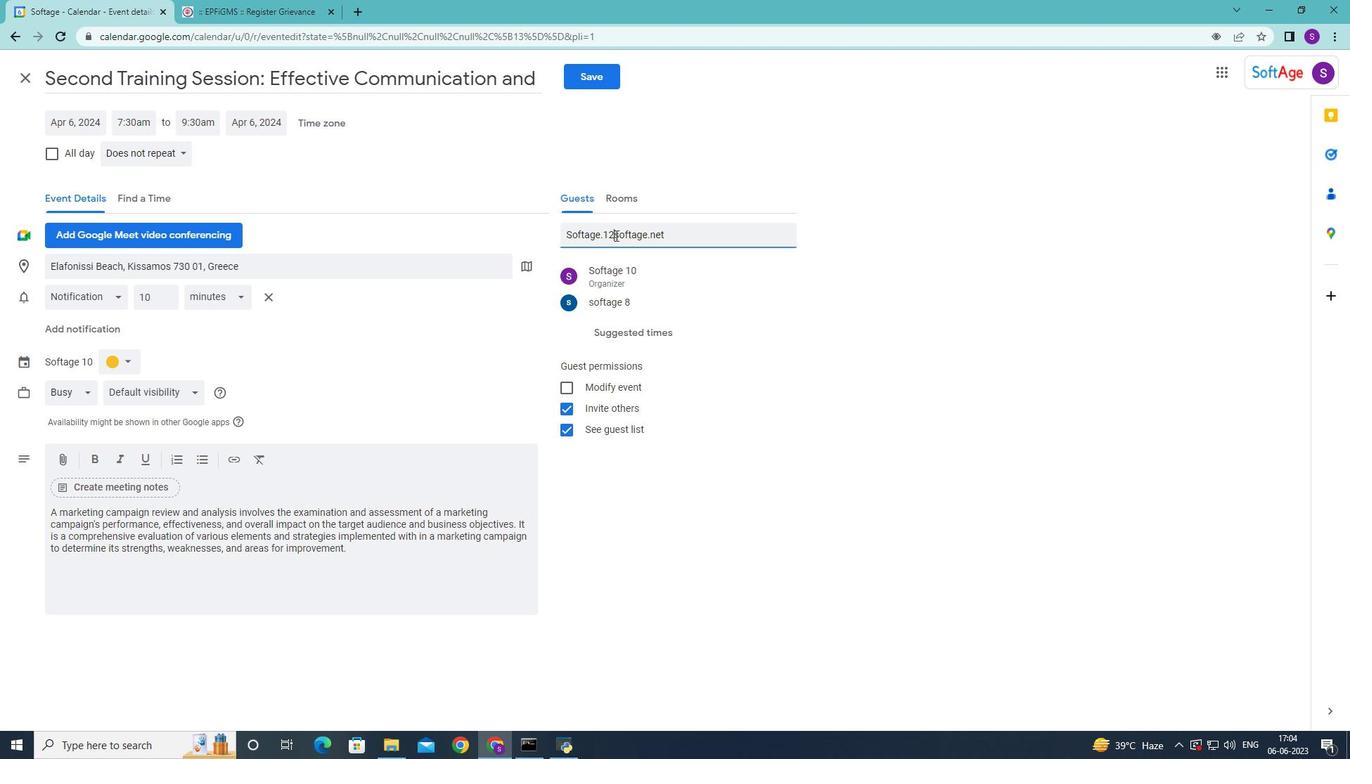 
Action: Key pressed <Key.backspace><Key.shift>@
Screenshot: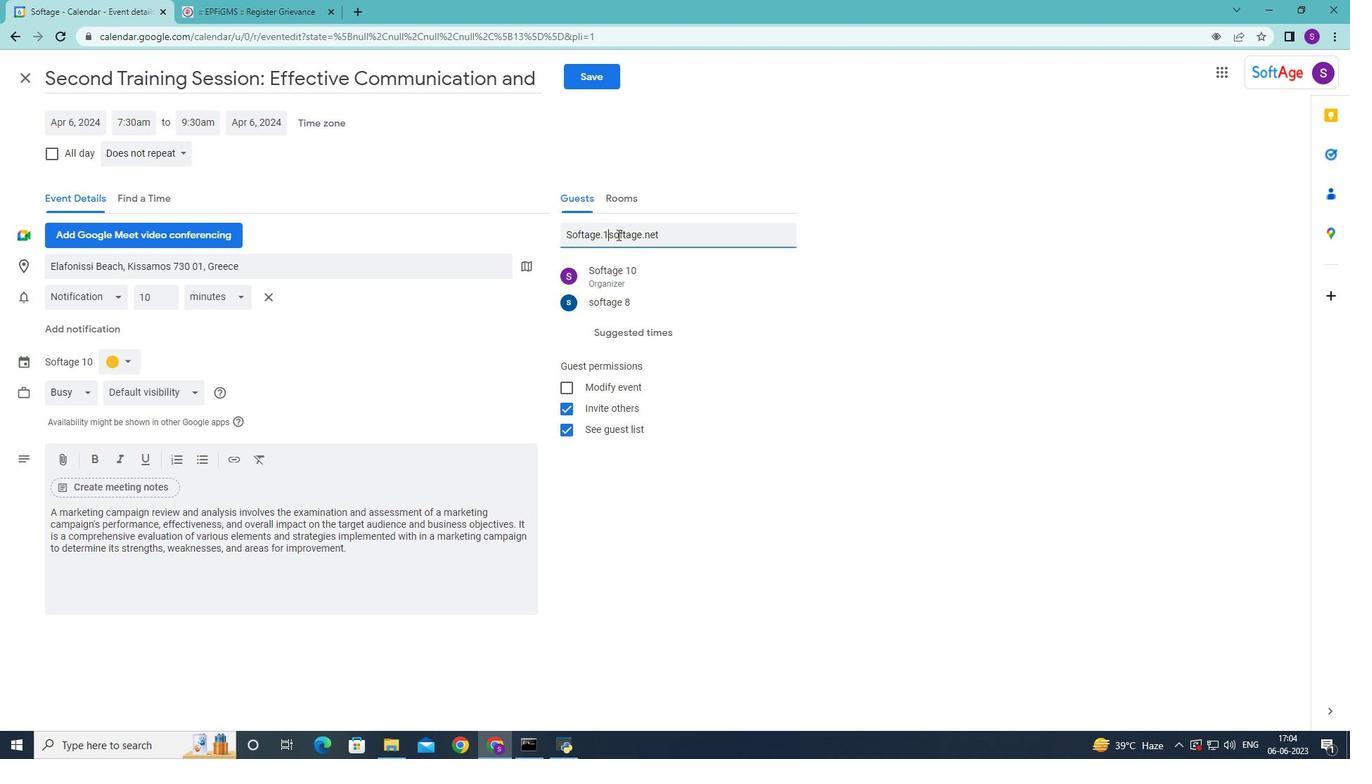 
Action: Mouse moved to (614, 275)
Screenshot: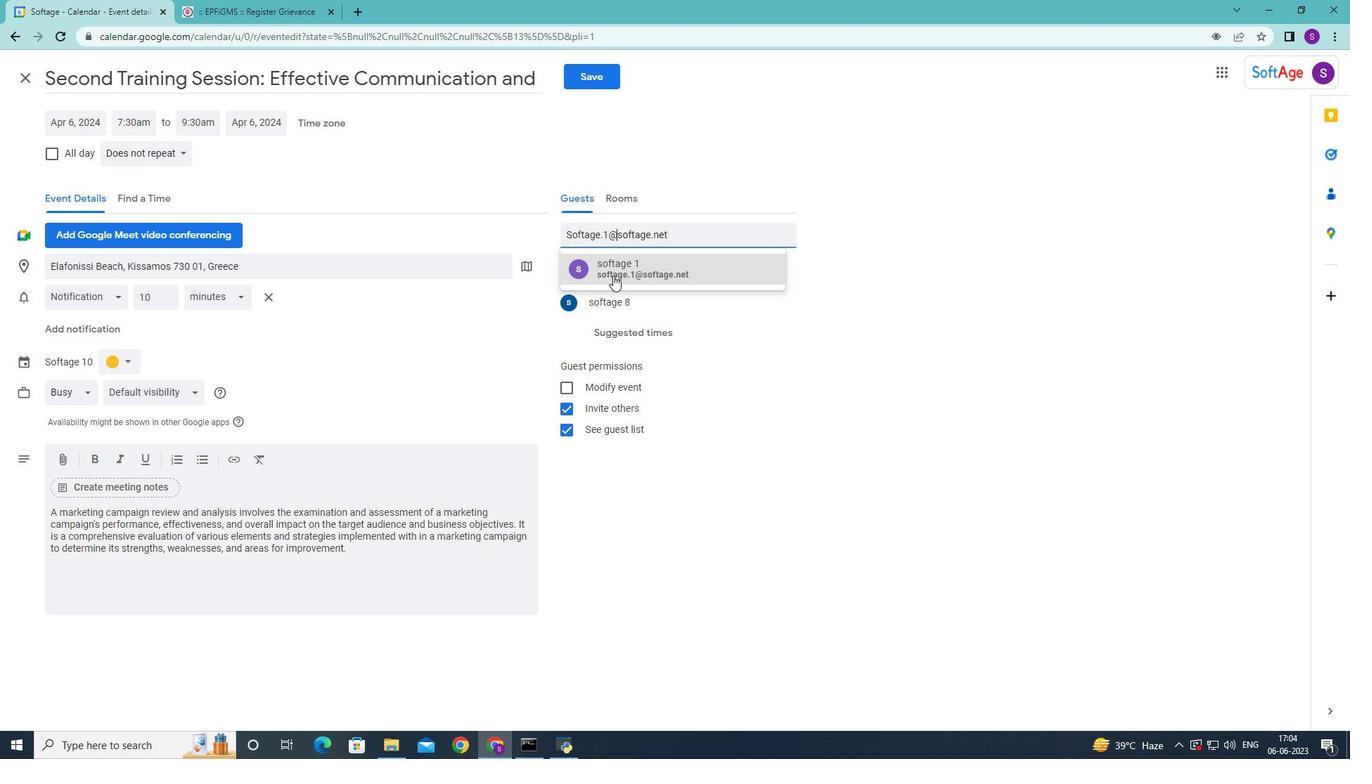 
Action: Mouse pressed left at (614, 275)
Screenshot: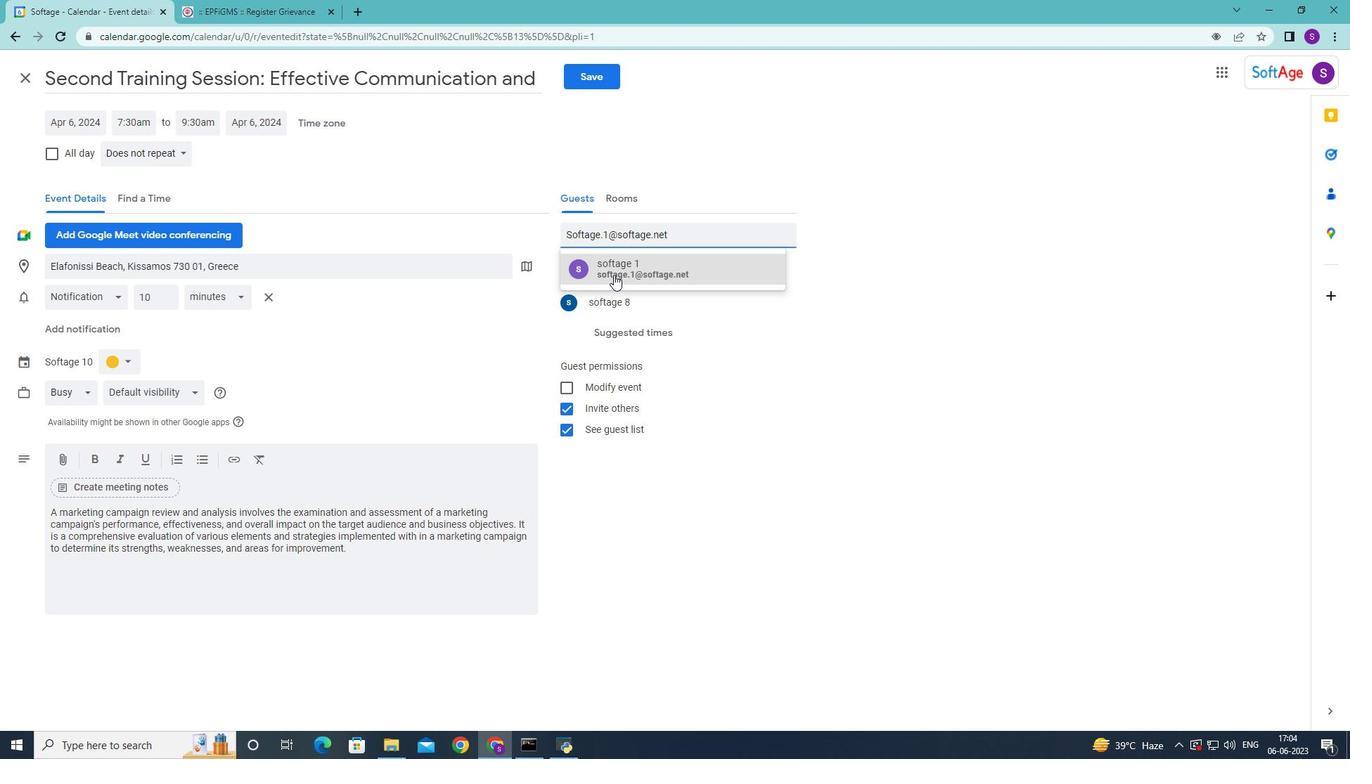 
Action: Mouse moved to (152, 195)
Screenshot: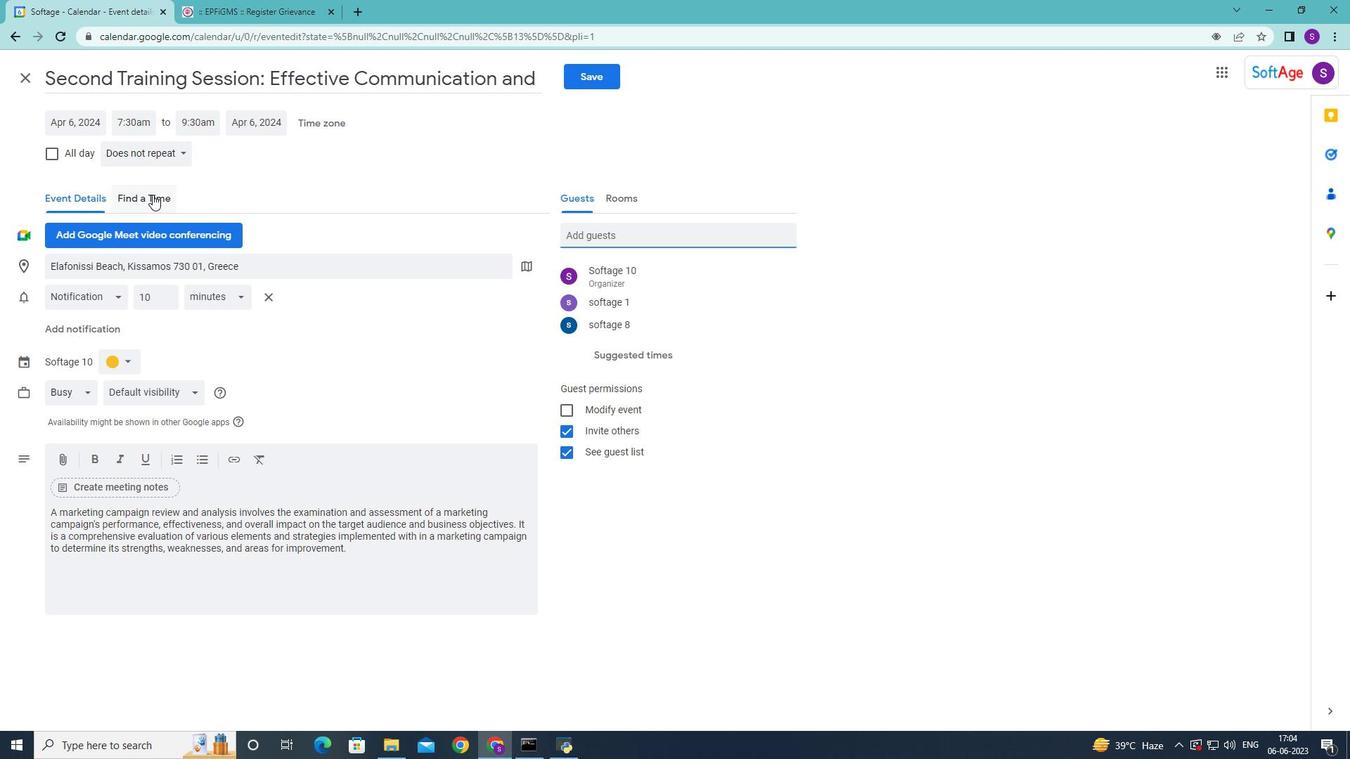 
Action: Mouse scrolled (152, 196) with delta (0, 0)
Screenshot: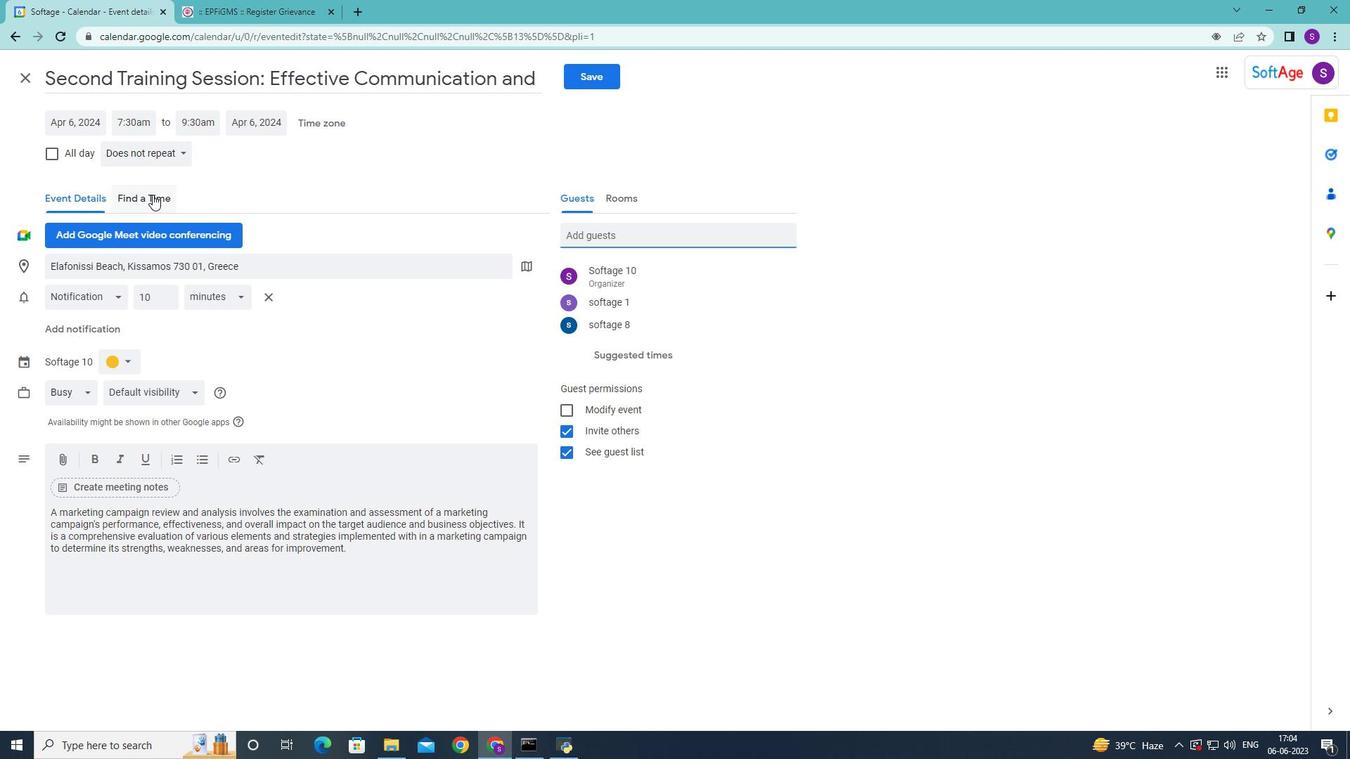 
Action: Mouse scrolled (152, 196) with delta (0, 0)
Screenshot: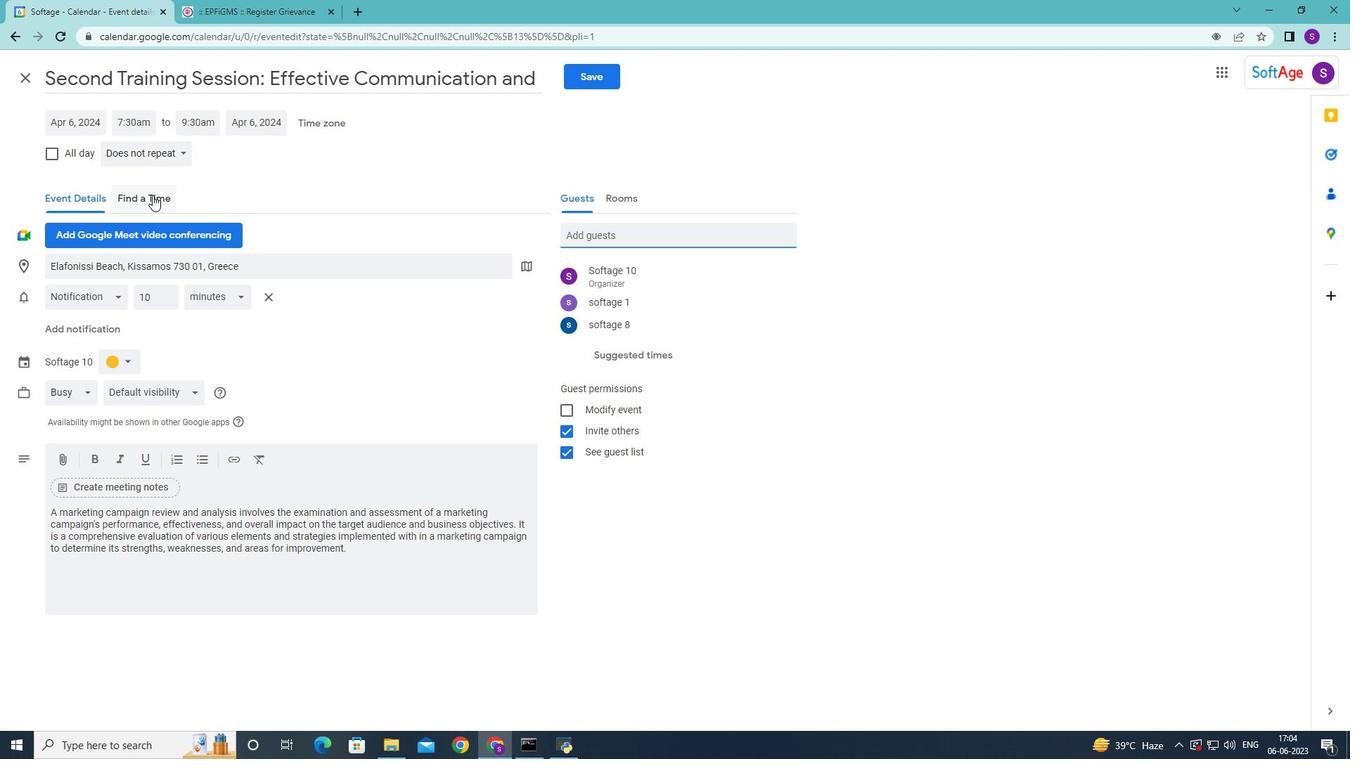 
Action: Mouse scrolled (152, 196) with delta (0, 0)
Screenshot: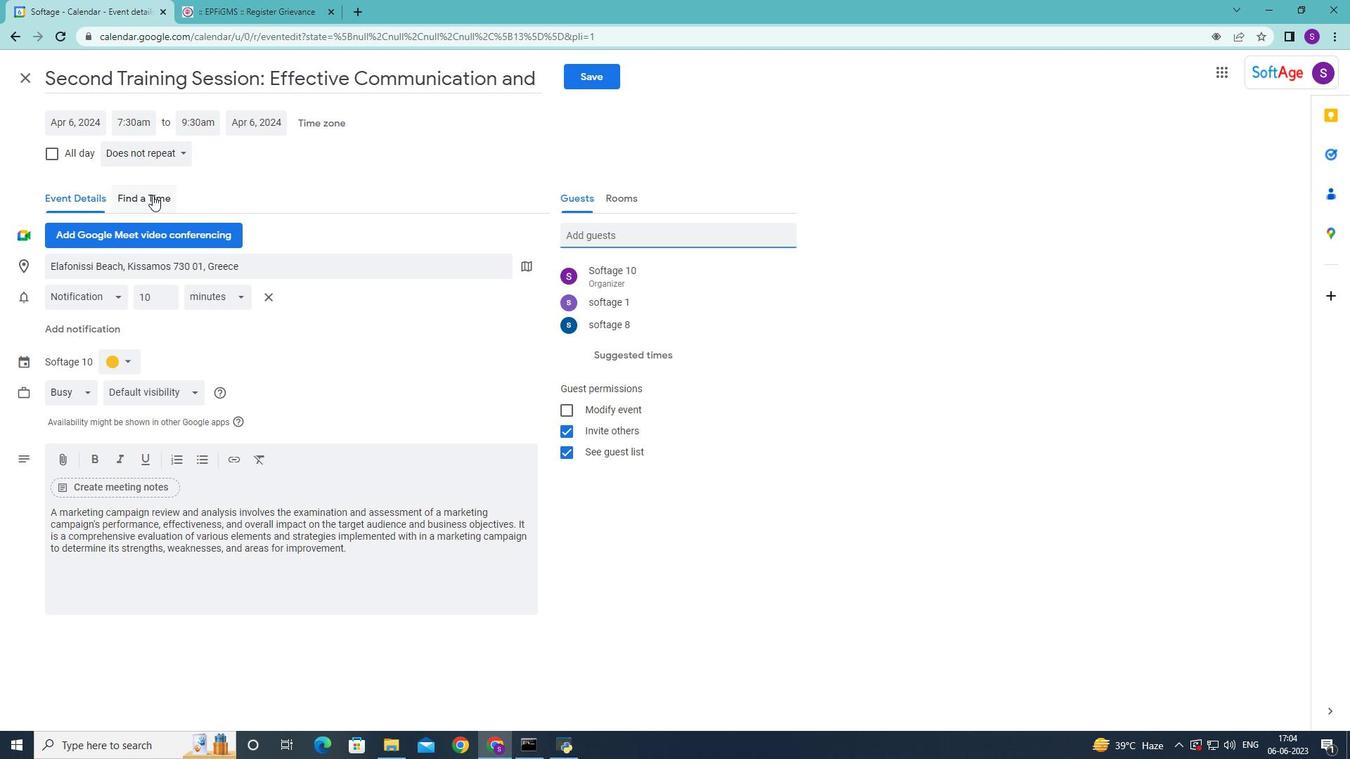 
Action: Mouse moved to (164, 153)
Screenshot: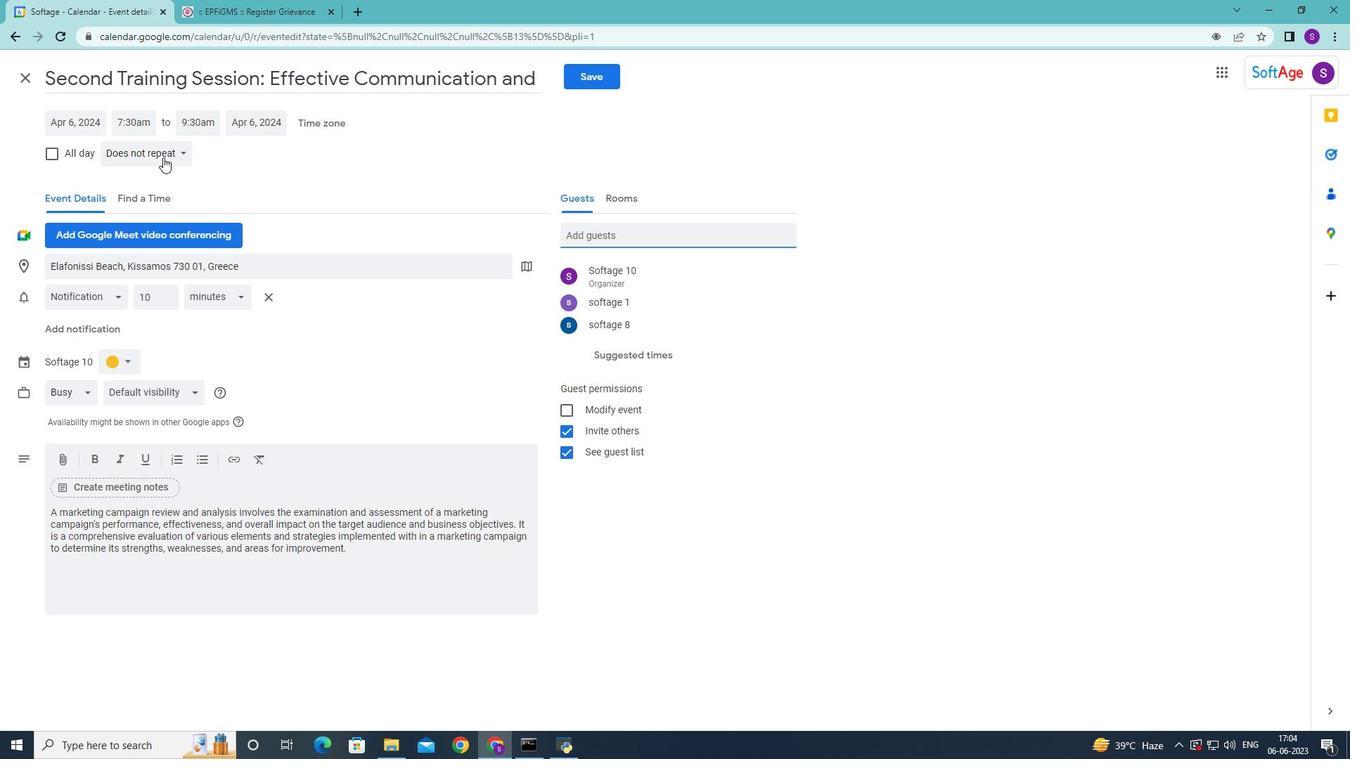 
Action: Mouse pressed left at (164, 153)
Screenshot: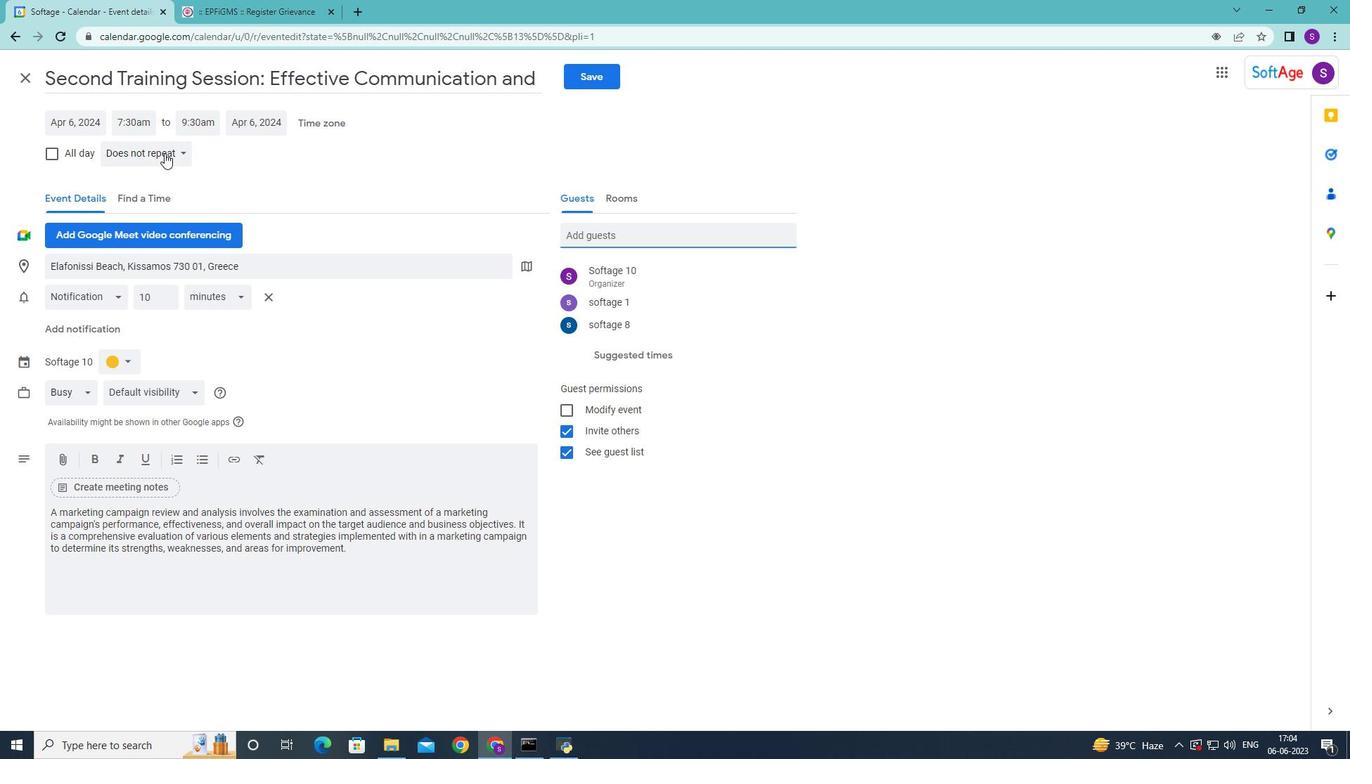 
Action: Mouse moved to (165, 178)
Screenshot: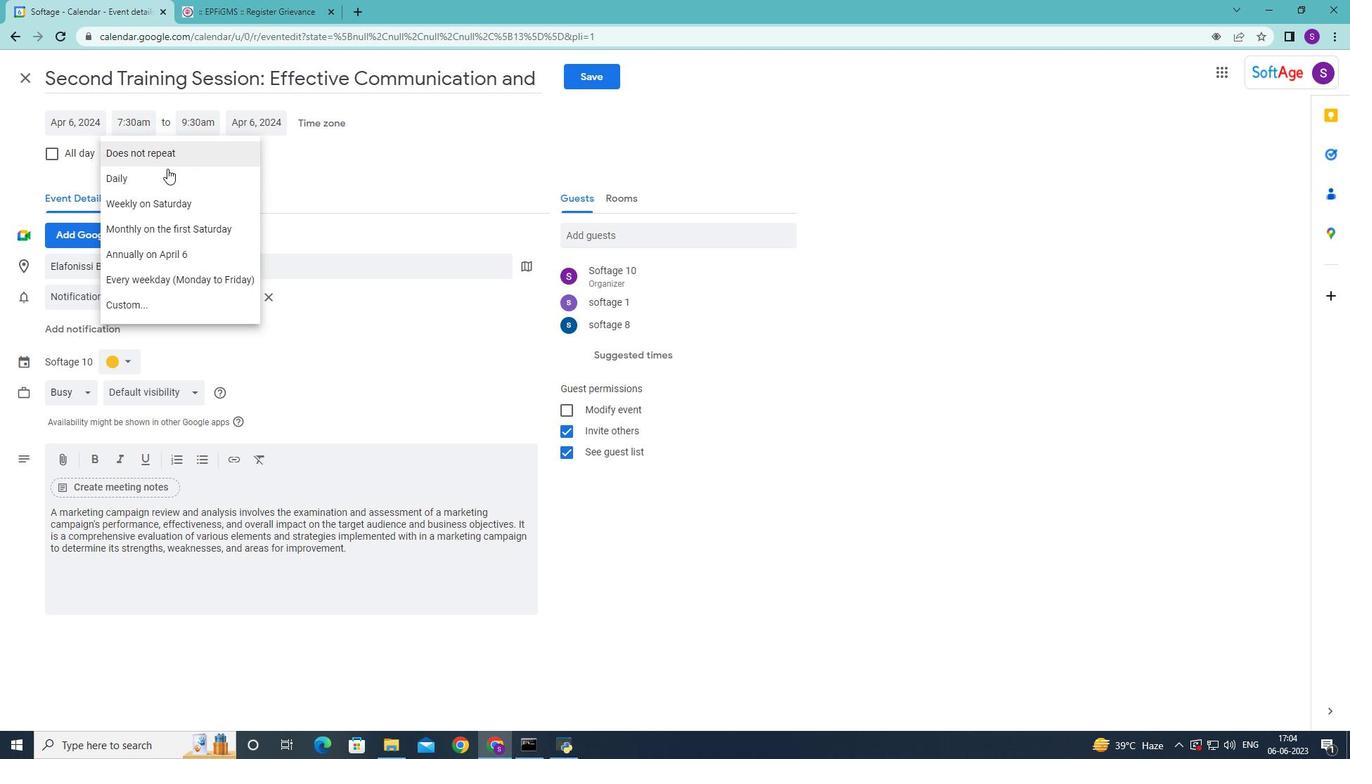 
Action: Mouse pressed left at (165, 178)
Screenshot: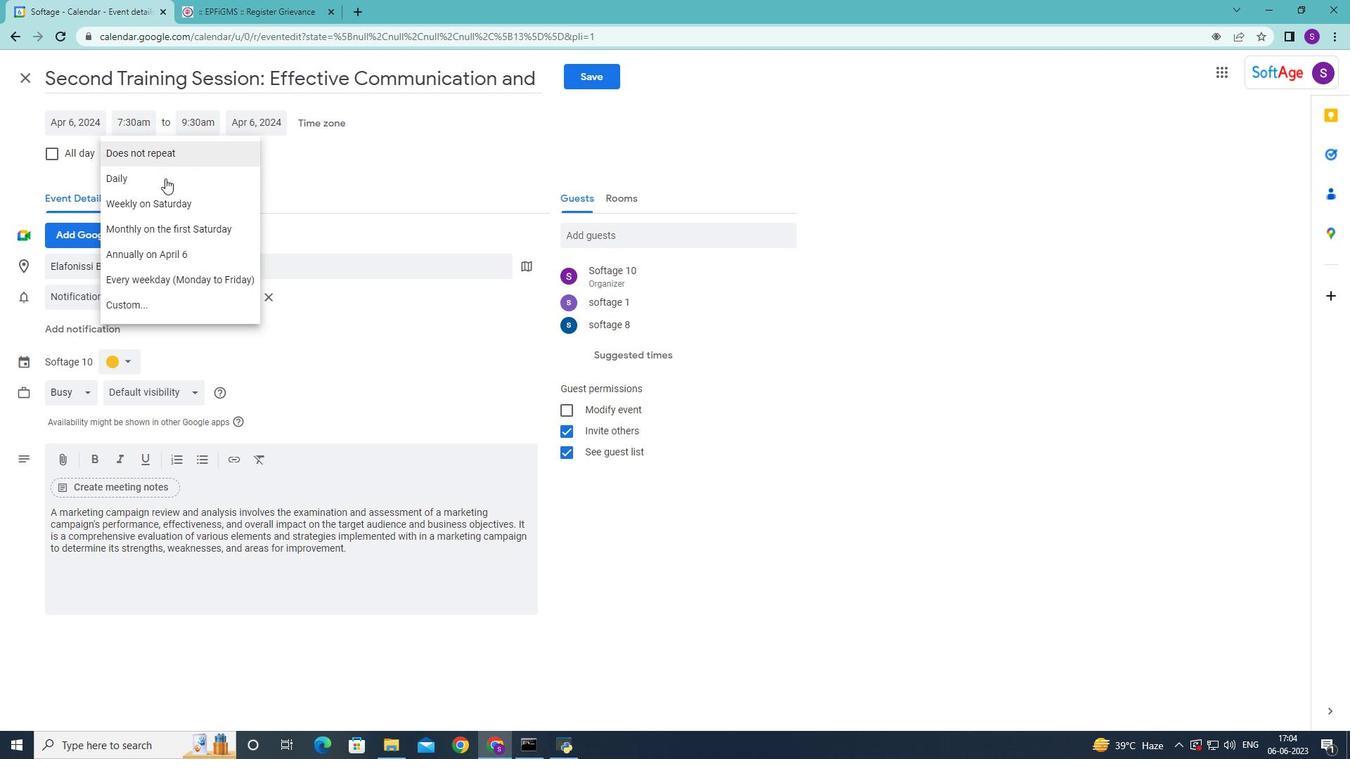 
Action: Mouse moved to (600, 82)
Screenshot: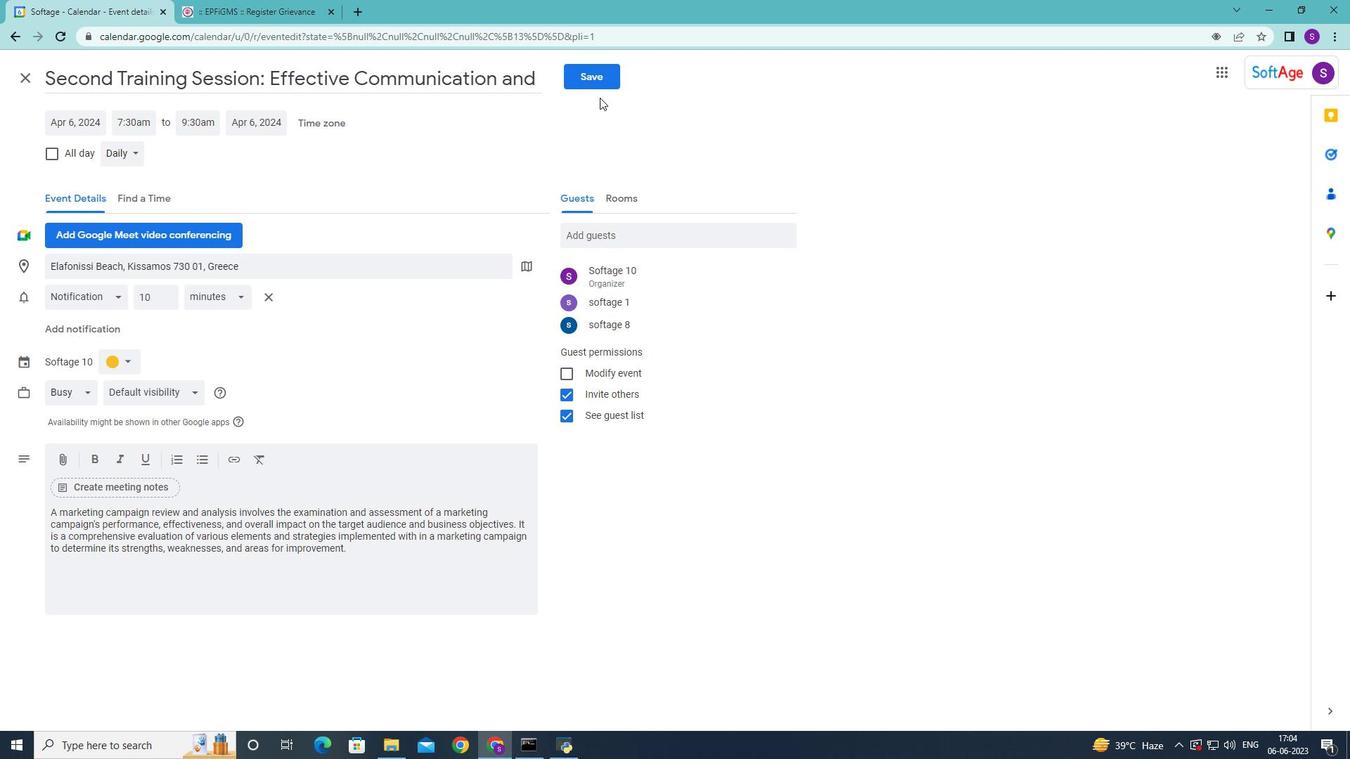 
Action: Mouse pressed left at (600, 82)
Screenshot: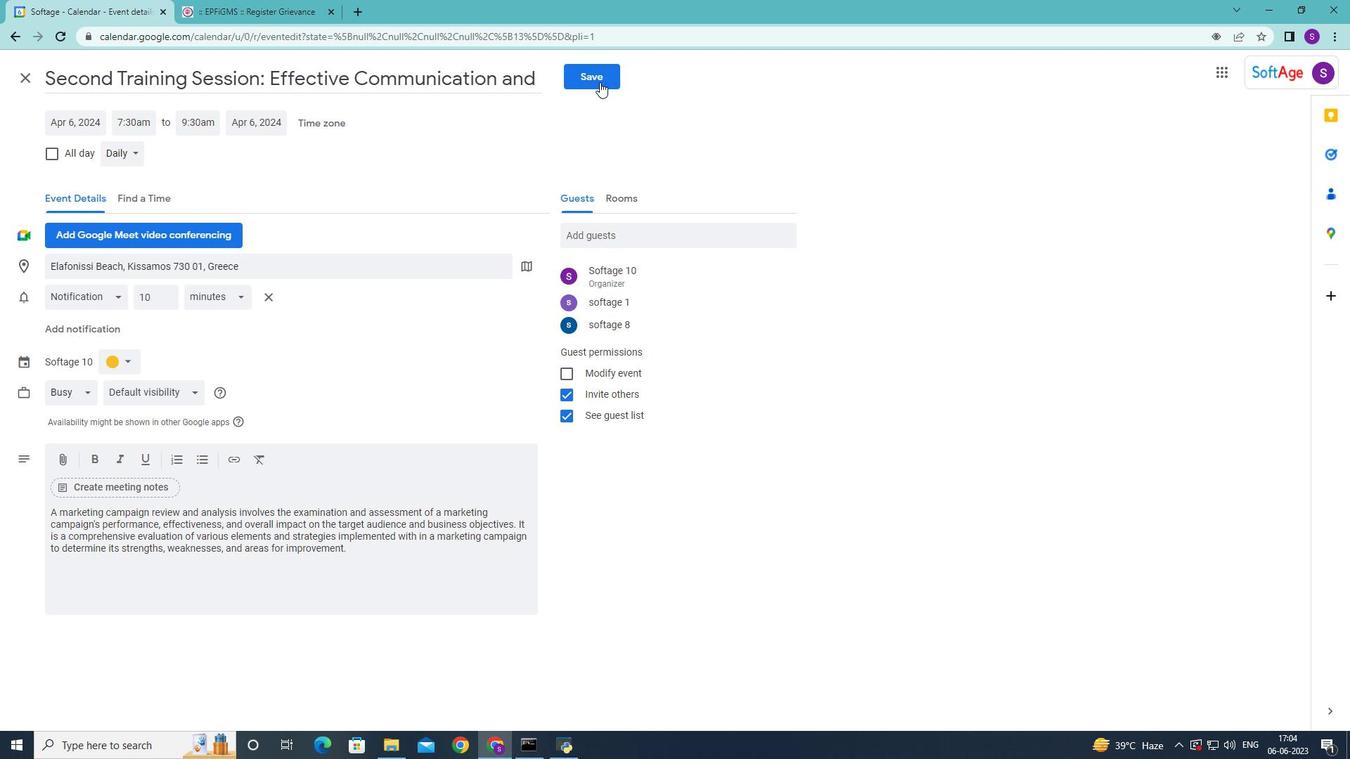 
Action: Mouse moved to (795, 422)
Screenshot: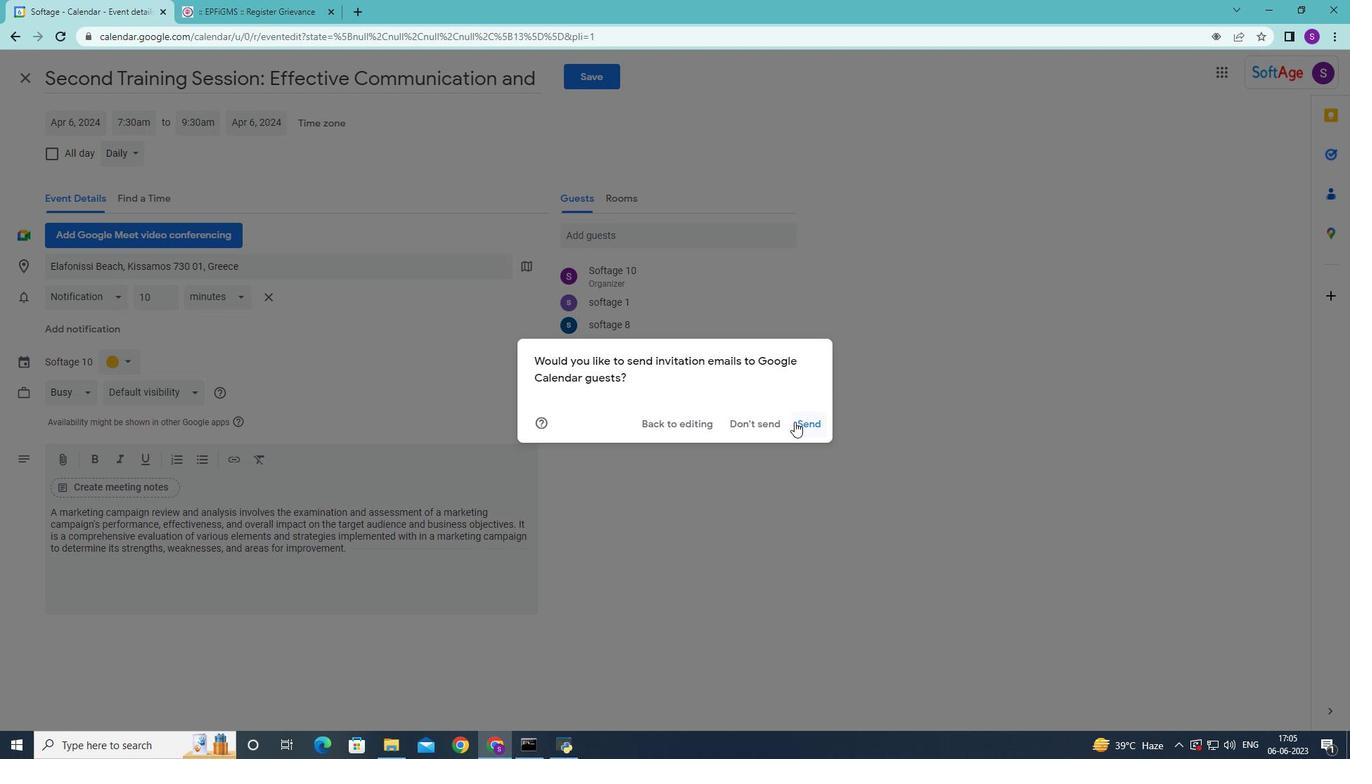 
Action: Mouse pressed left at (795, 422)
Screenshot: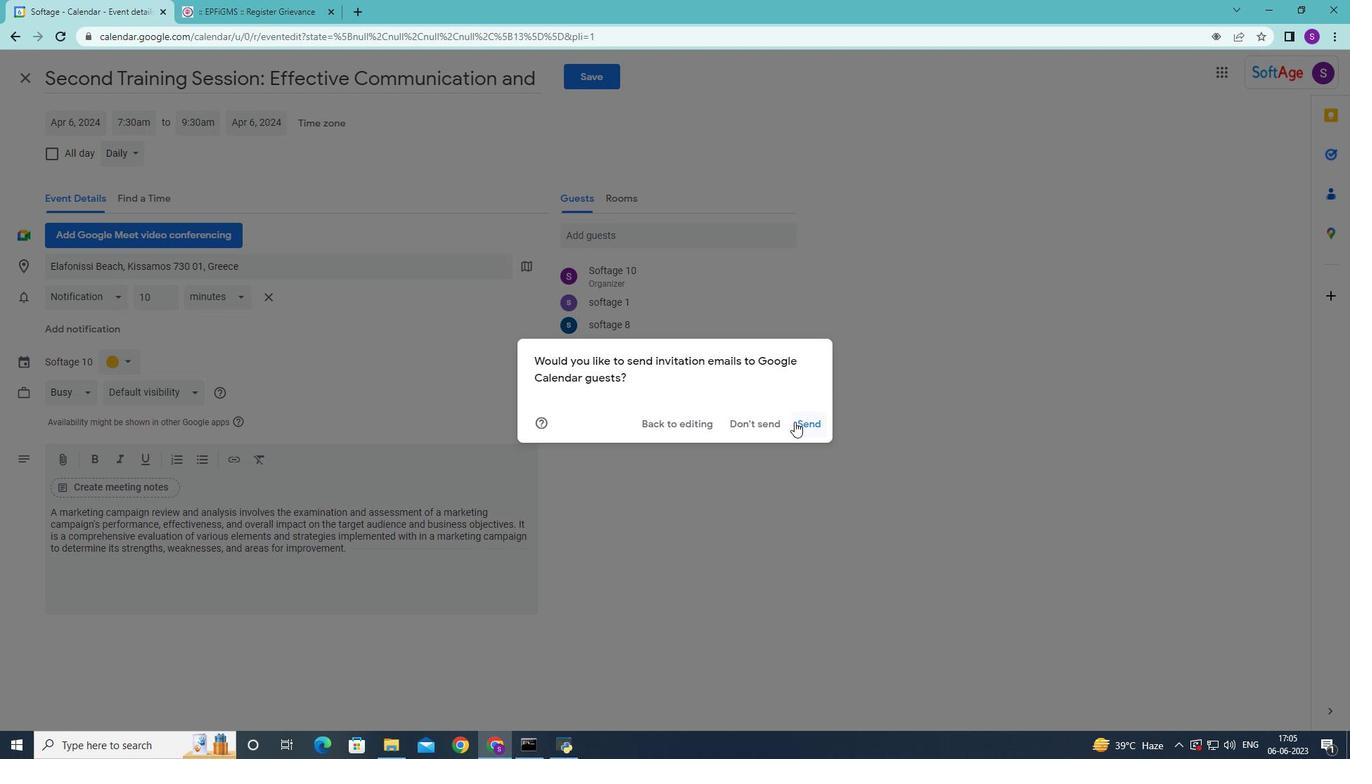 
Action: Mouse moved to (629, 577)
Screenshot: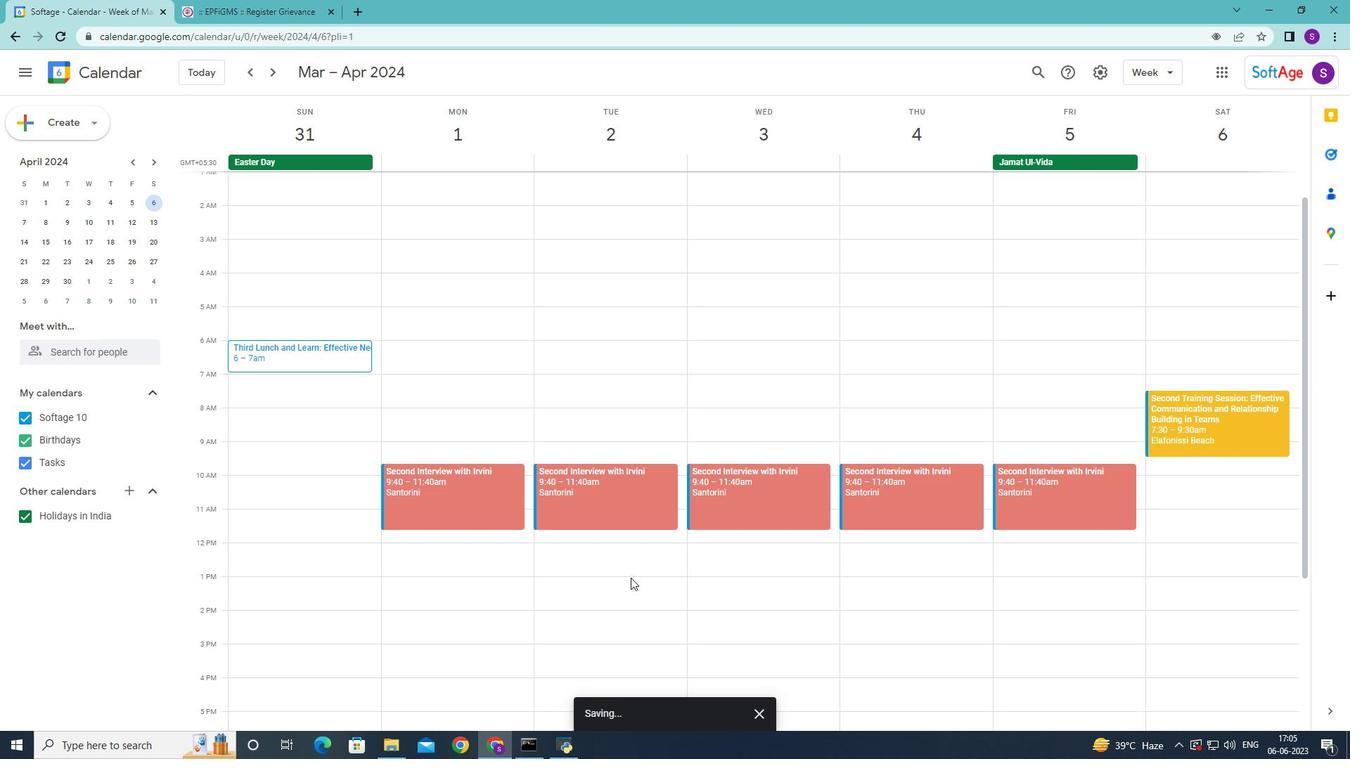 
